 Task: Find connections with filter location Conflans-Sainte-Honorine with filter topic #jobsearching with filter profile language Spanish with filter current company Taggd with filter school Anand Agricultural University, Anand with filter industry Seafood Product Manufacturing with filter service category Financial Advisory with filter keywords title Telemarketer
Action: Mouse moved to (637, 94)
Screenshot: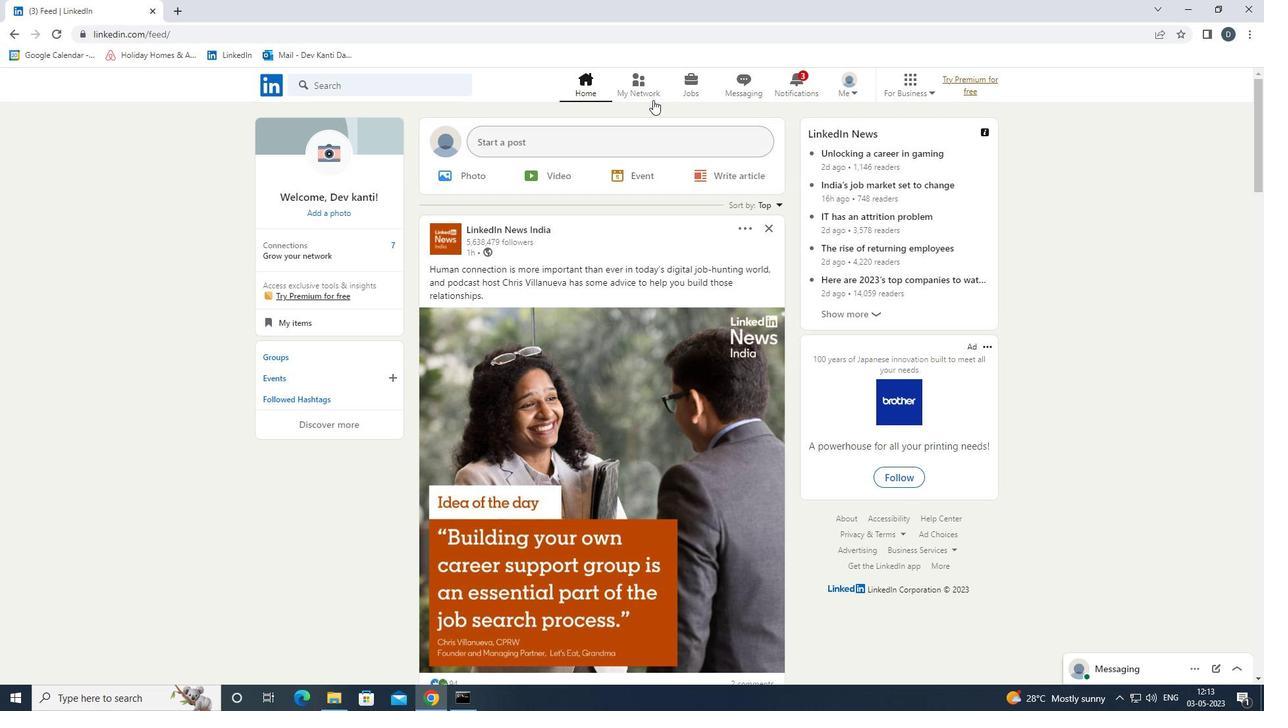 
Action: Mouse pressed left at (637, 94)
Screenshot: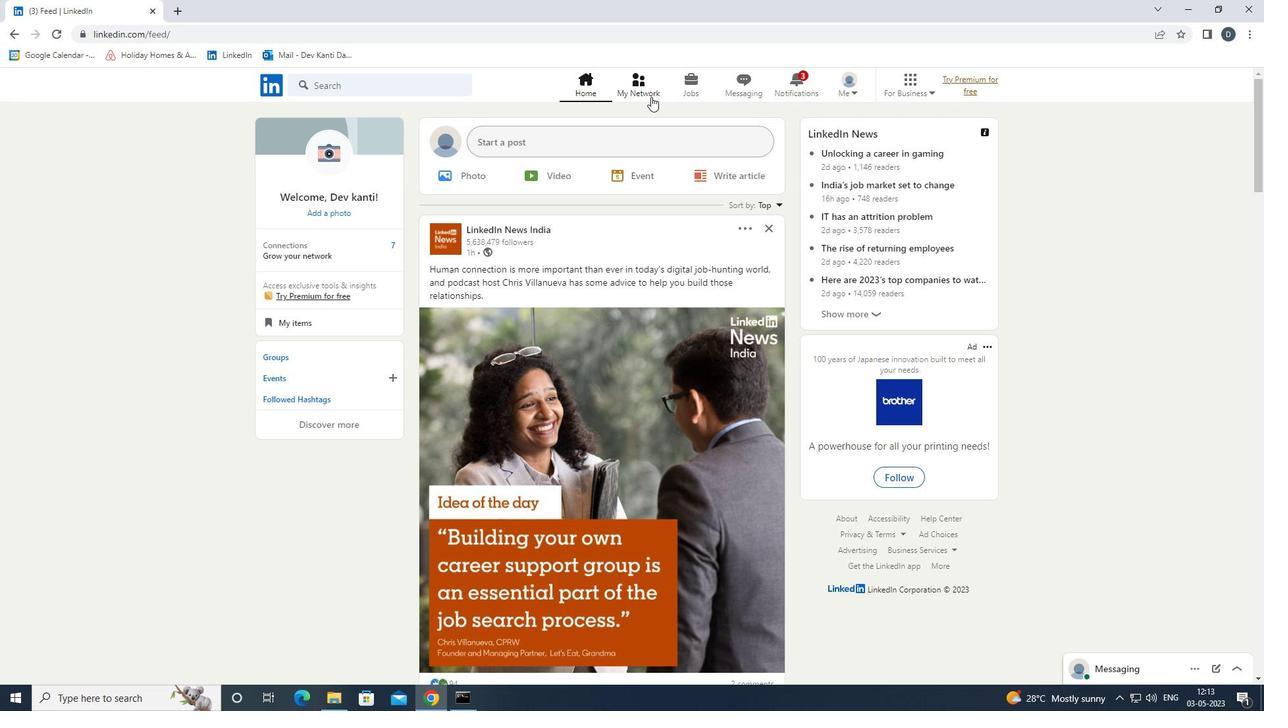 
Action: Mouse moved to (436, 161)
Screenshot: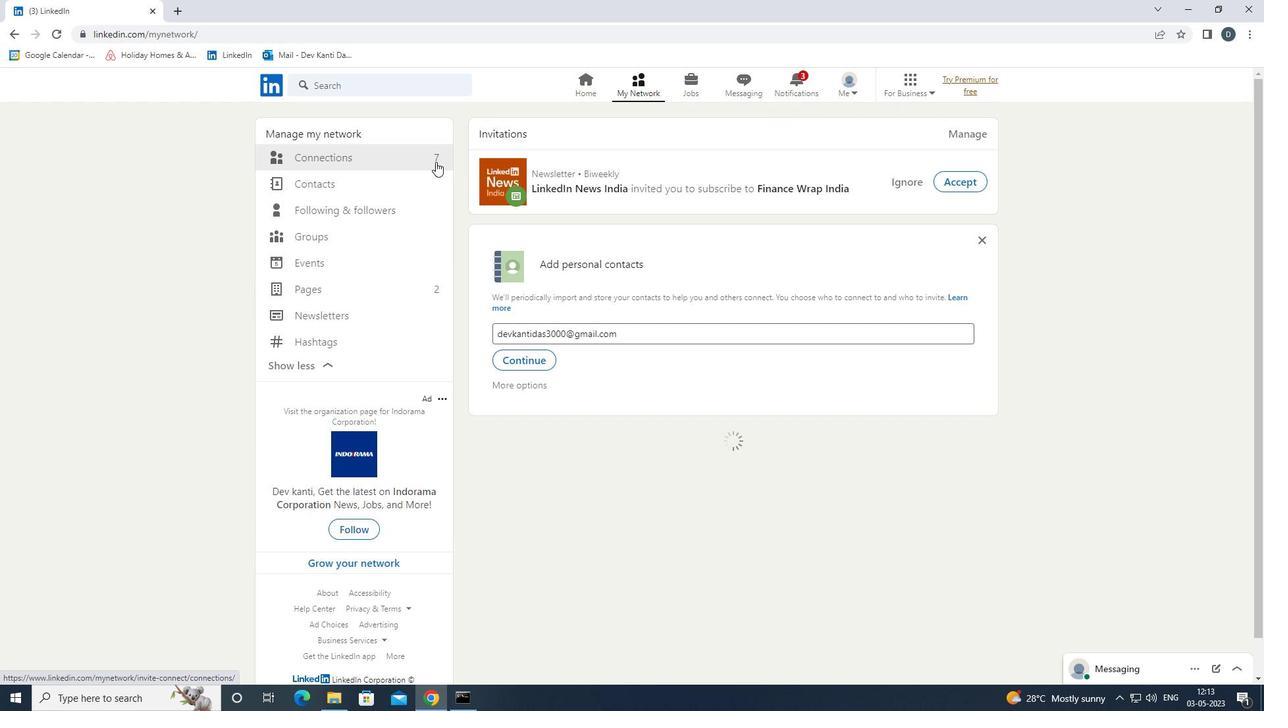 
Action: Mouse pressed left at (436, 161)
Screenshot: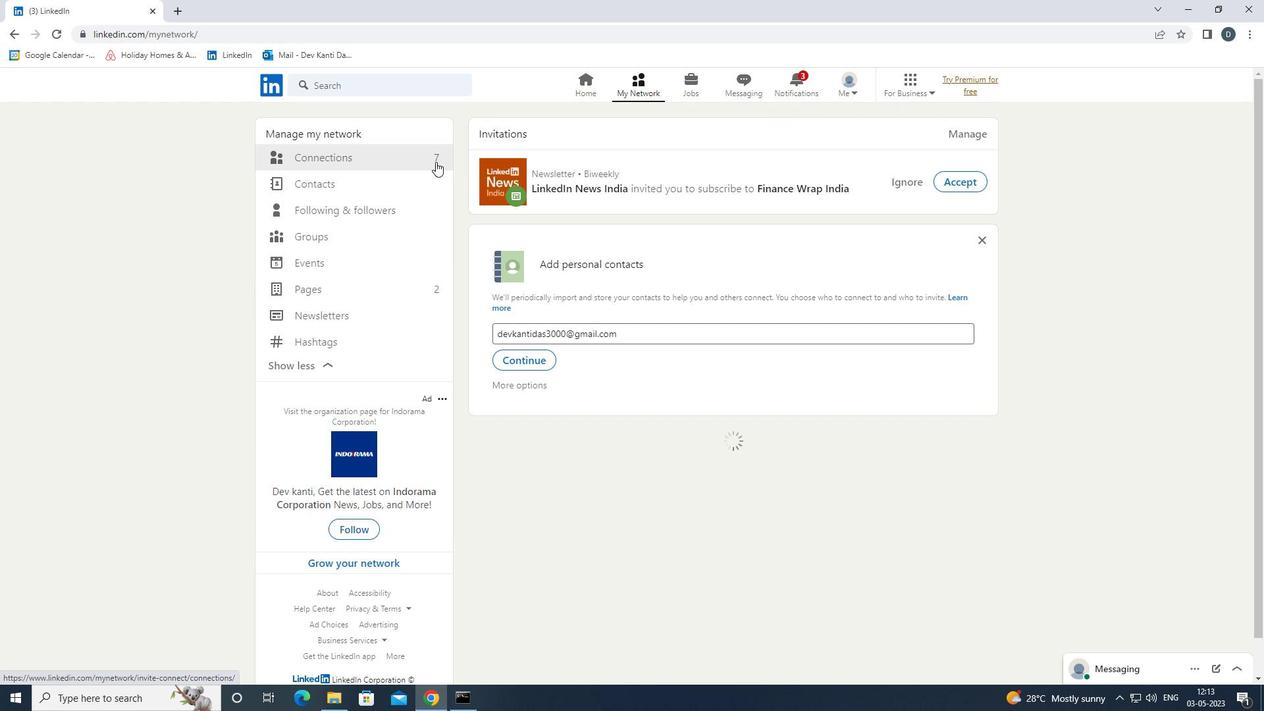 
Action: Mouse moved to (744, 156)
Screenshot: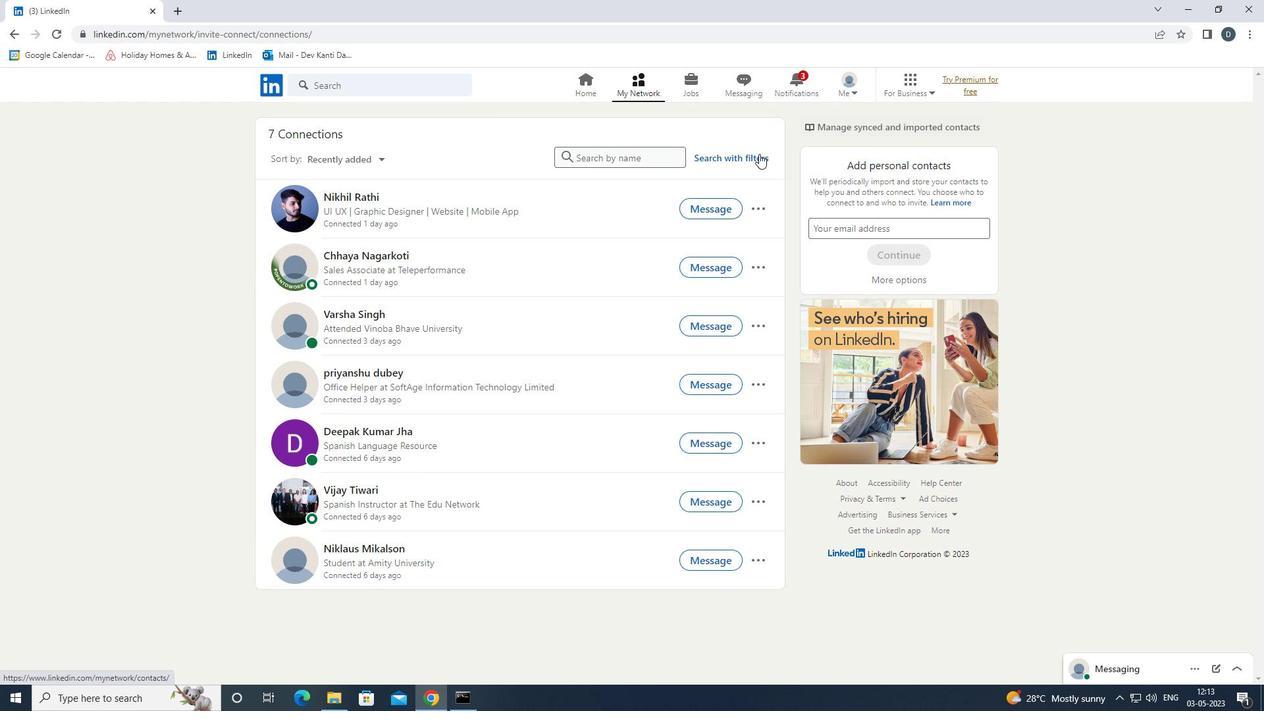
Action: Mouse pressed left at (744, 156)
Screenshot: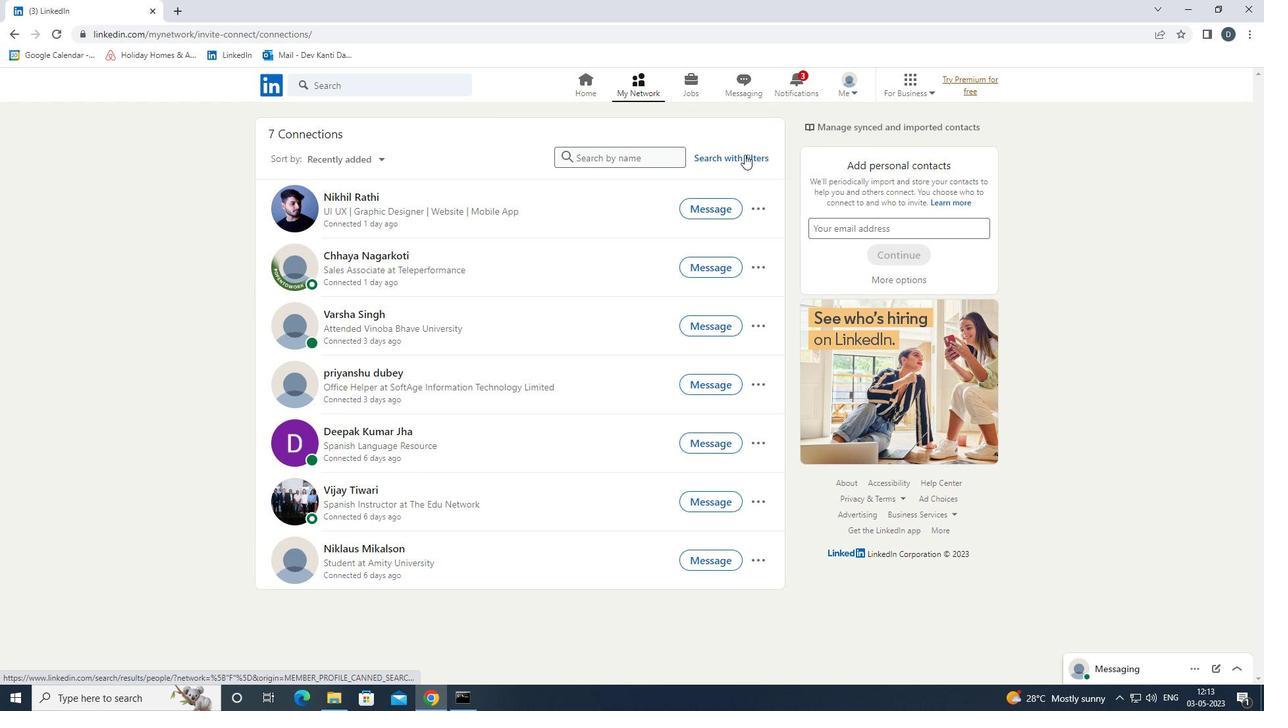 
Action: Mouse moved to (717, 118)
Screenshot: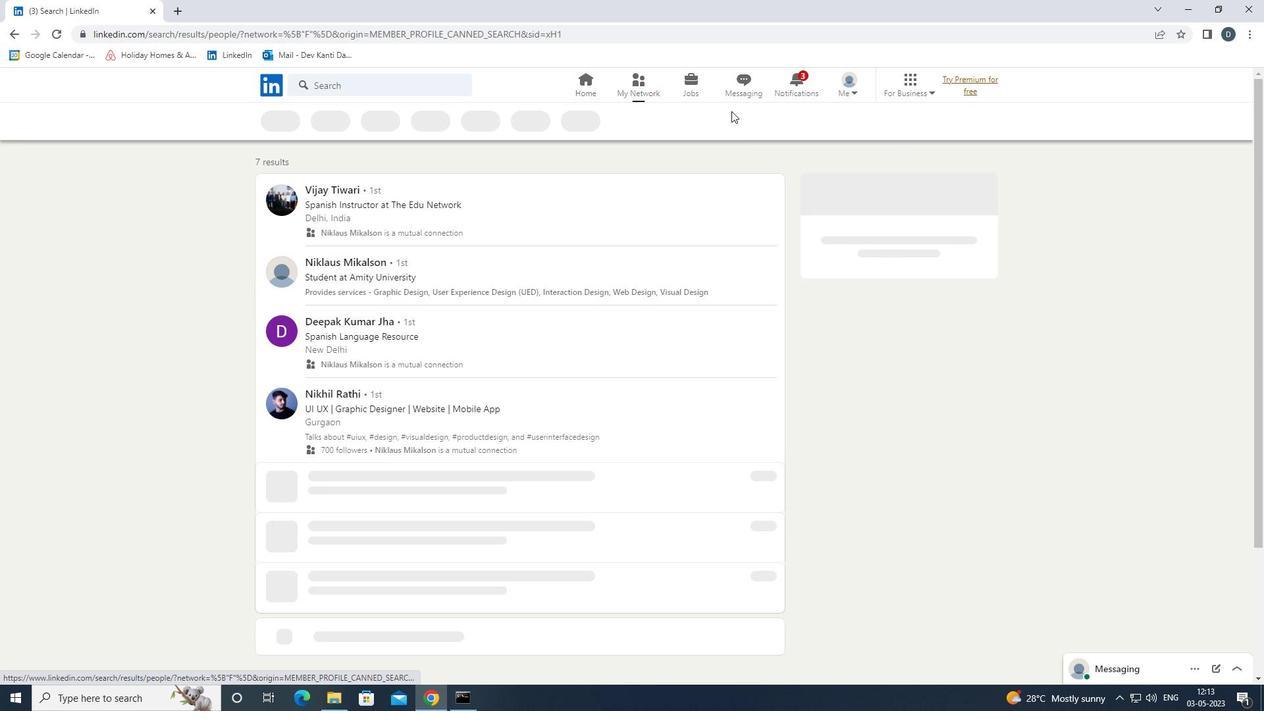 
Action: Mouse pressed left at (717, 118)
Screenshot: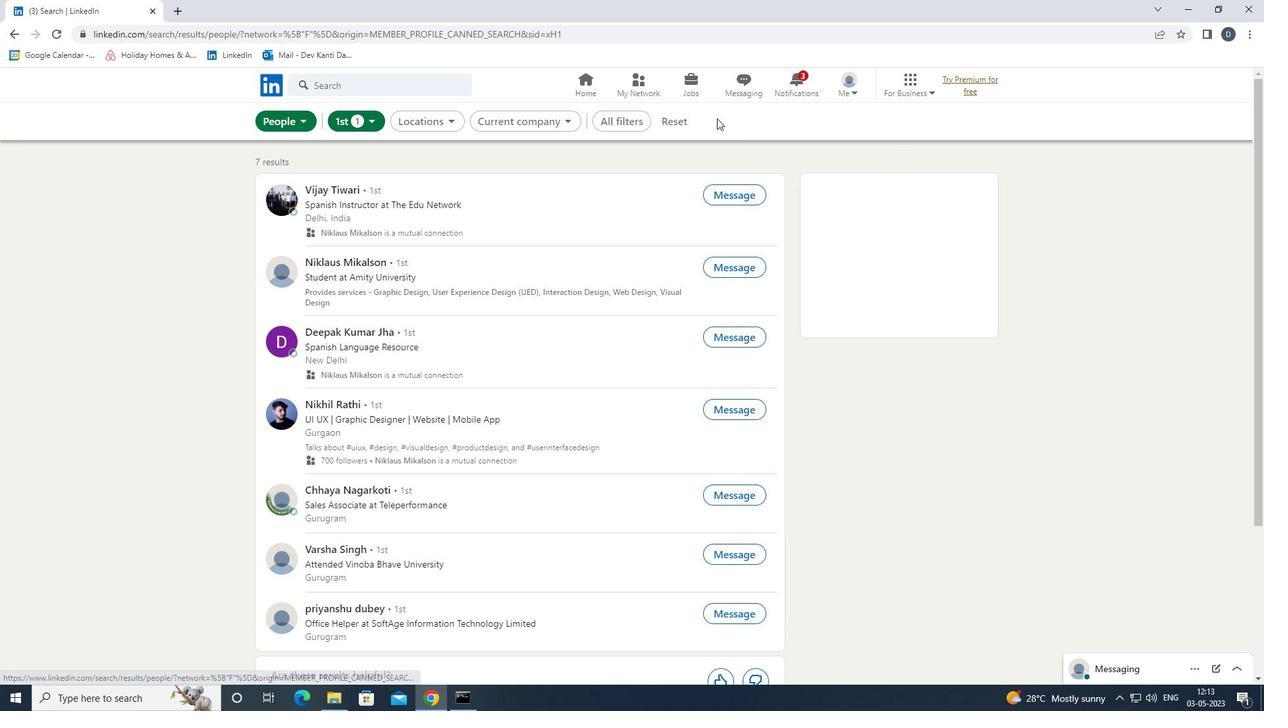 
Action: Mouse moved to (687, 125)
Screenshot: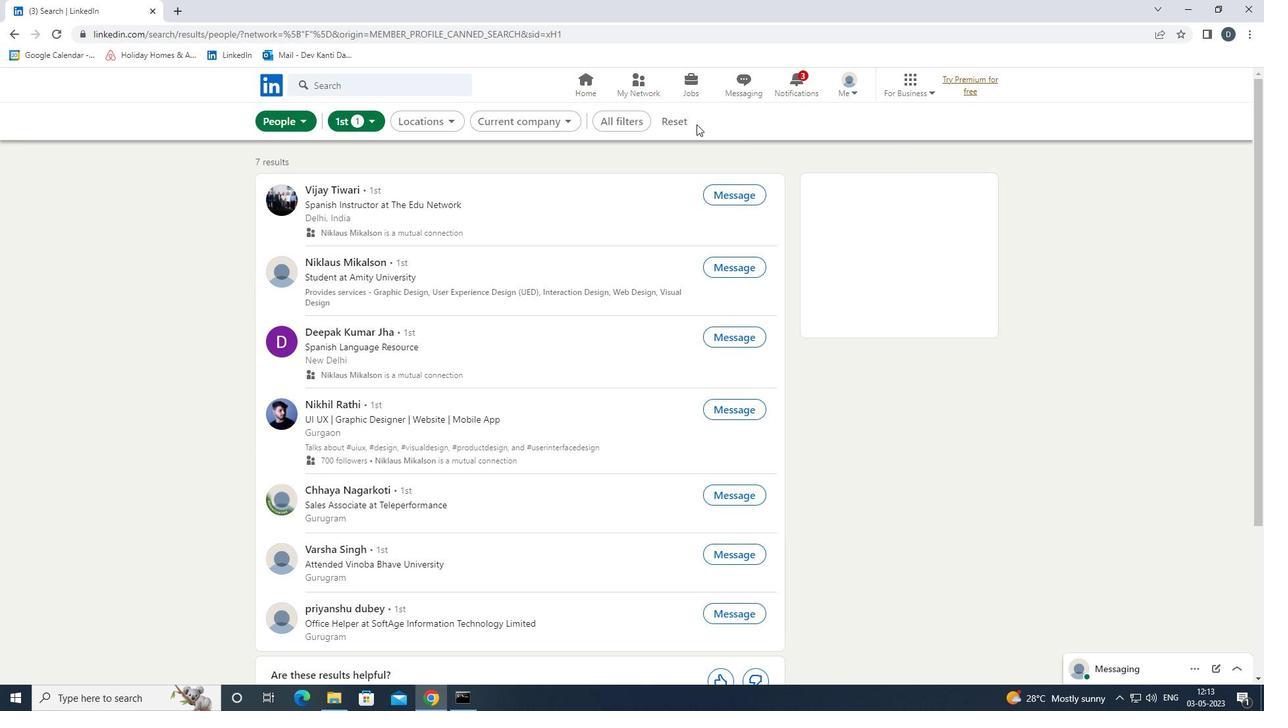 
Action: Mouse pressed left at (687, 125)
Screenshot: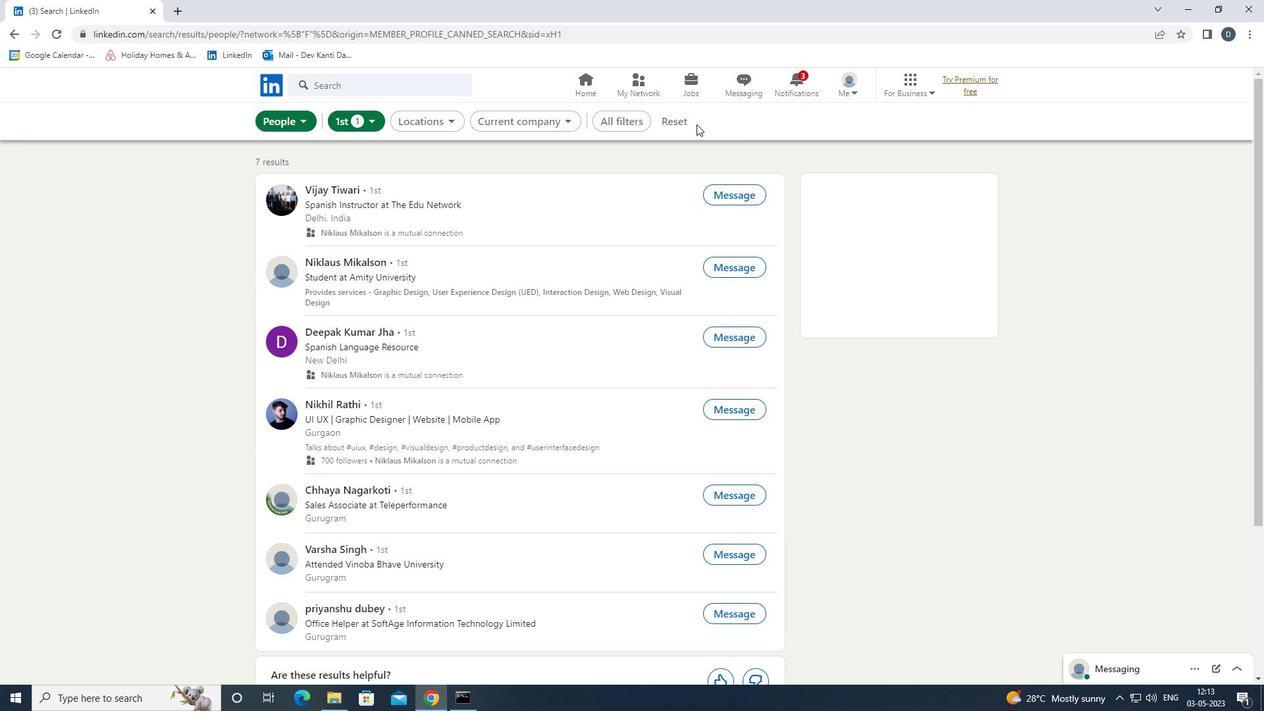 
Action: Mouse moved to (659, 124)
Screenshot: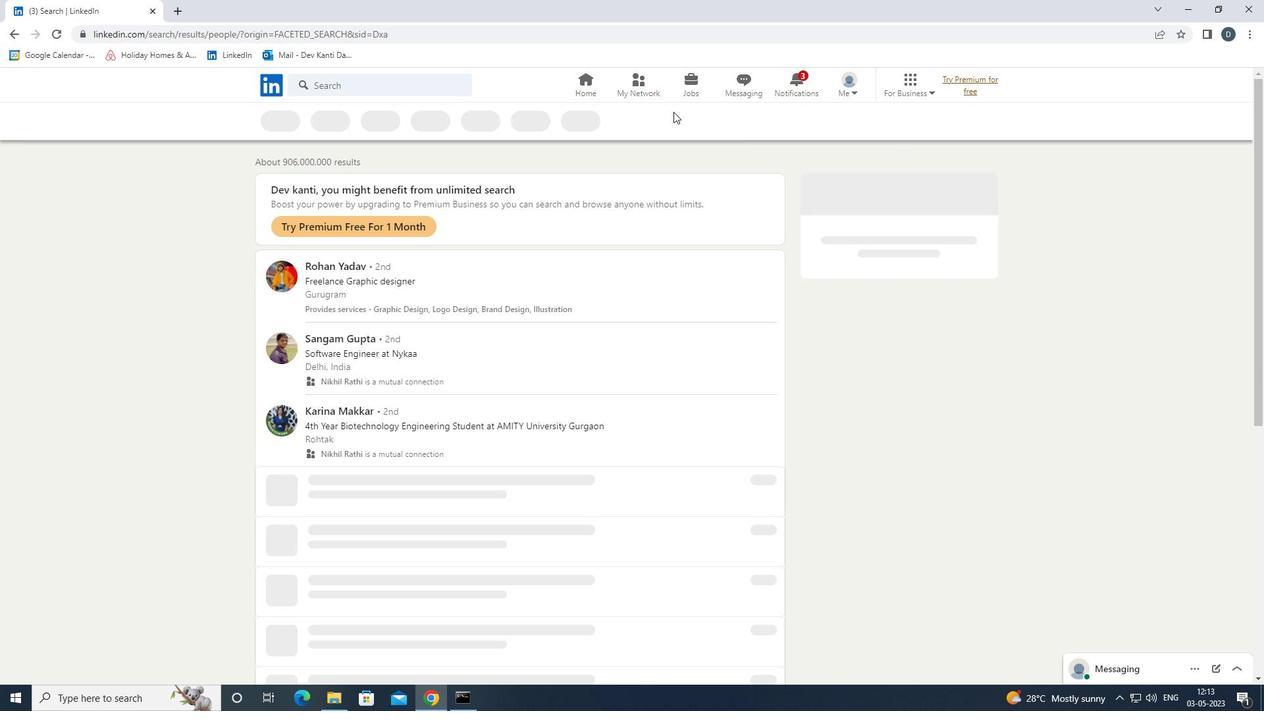 
Action: Mouse pressed left at (659, 124)
Screenshot: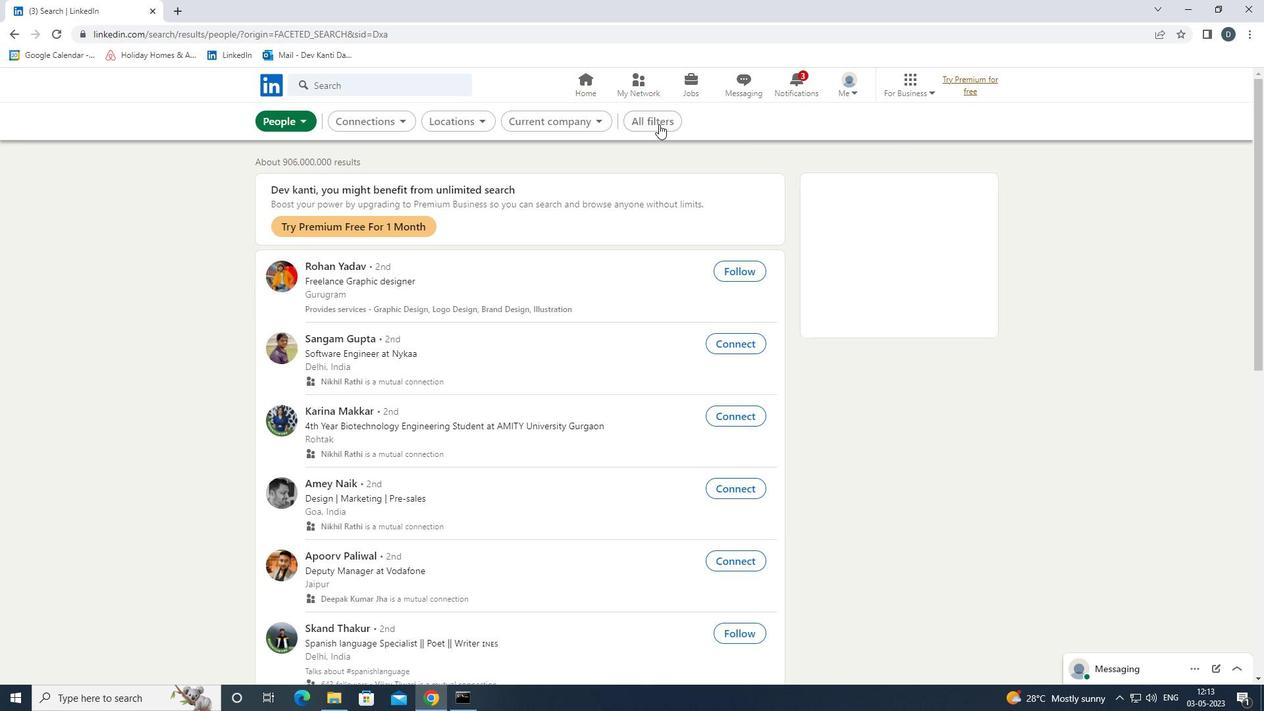 
Action: Mouse moved to (1250, 472)
Screenshot: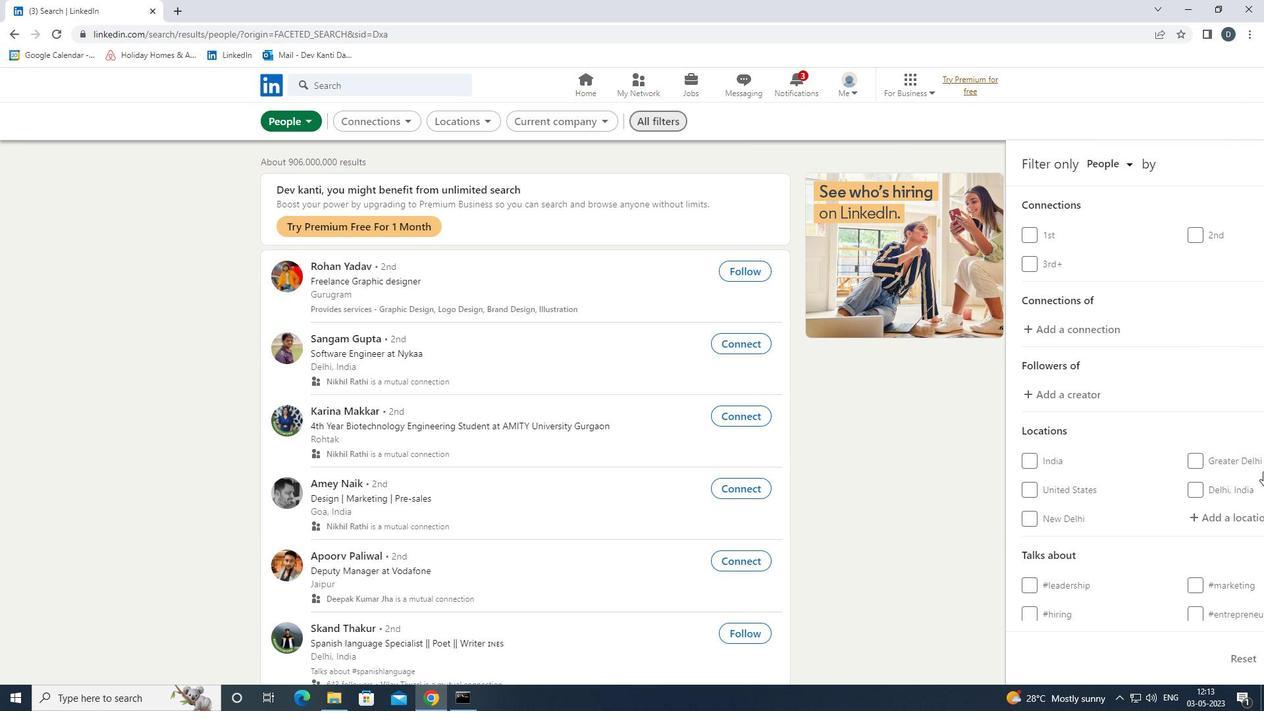 
Action: Mouse scrolled (1250, 471) with delta (0, 0)
Screenshot: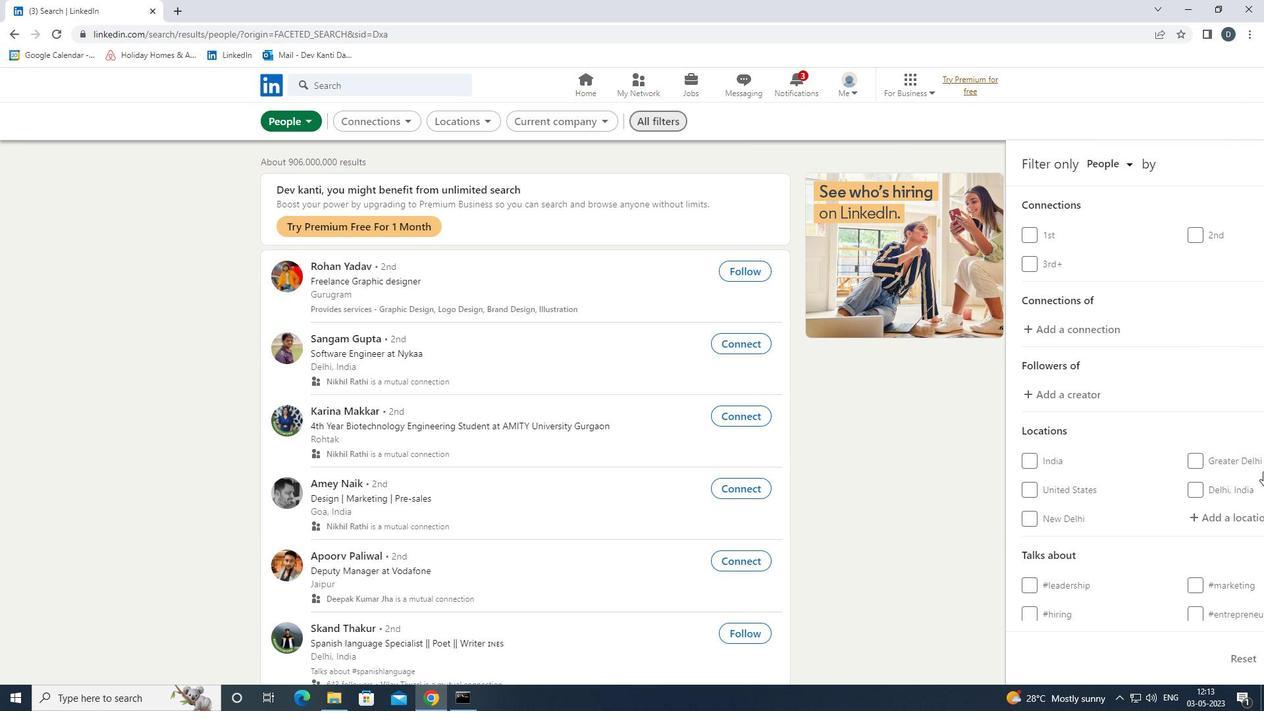 
Action: Mouse moved to (1248, 472)
Screenshot: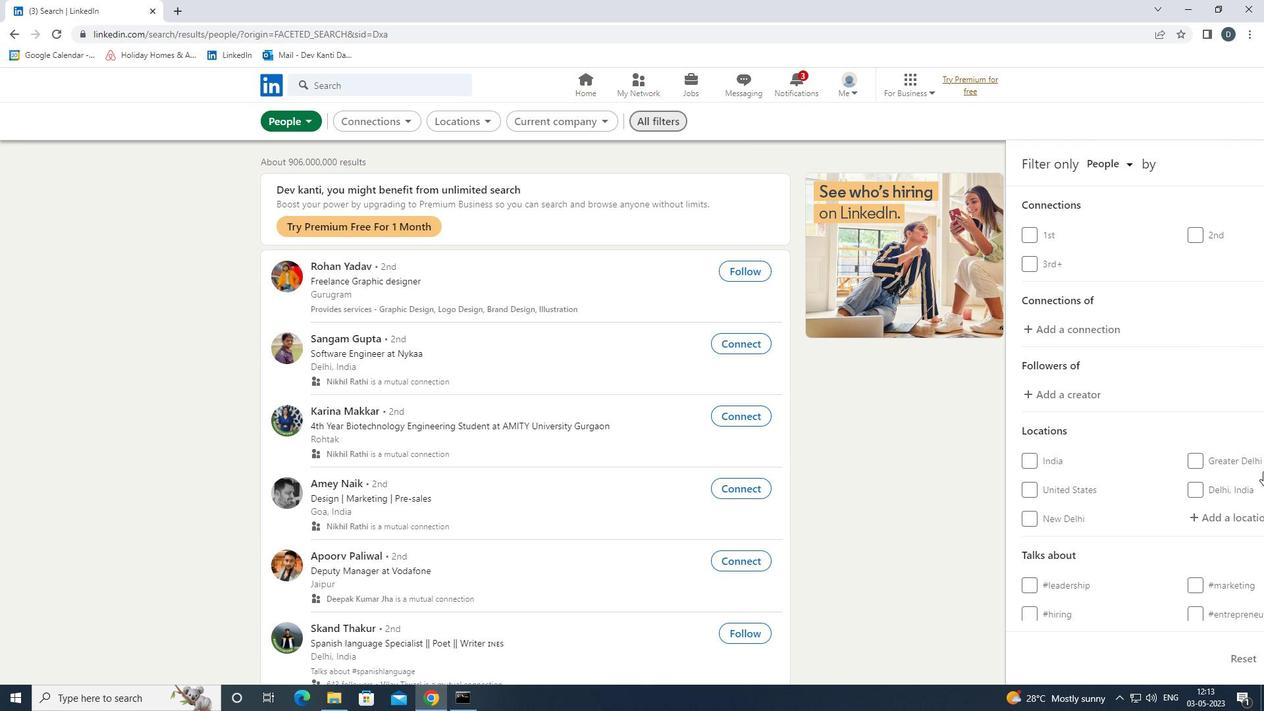 
Action: Mouse scrolled (1248, 471) with delta (0, 0)
Screenshot: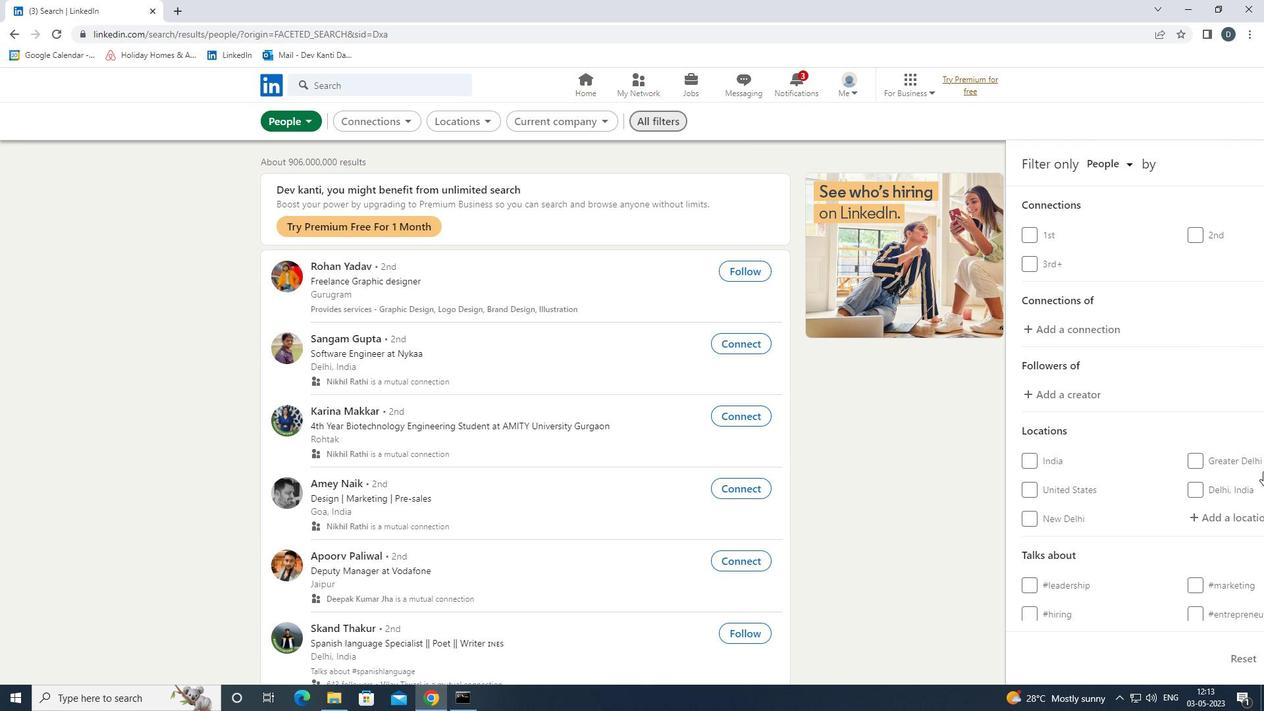 
Action: Mouse moved to (1248, 472)
Screenshot: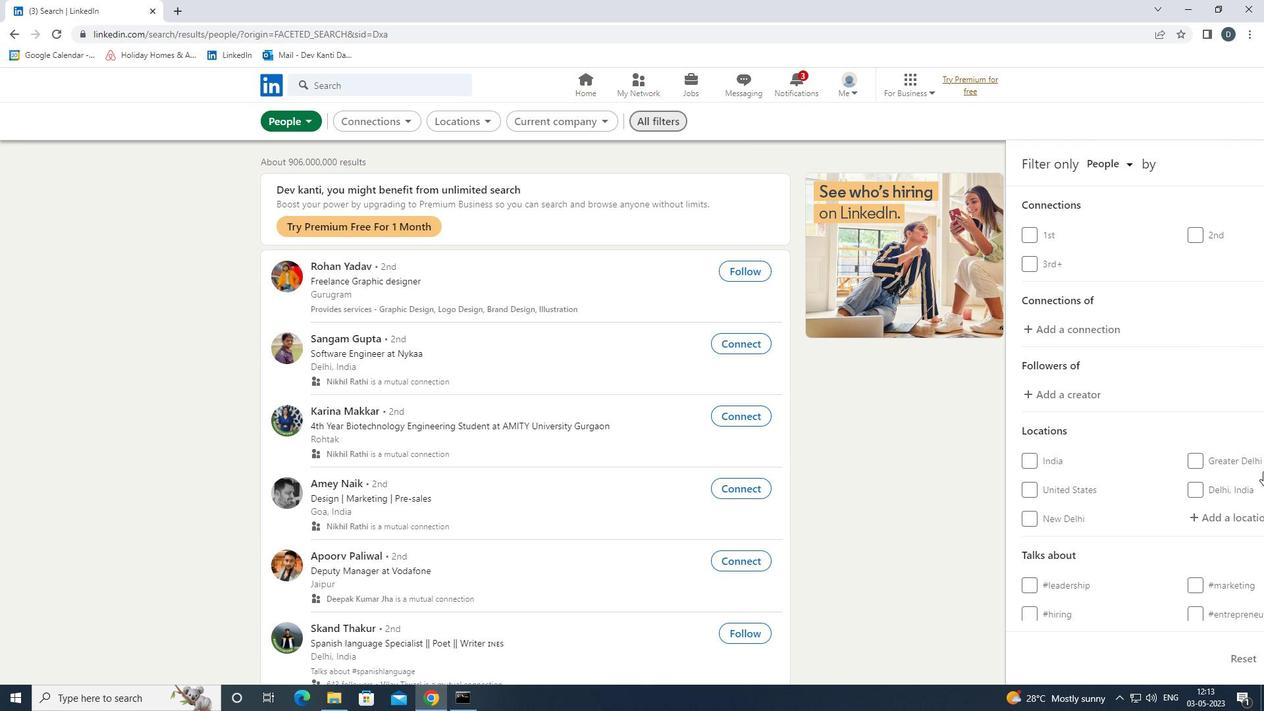 
Action: Mouse scrolled (1248, 471) with delta (0, 0)
Screenshot: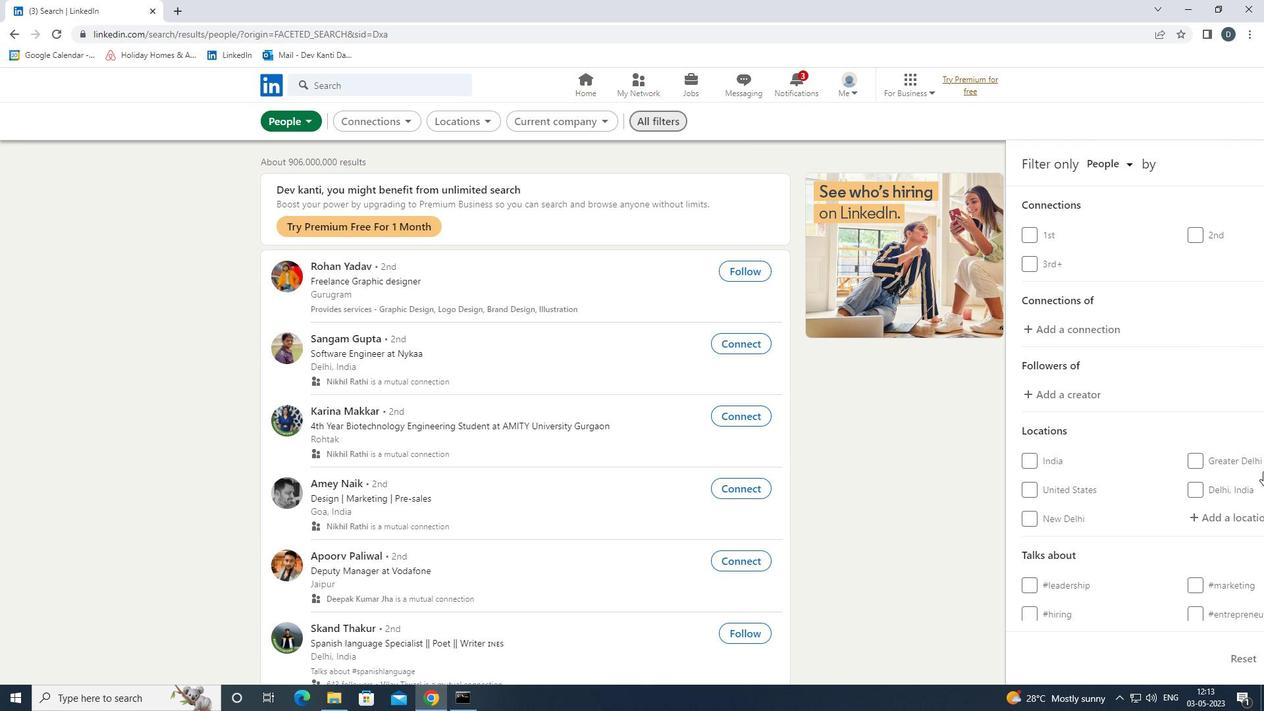 
Action: Mouse moved to (1129, 328)
Screenshot: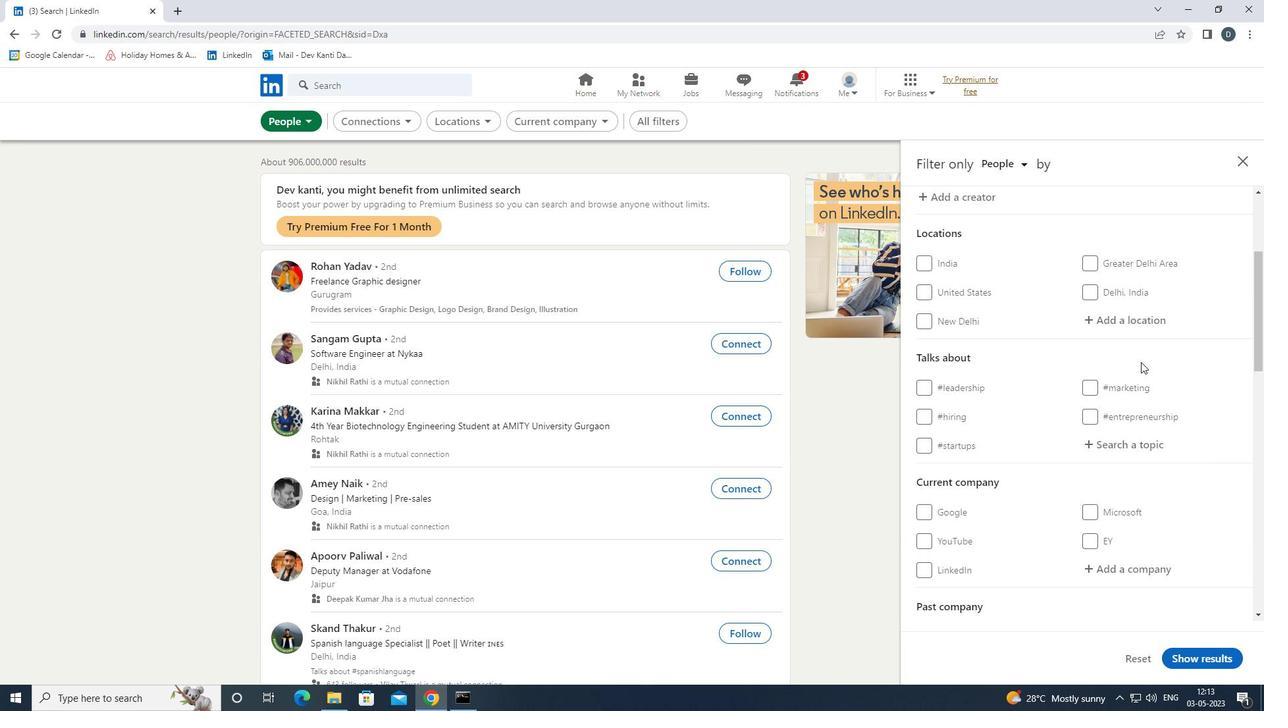 
Action: Mouse pressed left at (1129, 328)
Screenshot: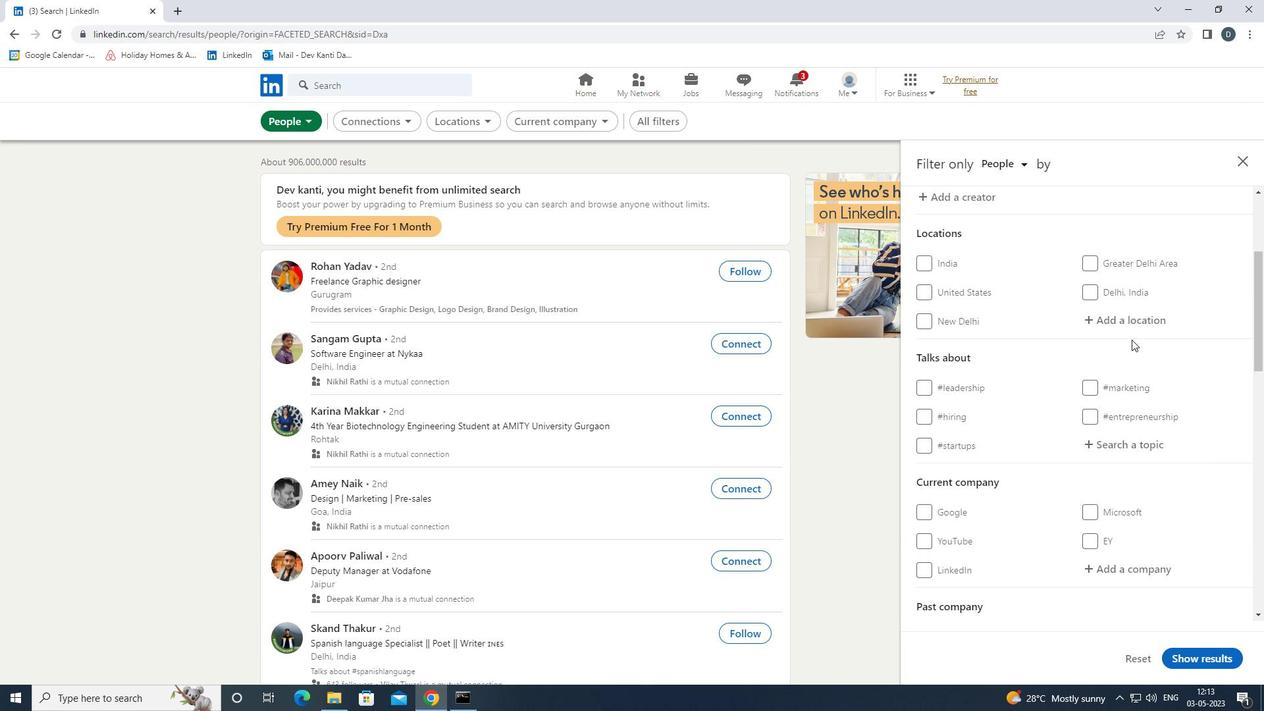 
Action: Mouse moved to (1129, 328)
Screenshot: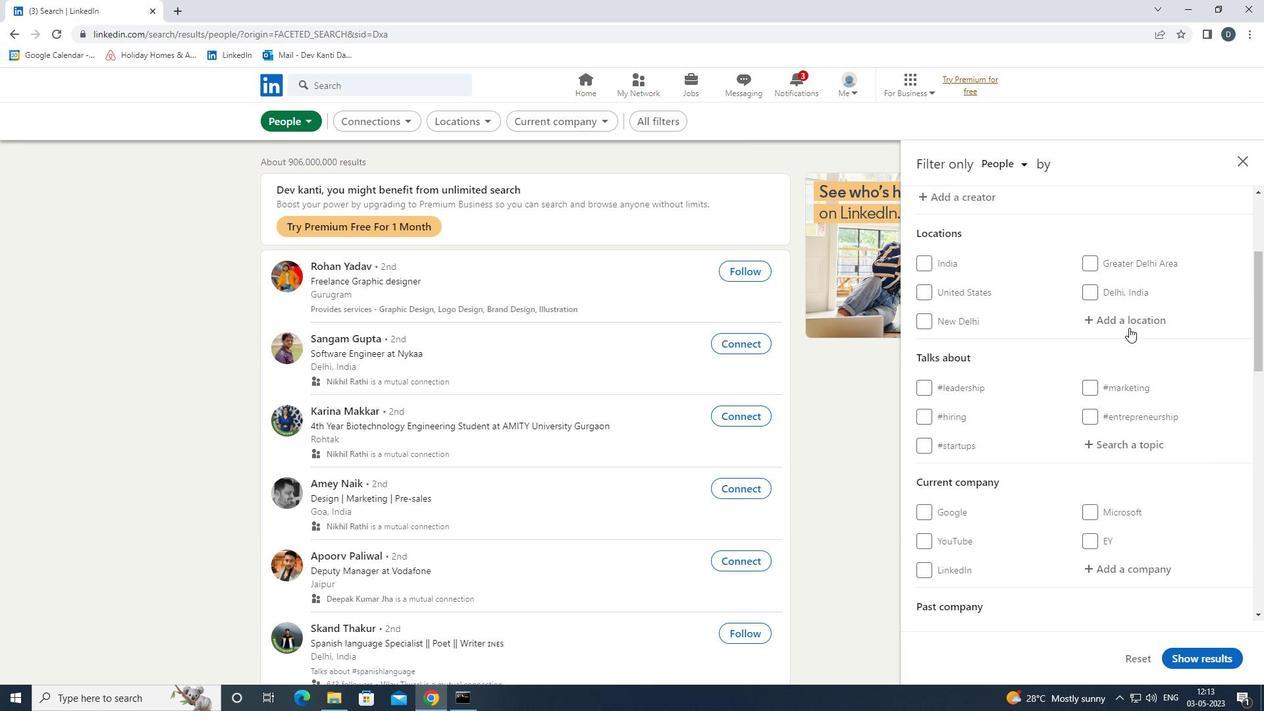 
Action: Key pressed <Key.shift>CONFLANS-<Key.shift><Key.shift><Key.shift><Key.shift><Key.shift><Key.shift><Key.shift><Key.shift><Key.shift><Key.shift><Key.shift><Key.shift><Key.shift><Key.shift><Key.shift>SAINT<Key.down><Key.enter>
Screenshot: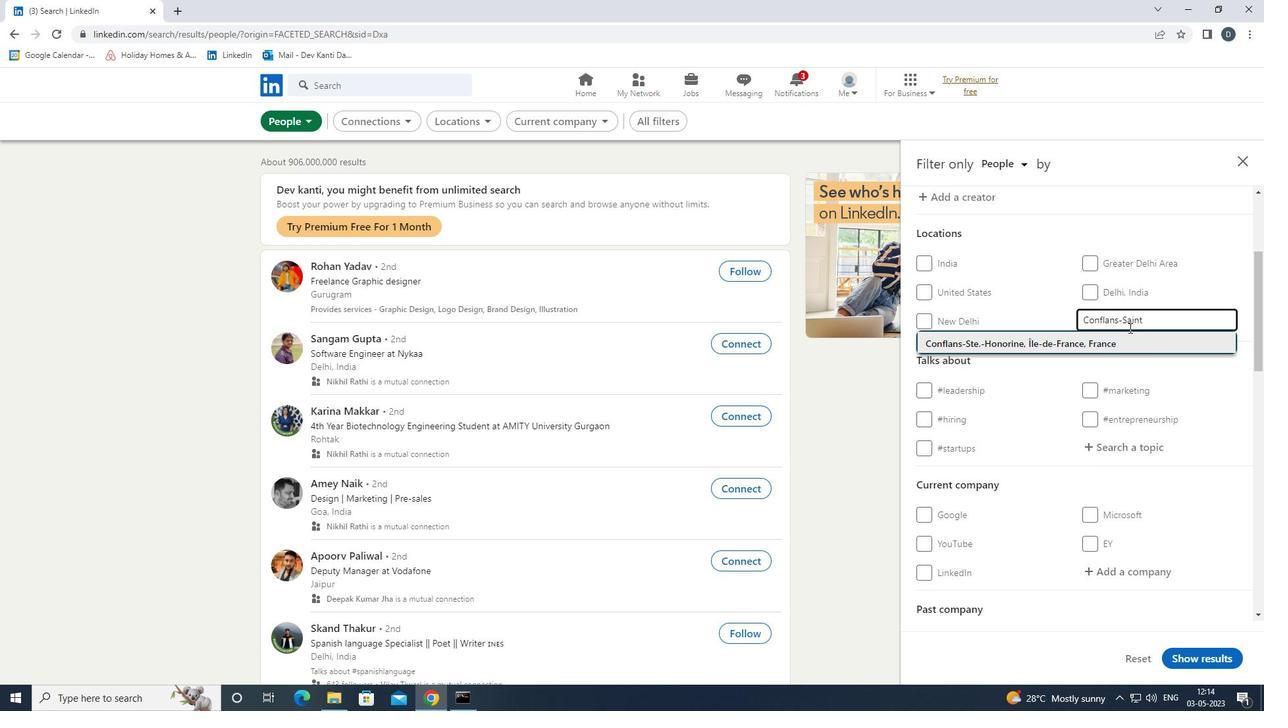 
Action: Mouse moved to (1141, 315)
Screenshot: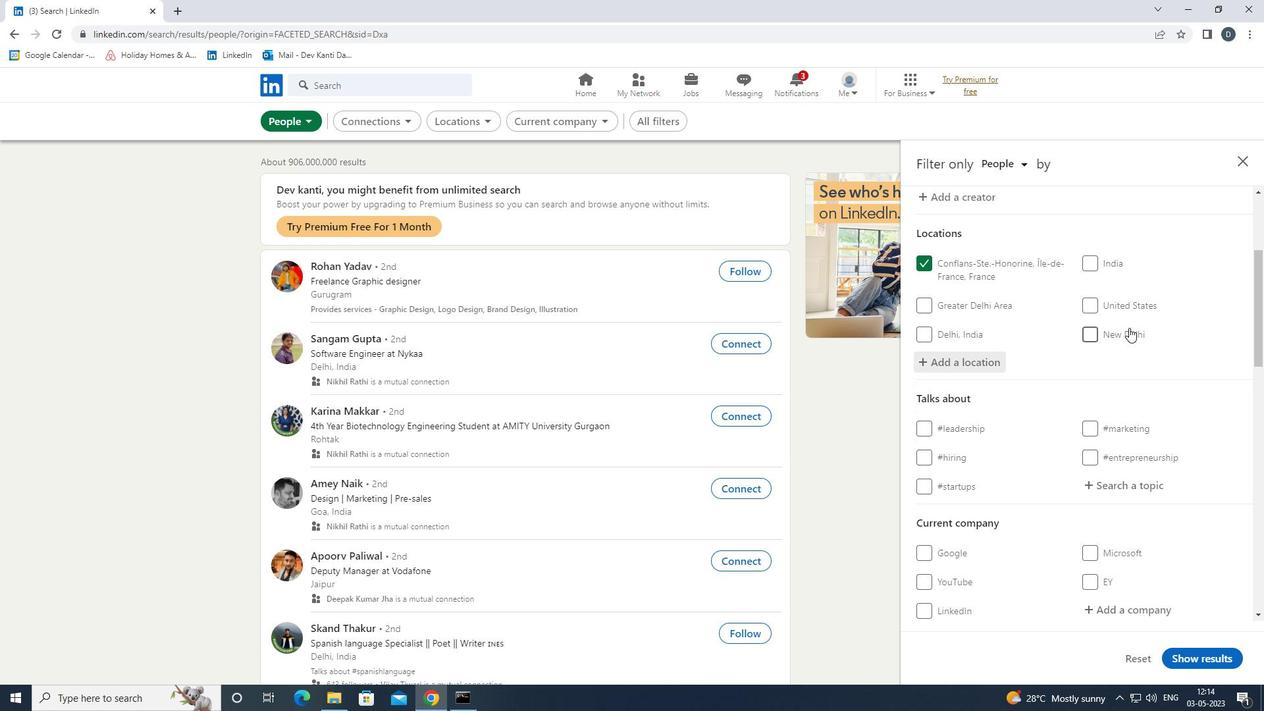 
Action: Mouse scrolled (1141, 314) with delta (0, 0)
Screenshot: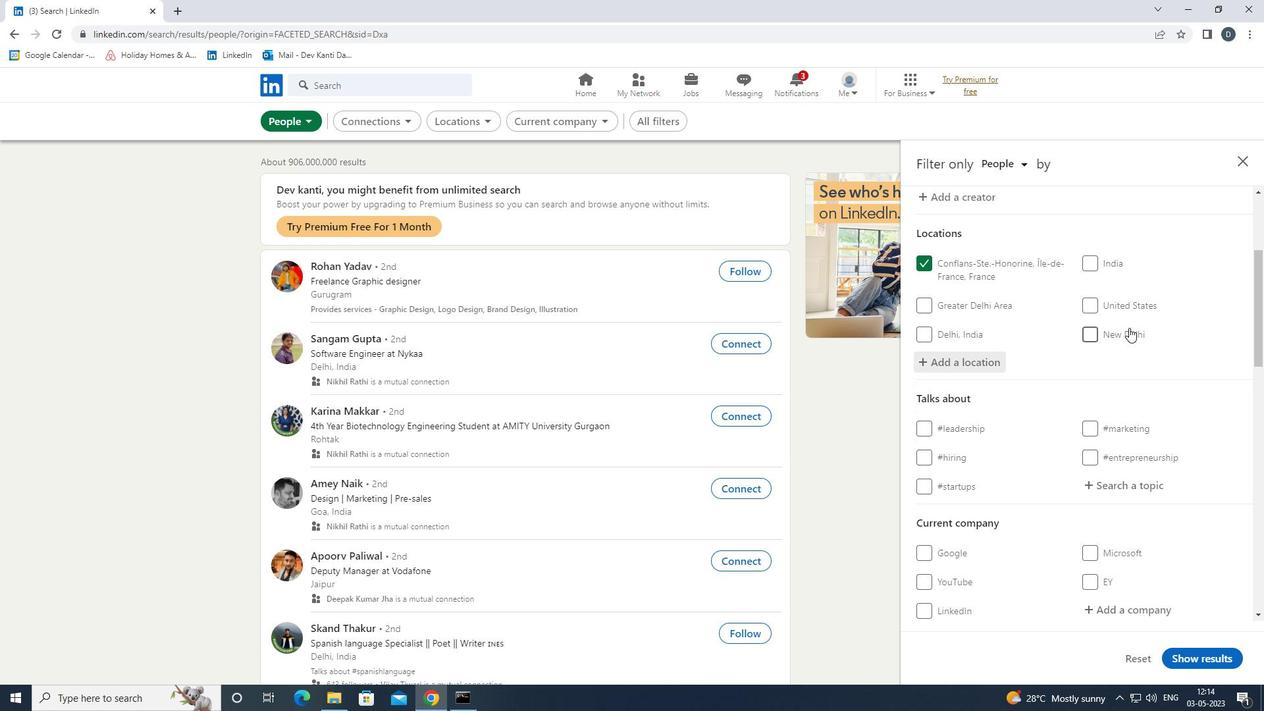 
Action: Mouse moved to (1143, 320)
Screenshot: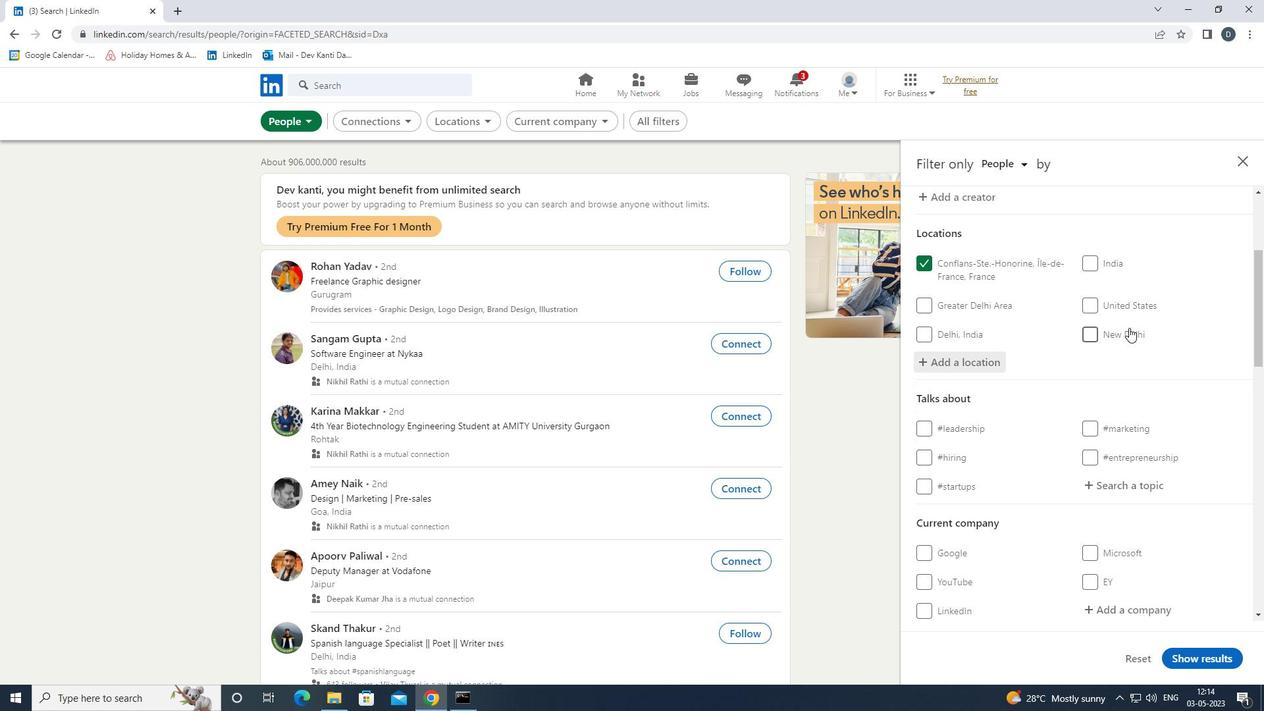 
Action: Mouse scrolled (1143, 320) with delta (0, 0)
Screenshot: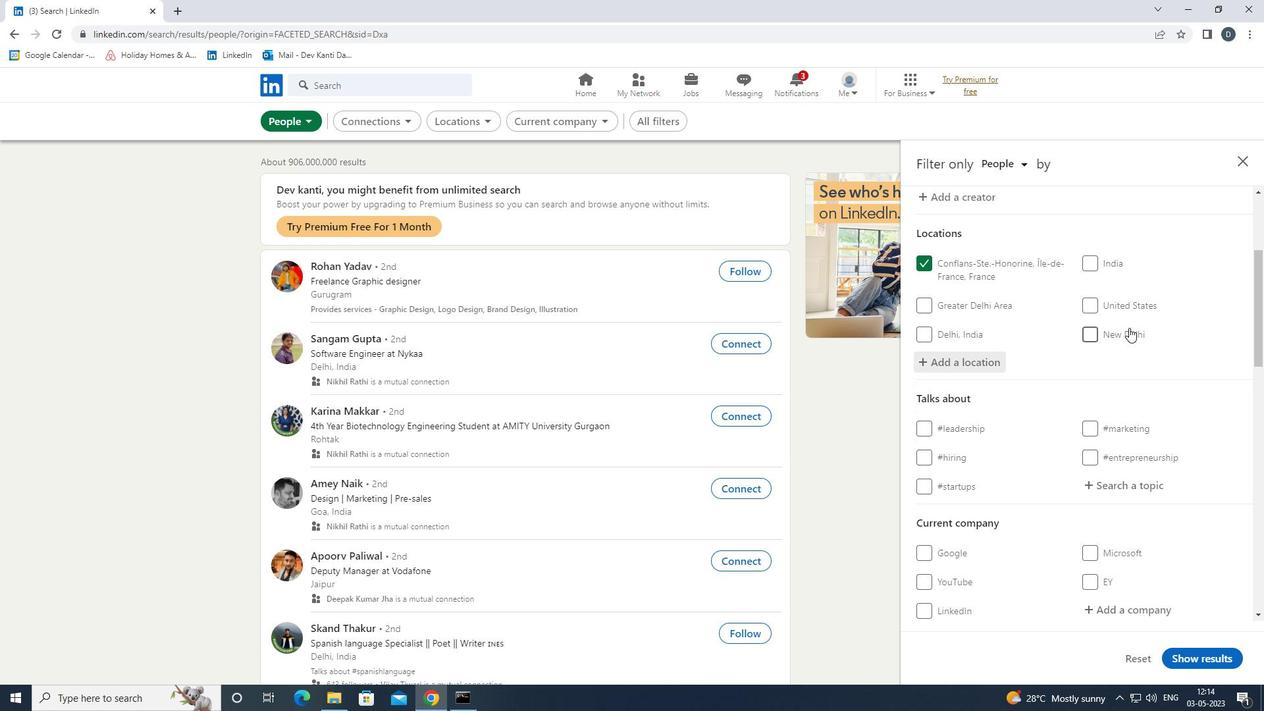 
Action: Mouse moved to (1144, 323)
Screenshot: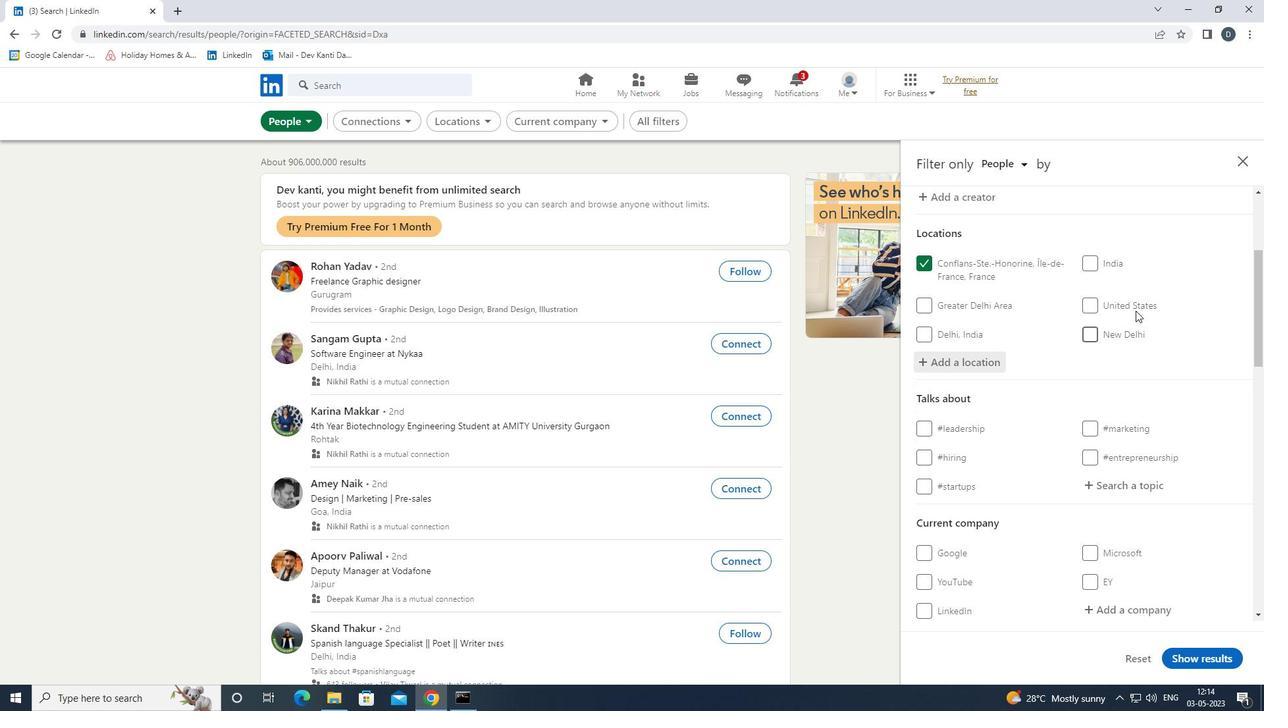 
Action: Mouse scrolled (1144, 322) with delta (0, 0)
Screenshot: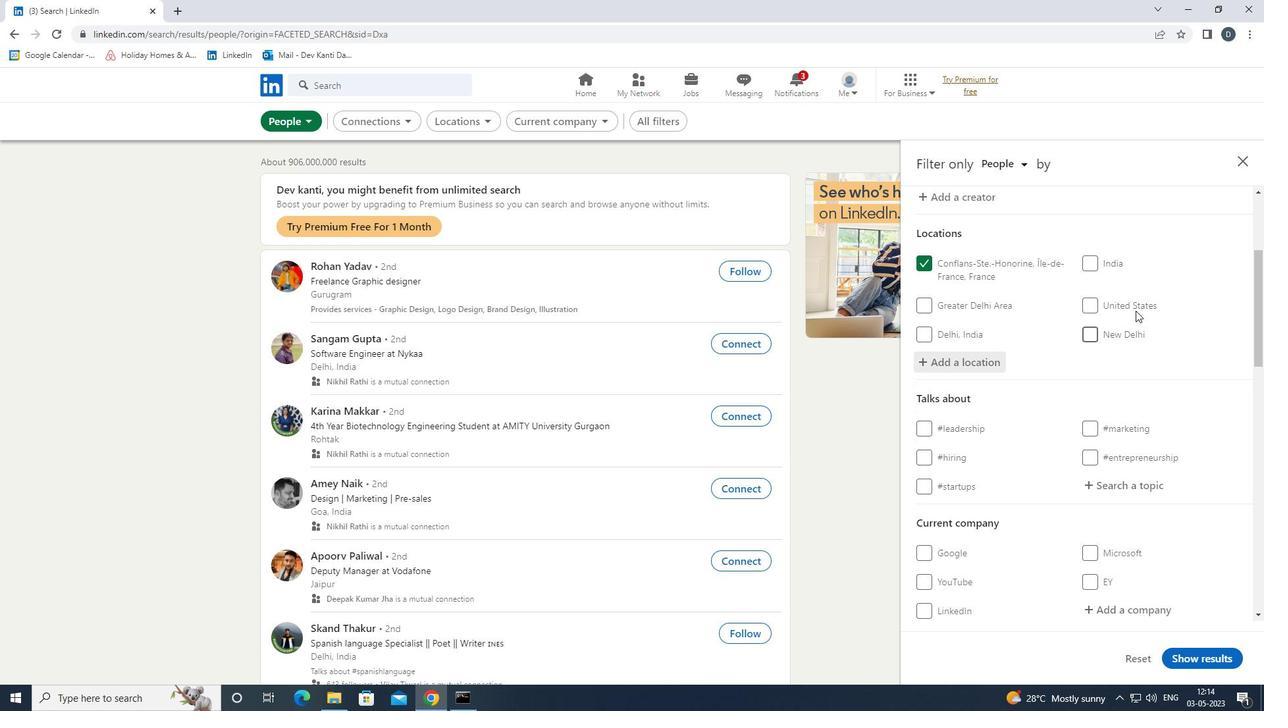 
Action: Mouse moved to (1121, 287)
Screenshot: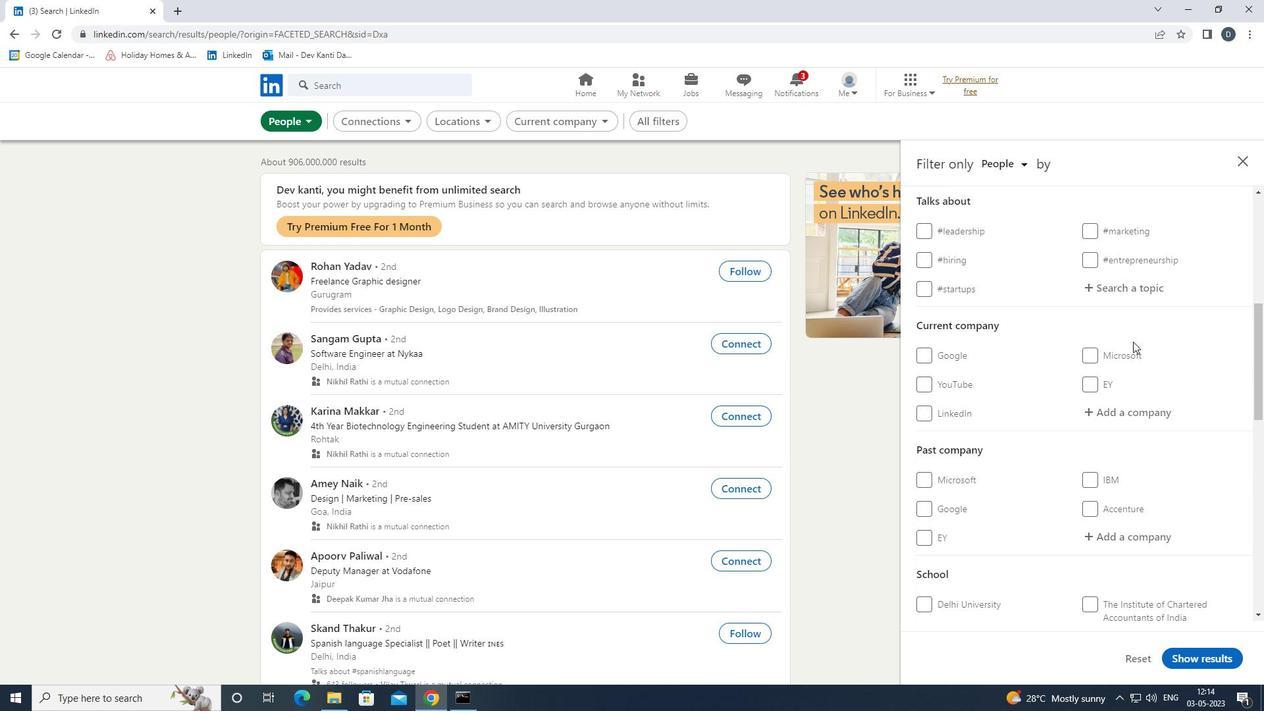 
Action: Mouse pressed left at (1121, 287)
Screenshot: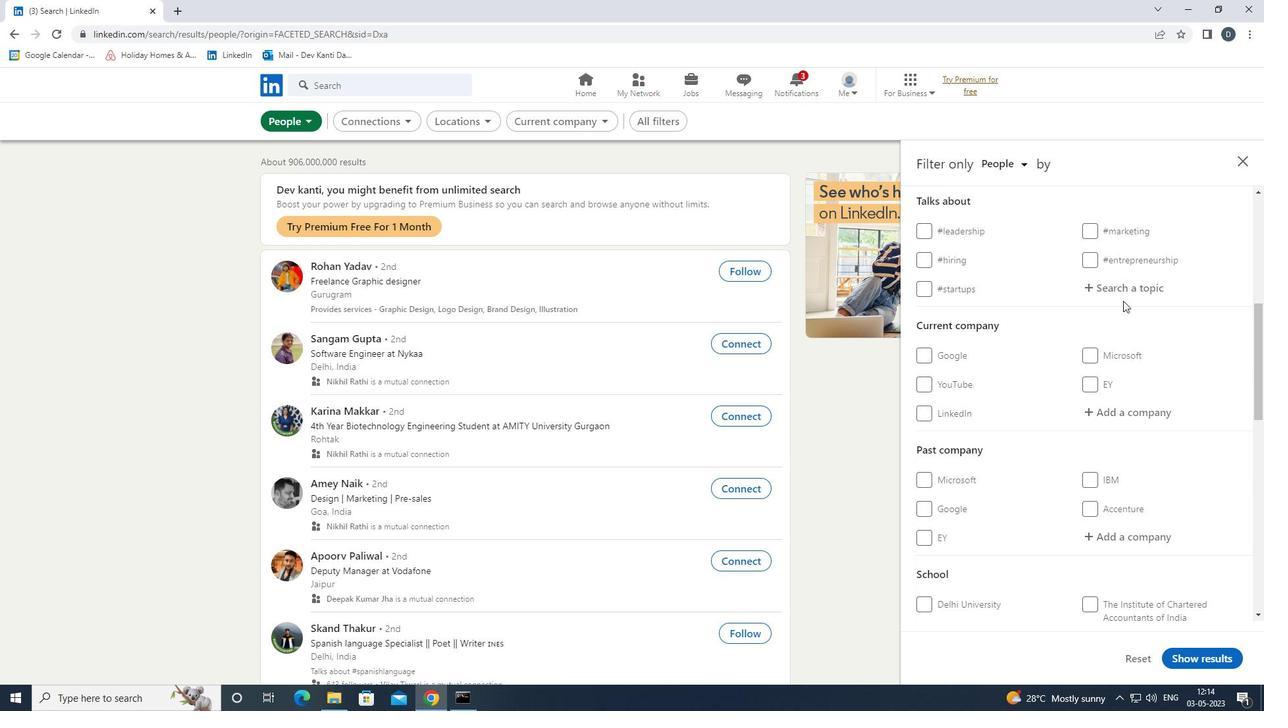 
Action: Mouse moved to (1120, 287)
Screenshot: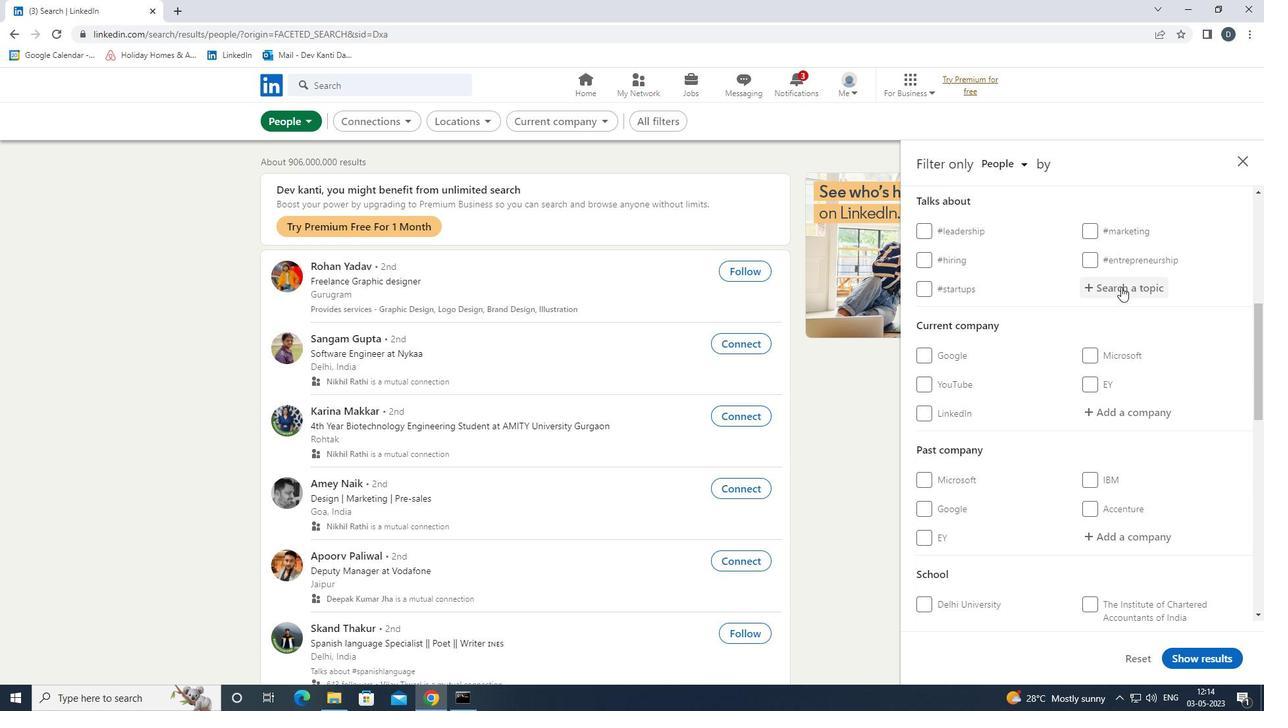 
Action: Key pressed JOB
Screenshot: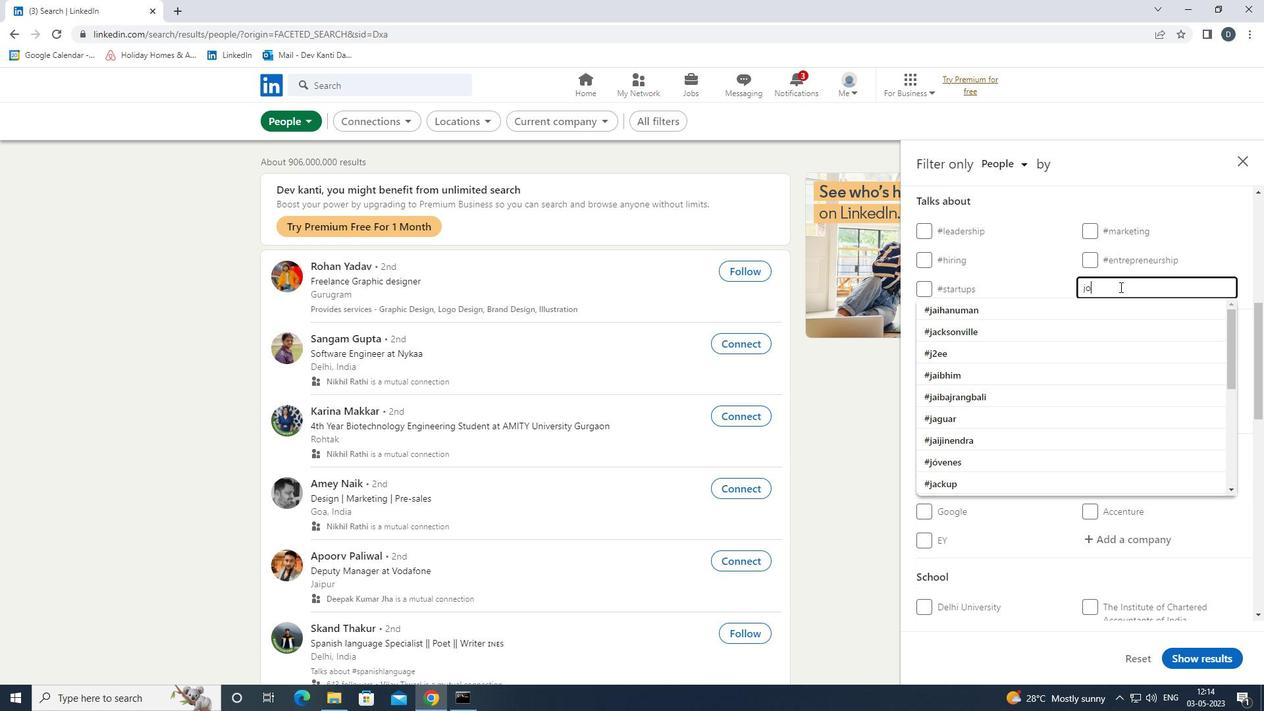 
Action: Mouse moved to (1120, 287)
Screenshot: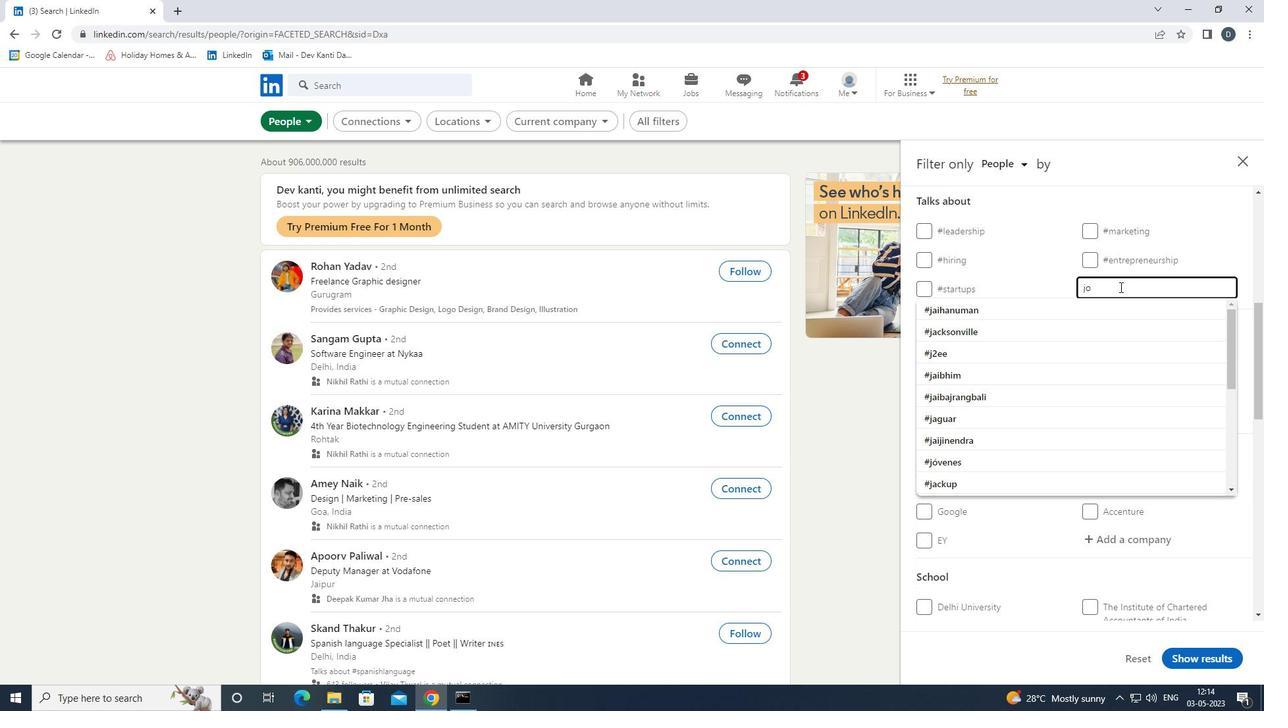 
Action: Key pressed SEARCHING<Key.down><Key.enter>
Screenshot: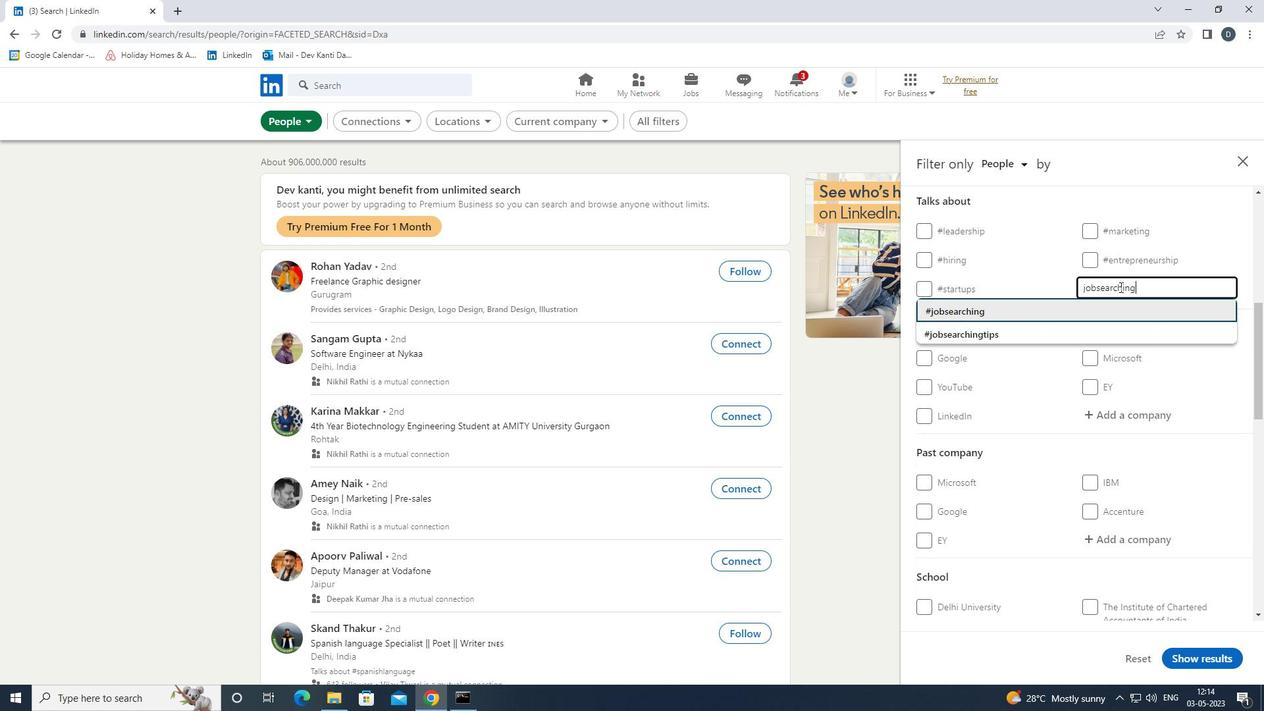 
Action: Mouse moved to (1121, 285)
Screenshot: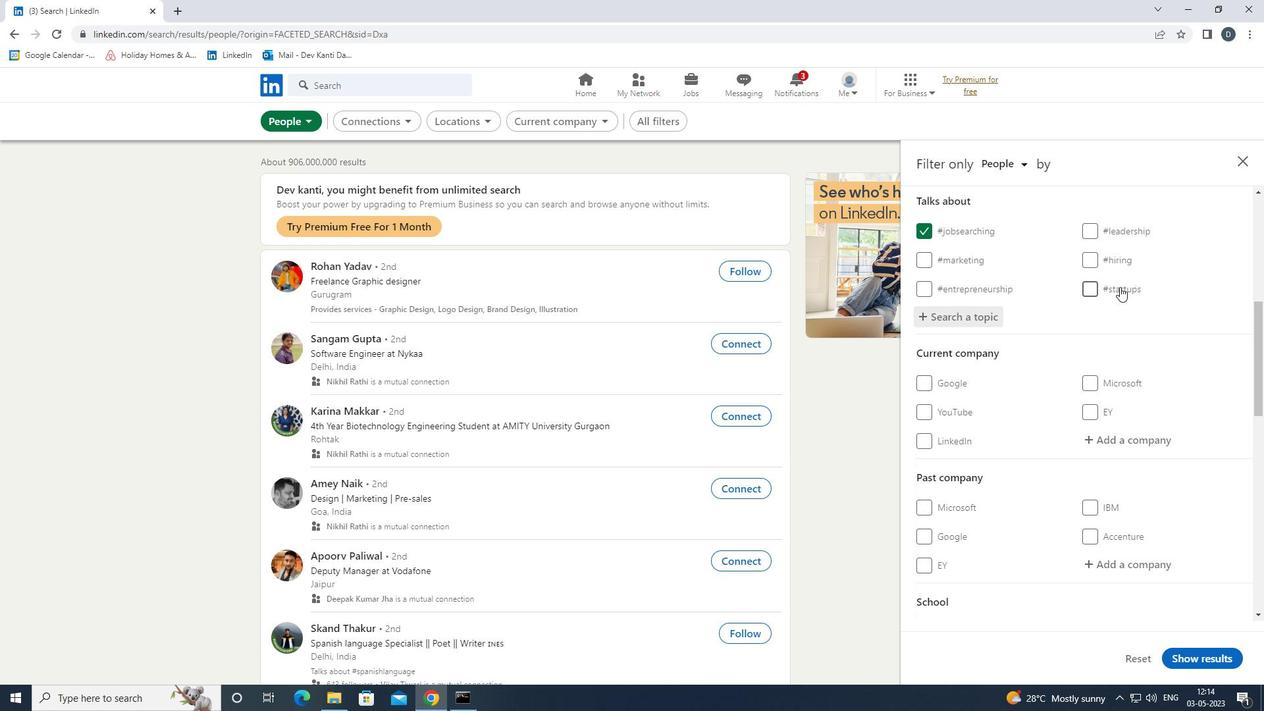
Action: Mouse scrolled (1121, 284) with delta (0, 0)
Screenshot: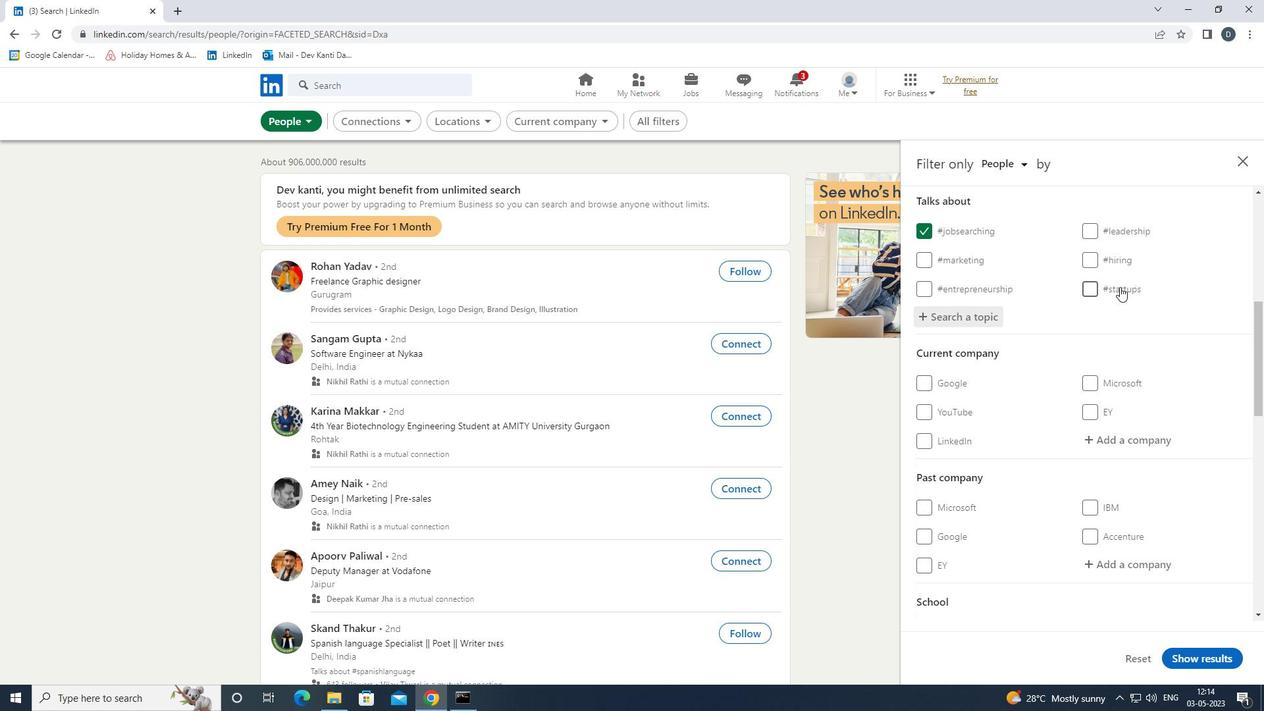 
Action: Mouse moved to (1123, 285)
Screenshot: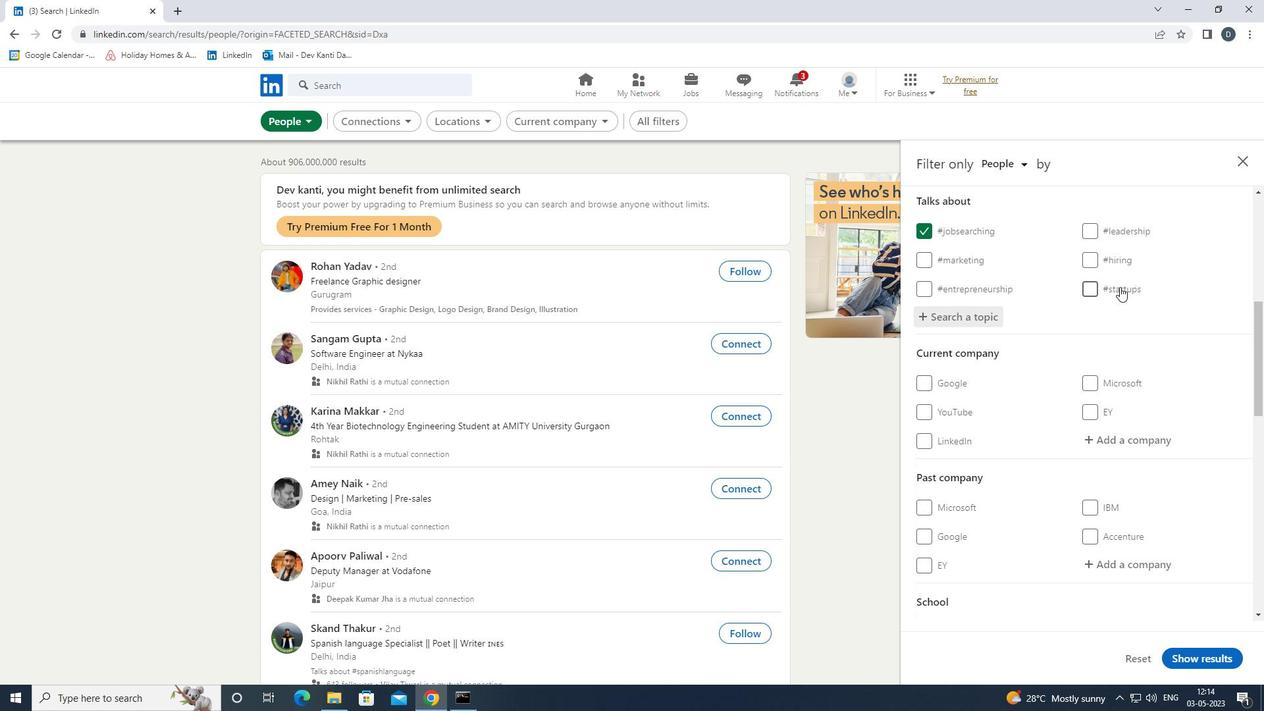 
Action: Mouse scrolled (1123, 284) with delta (0, 0)
Screenshot: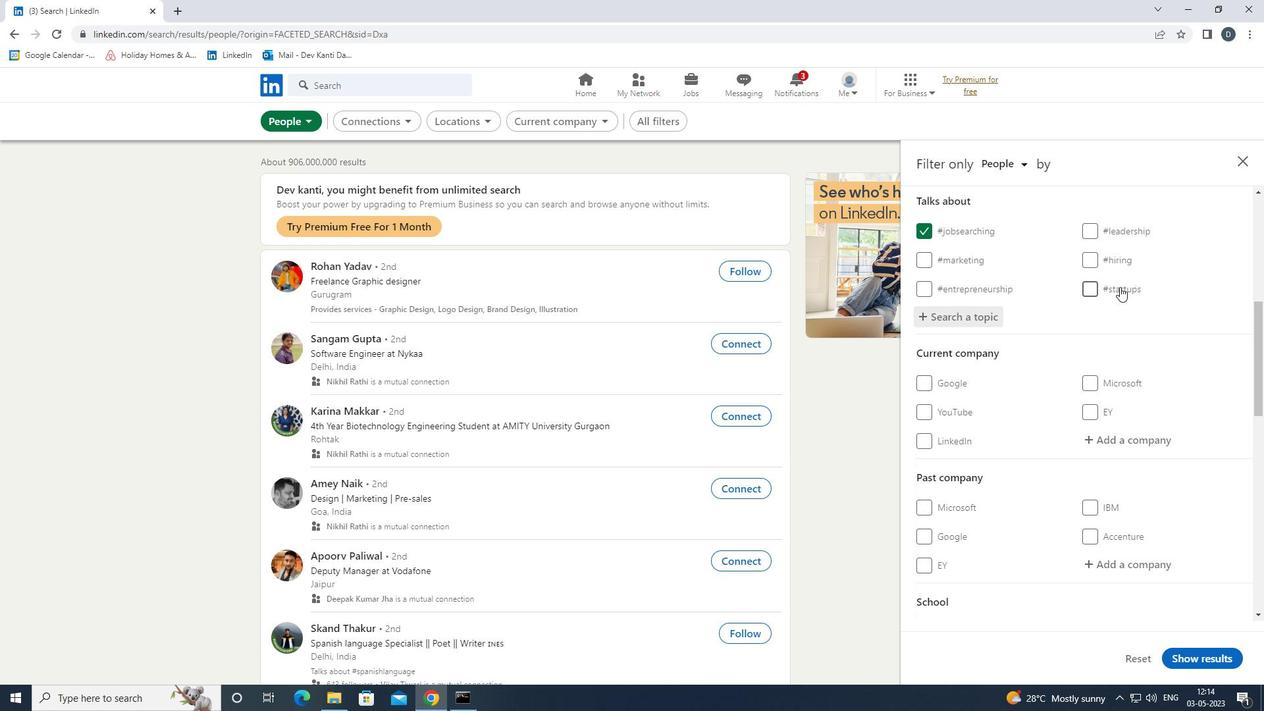 
Action: Mouse moved to (1125, 285)
Screenshot: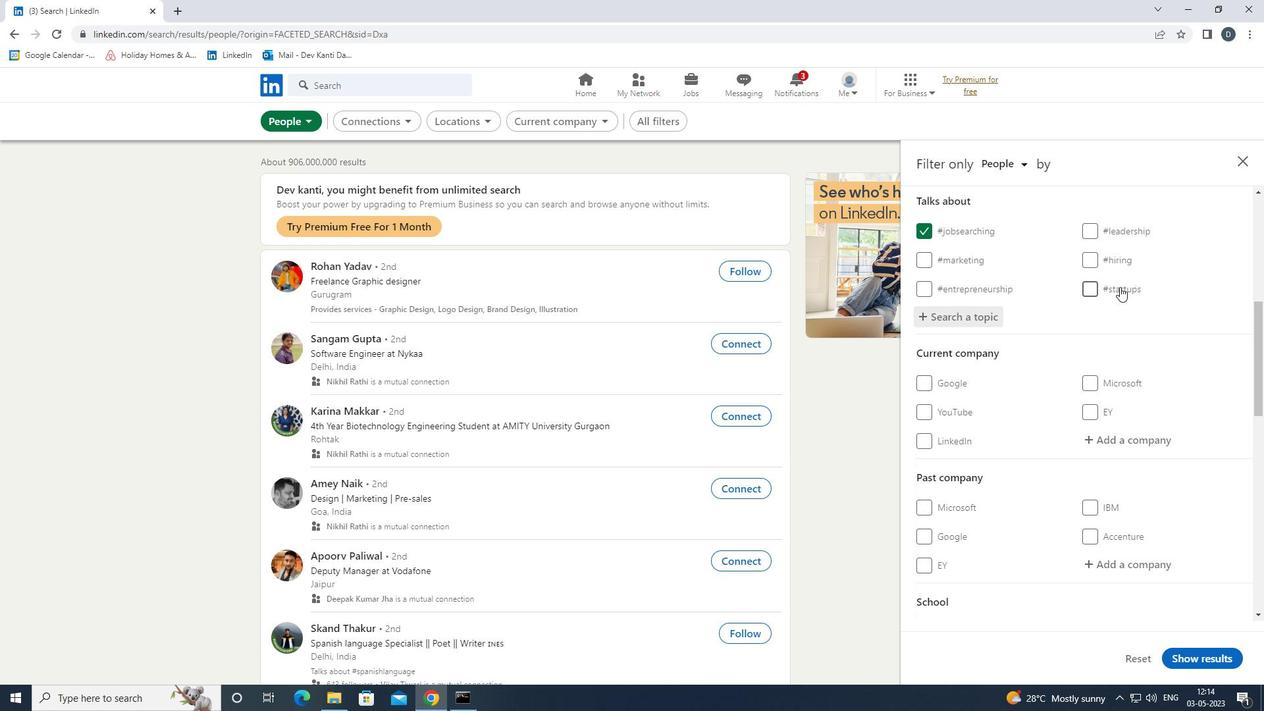 
Action: Mouse scrolled (1125, 285) with delta (0, 0)
Screenshot: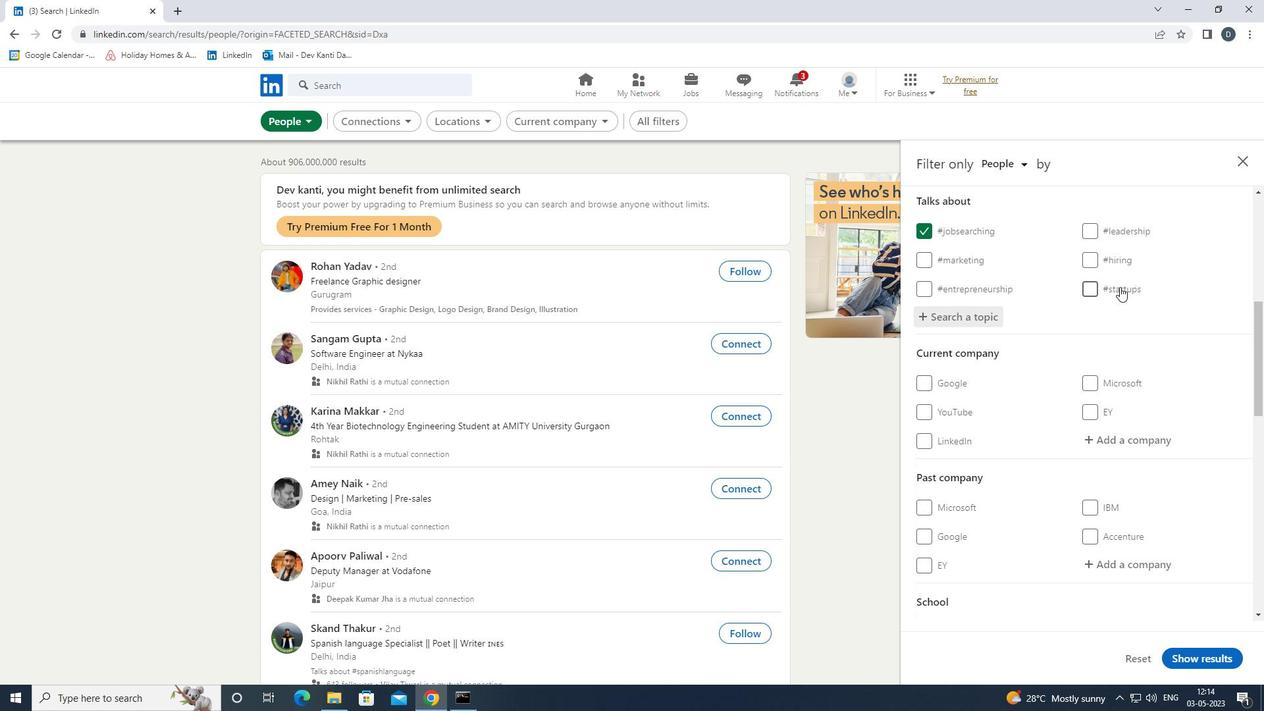 
Action: Mouse moved to (1127, 286)
Screenshot: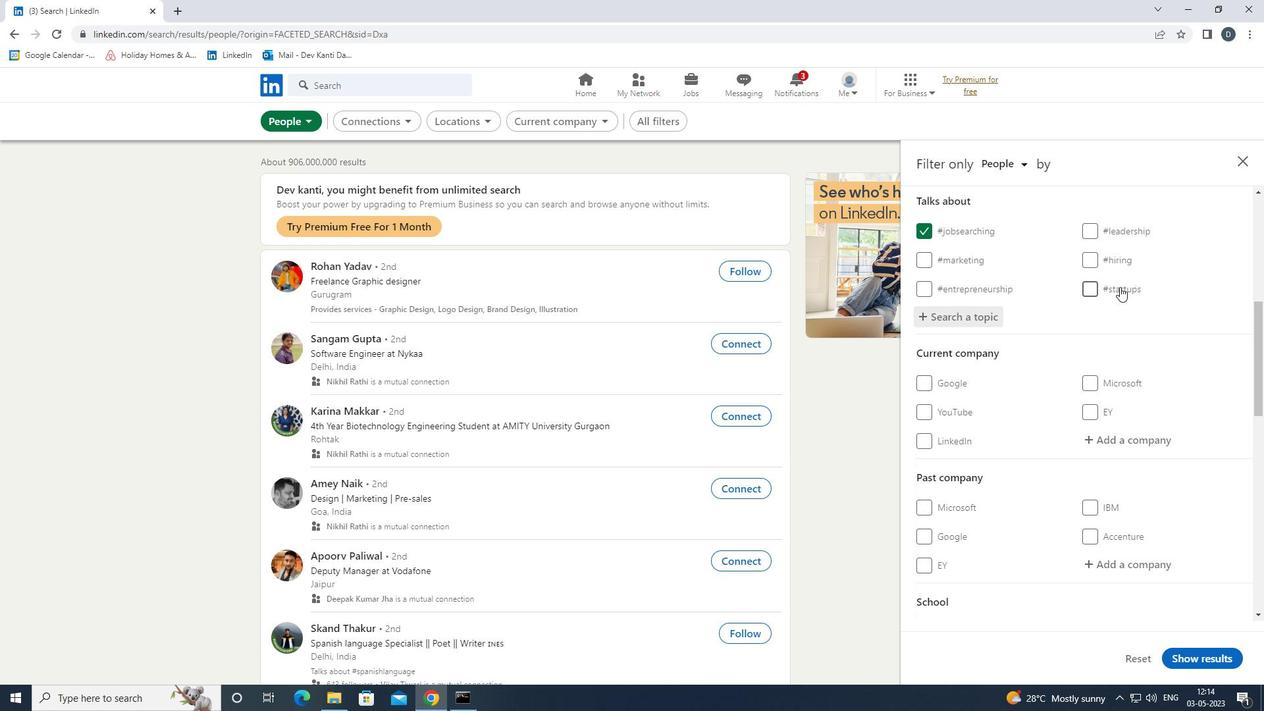 
Action: Mouse scrolled (1127, 285) with delta (0, 0)
Screenshot: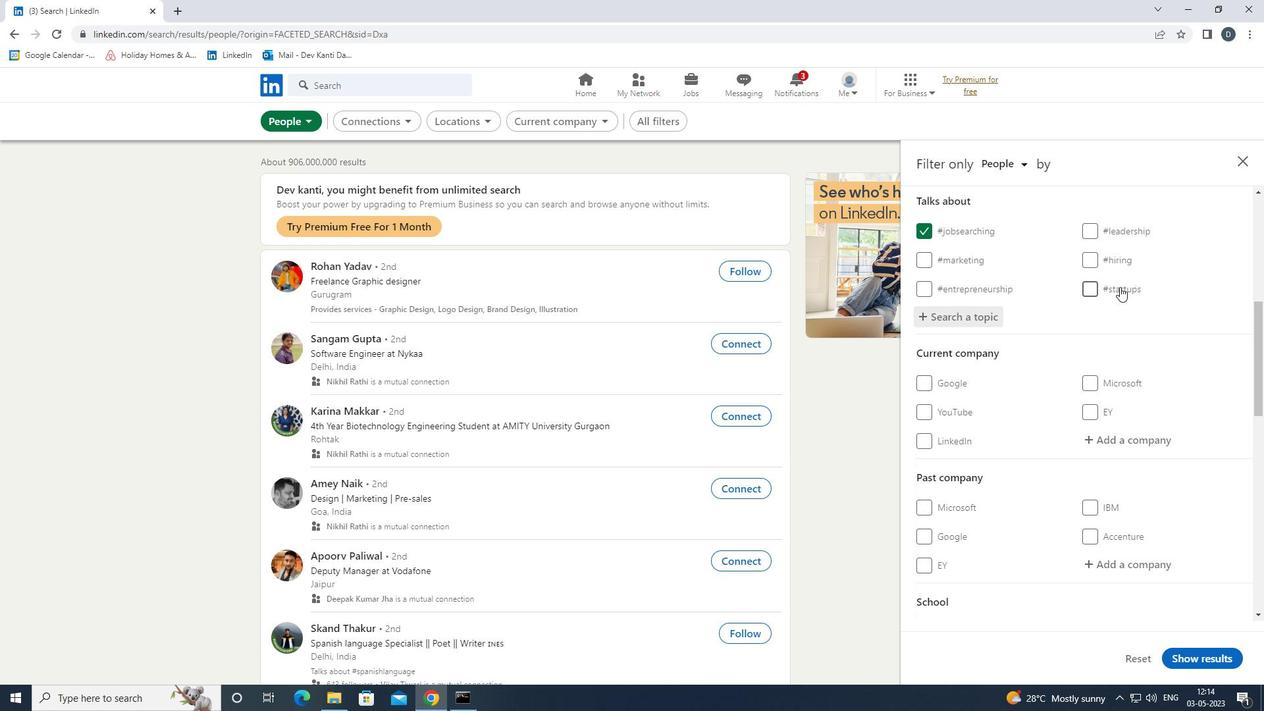 
Action: Mouse moved to (1128, 287)
Screenshot: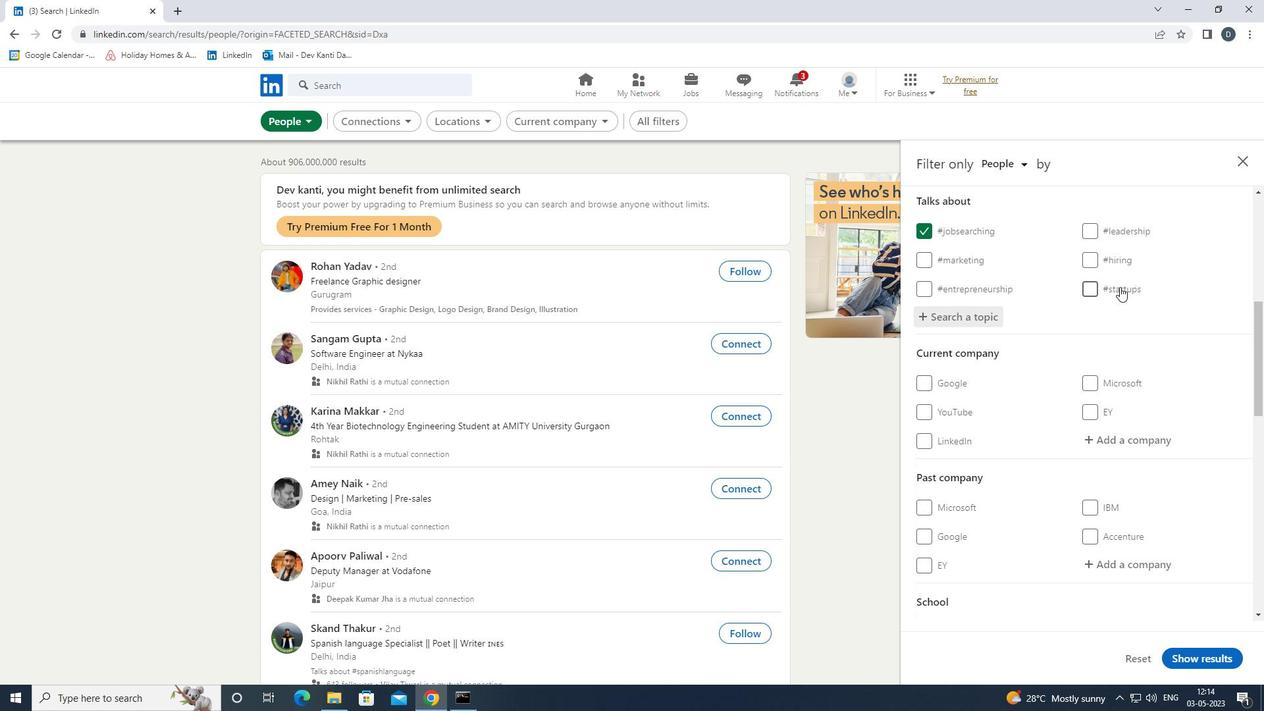 
Action: Mouse scrolled (1128, 286) with delta (0, 0)
Screenshot: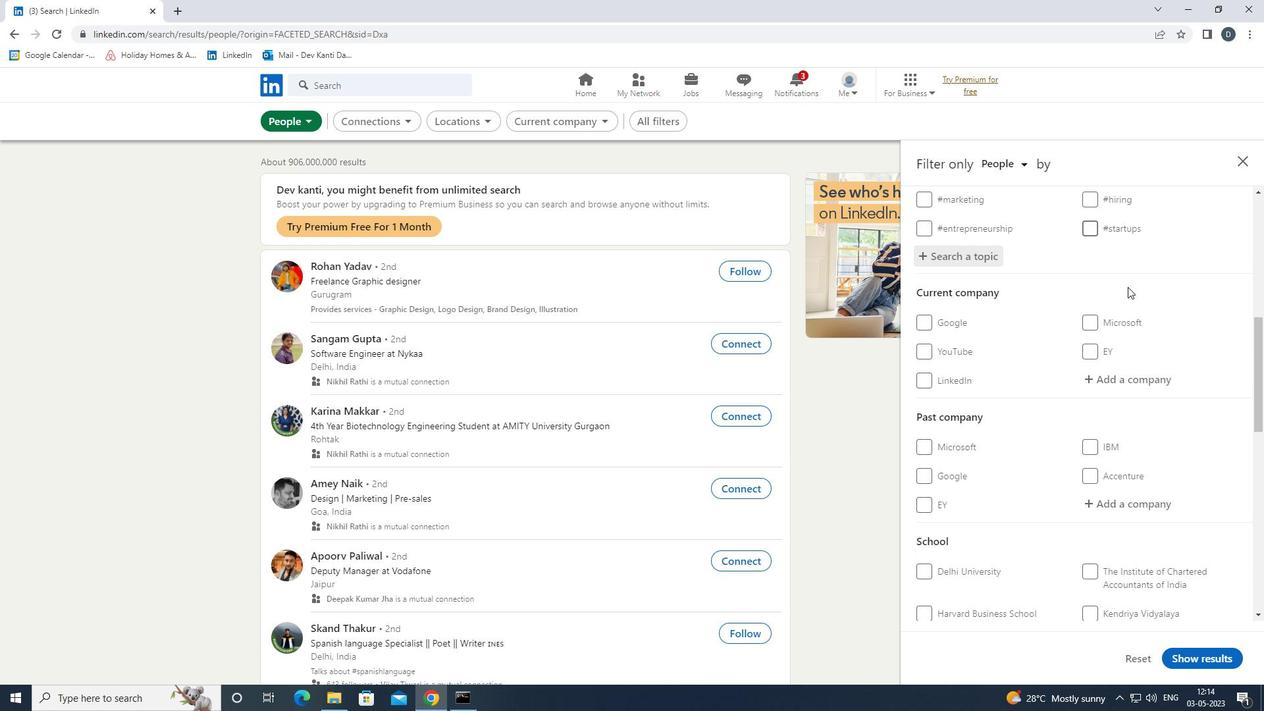 
Action: Mouse moved to (1130, 287)
Screenshot: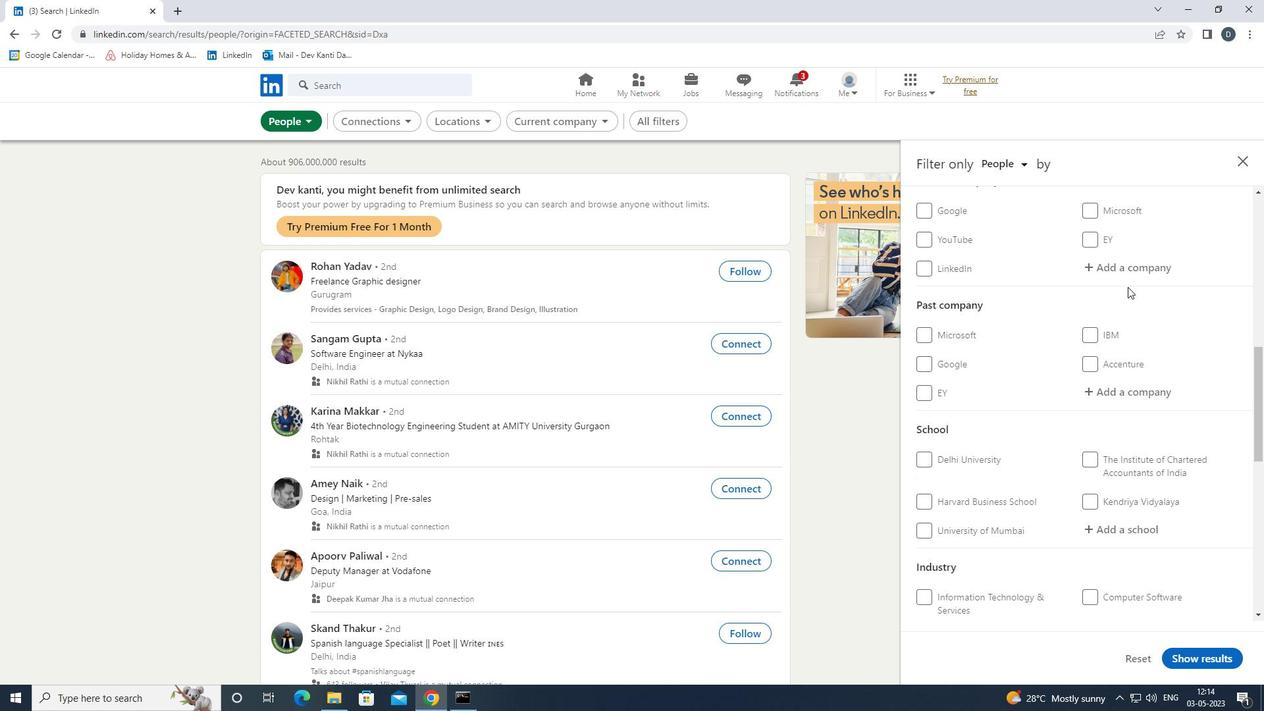 
Action: Mouse scrolled (1130, 287) with delta (0, 0)
Screenshot: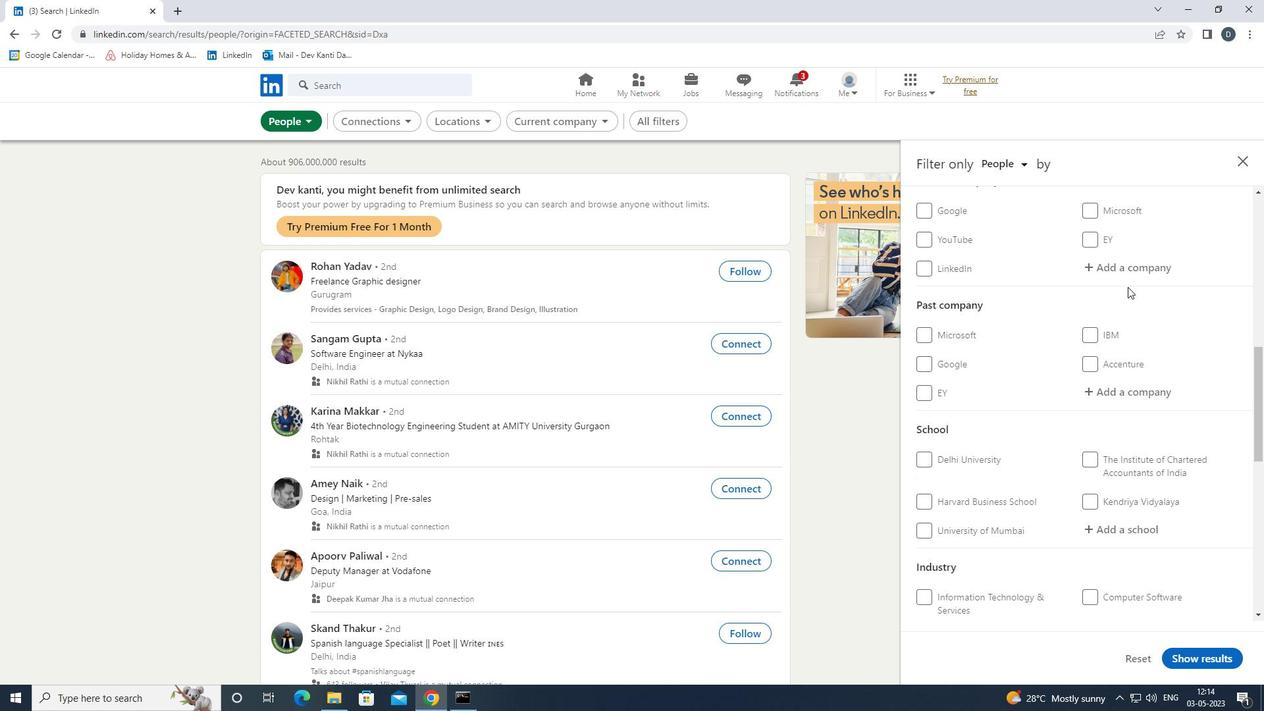 
Action: Mouse moved to (1130, 287)
Screenshot: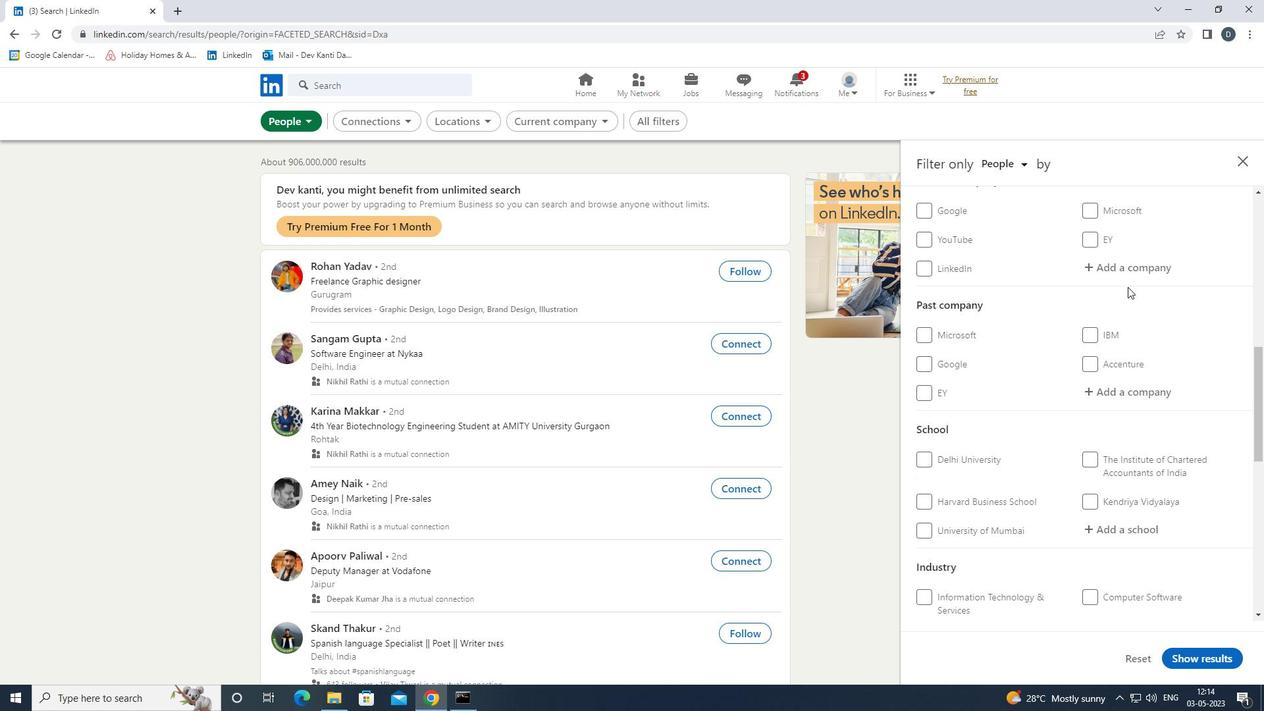 
Action: Mouse scrolled (1130, 287) with delta (0, 0)
Screenshot: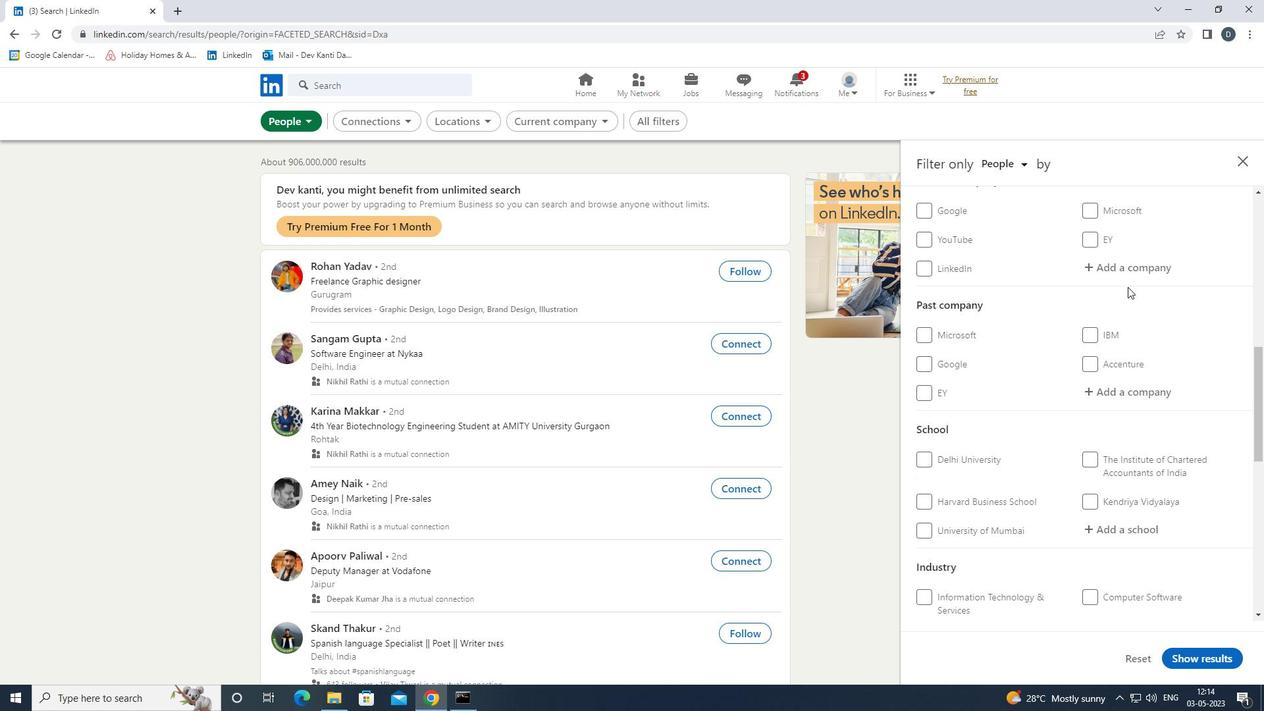 
Action: Mouse moved to (1131, 288)
Screenshot: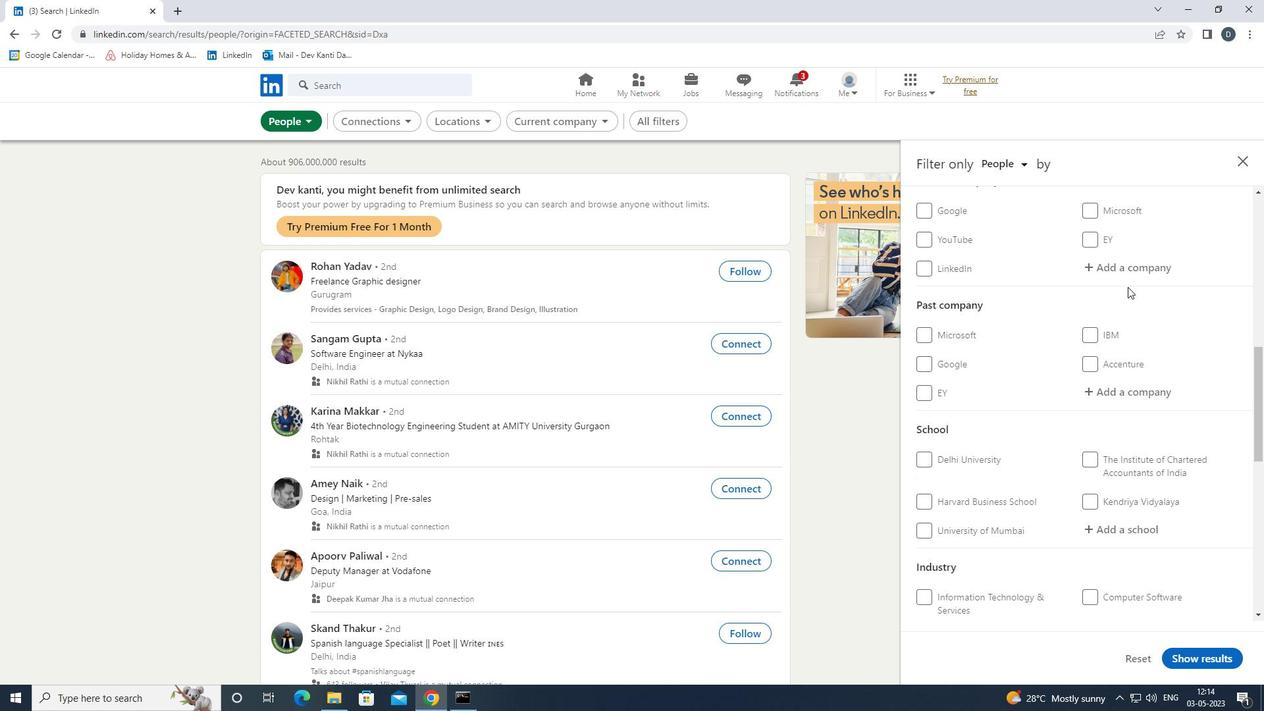 
Action: Mouse scrolled (1131, 287) with delta (0, 0)
Screenshot: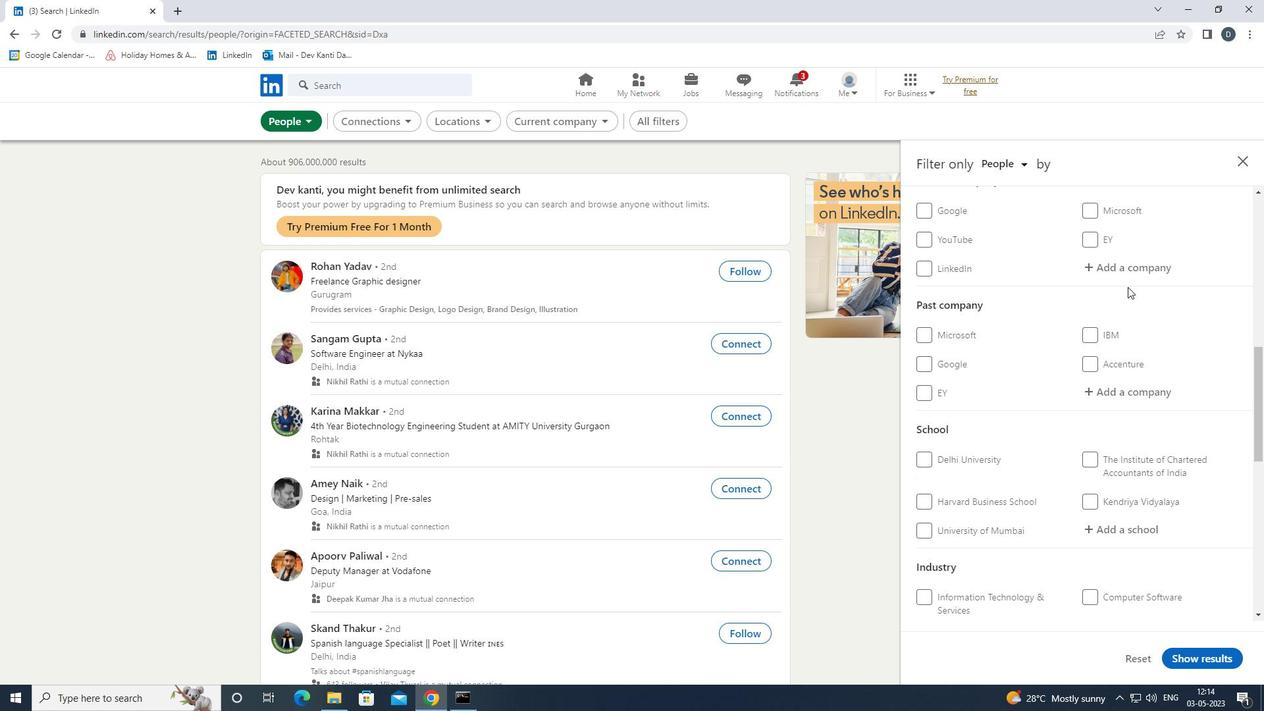 
Action: Mouse moved to (954, 411)
Screenshot: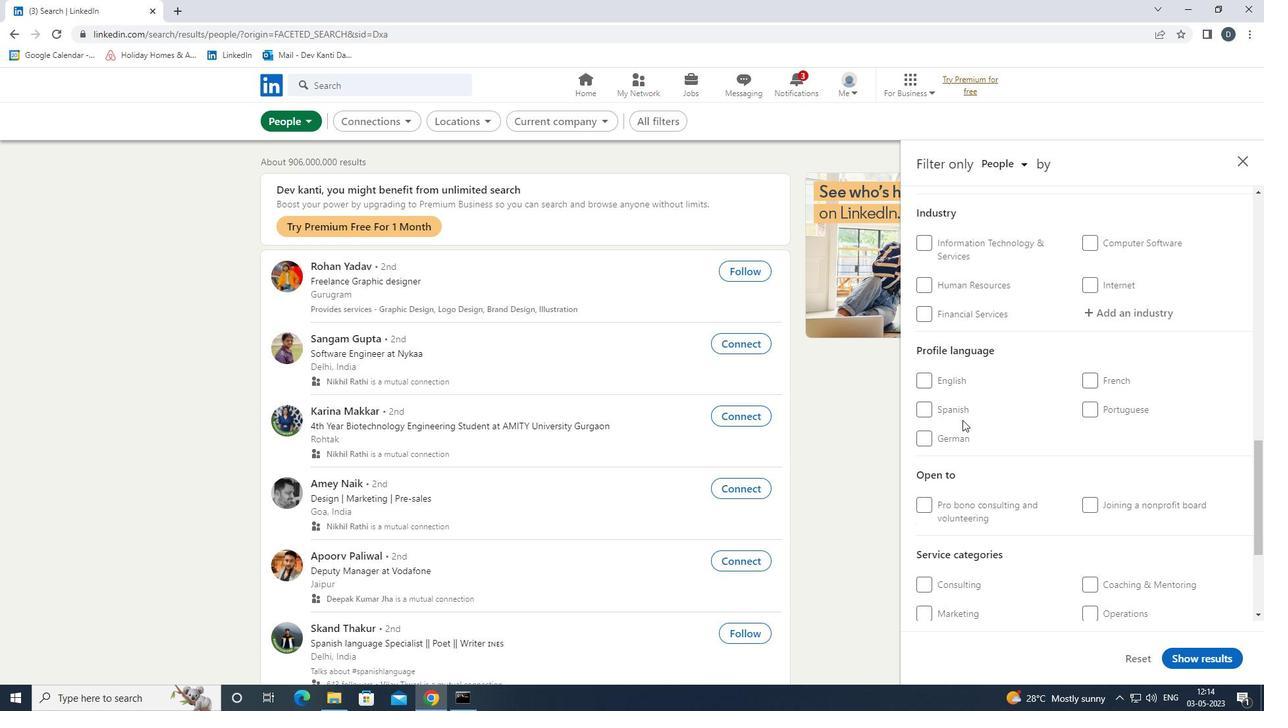 
Action: Mouse pressed left at (954, 411)
Screenshot: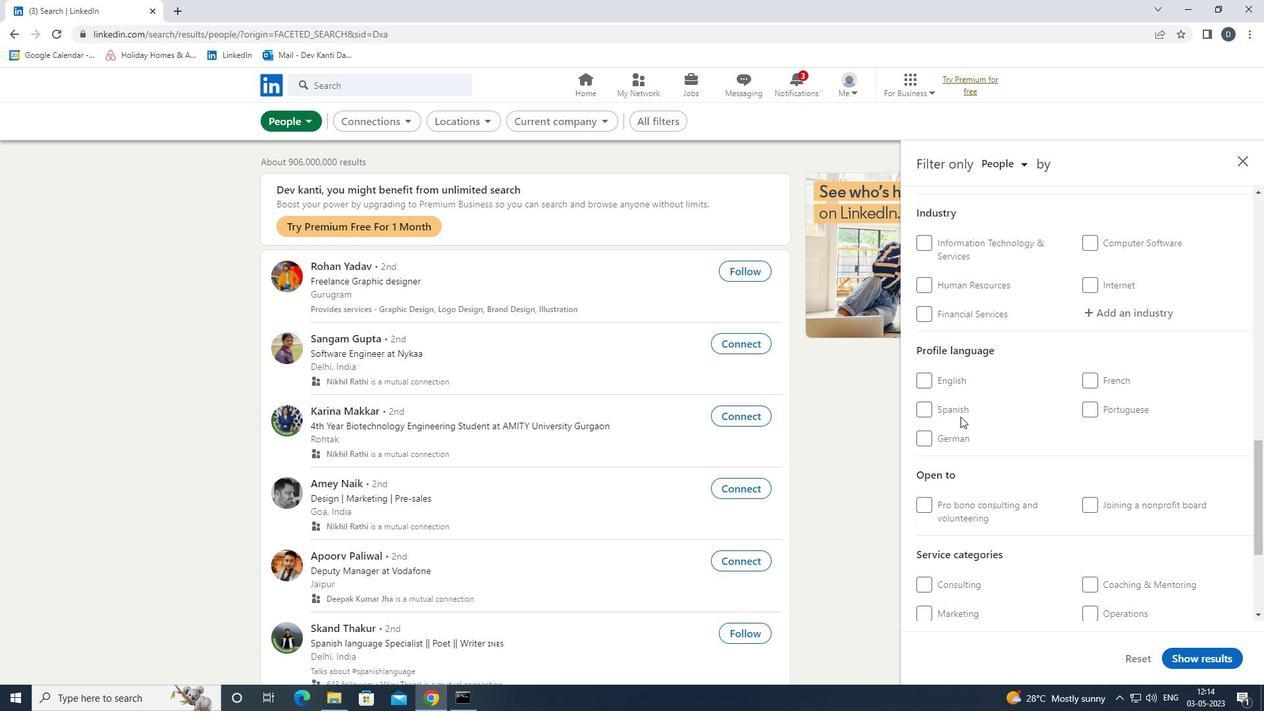 
Action: Mouse moved to (1025, 416)
Screenshot: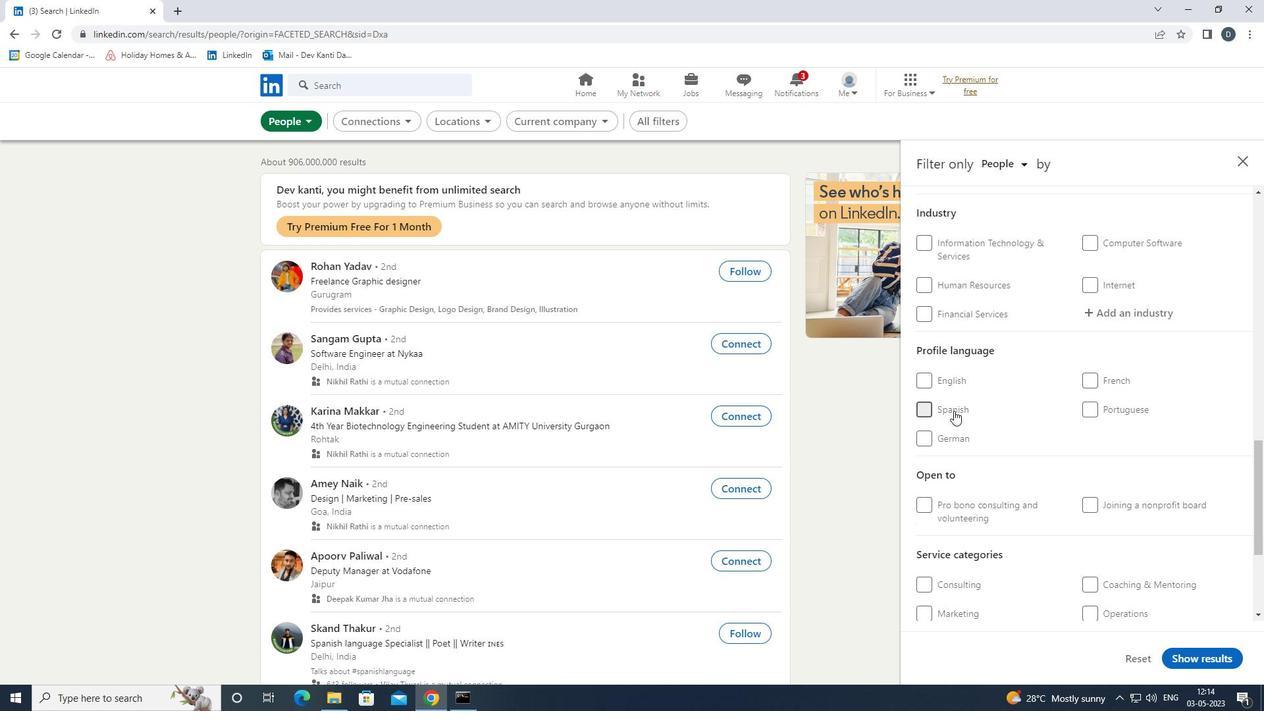 
Action: Mouse scrolled (1025, 416) with delta (0, 0)
Screenshot: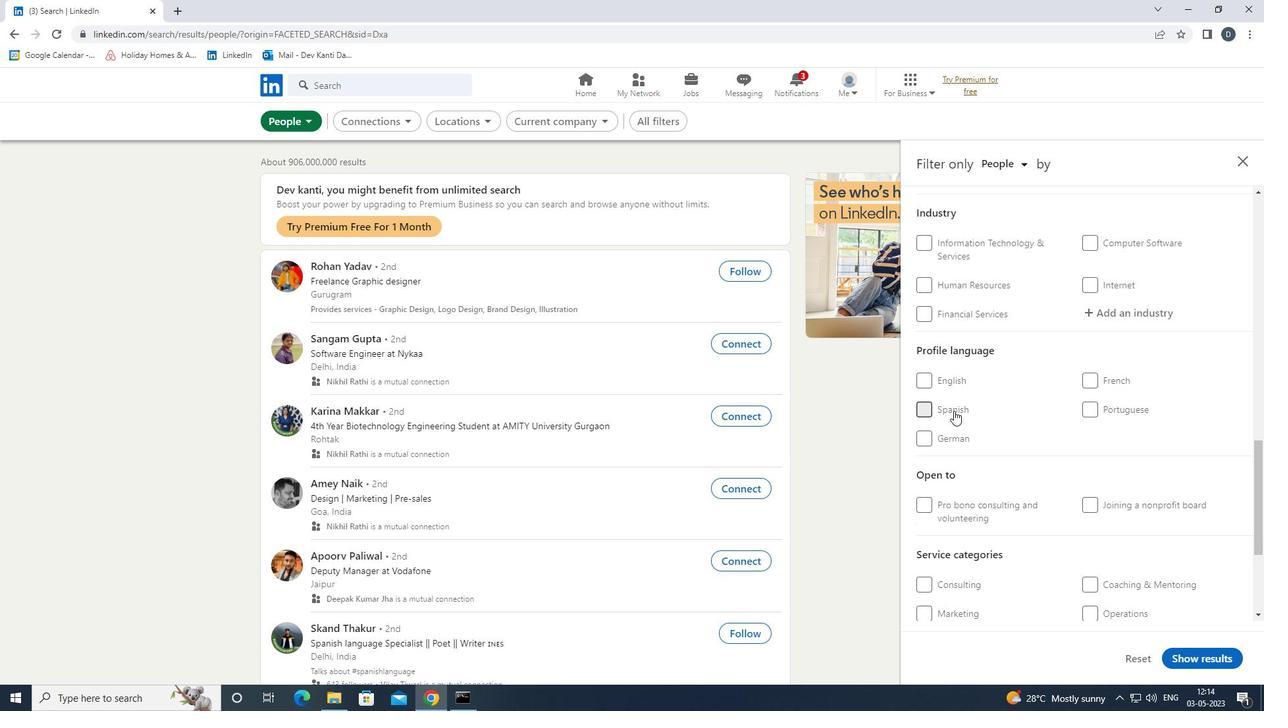 
Action: Mouse scrolled (1025, 416) with delta (0, 0)
Screenshot: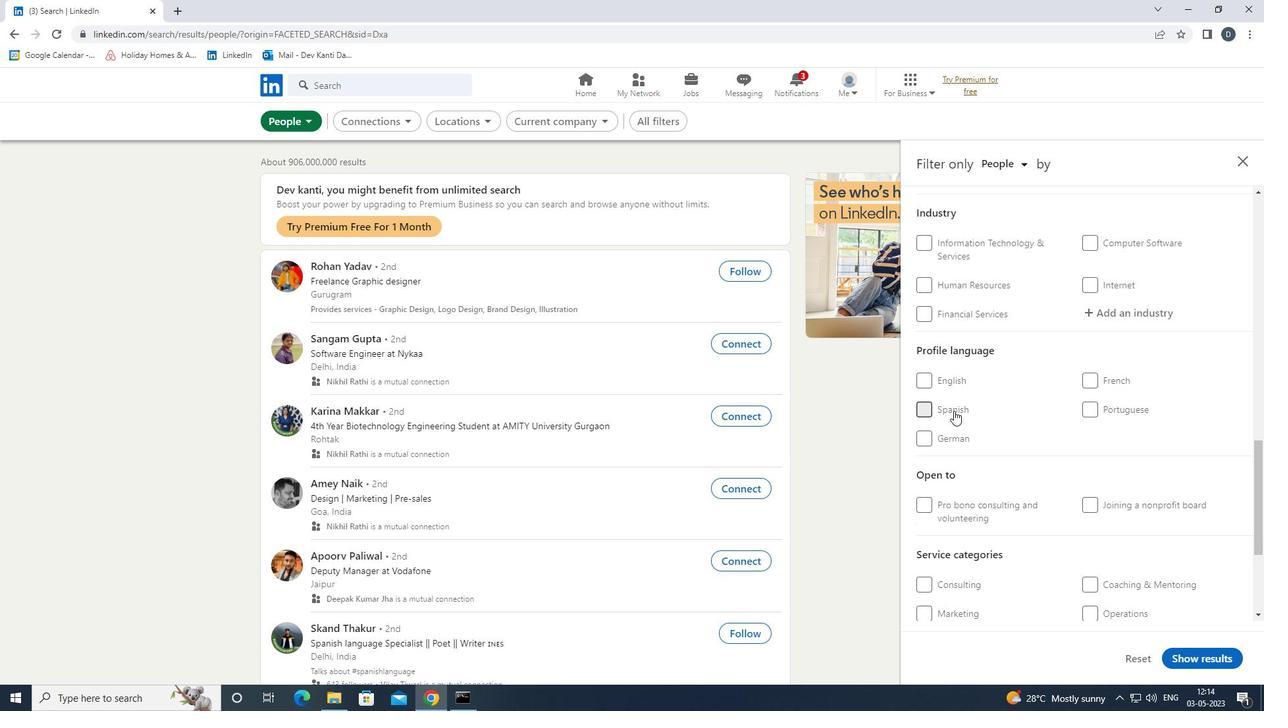 
Action: Mouse scrolled (1025, 416) with delta (0, 0)
Screenshot: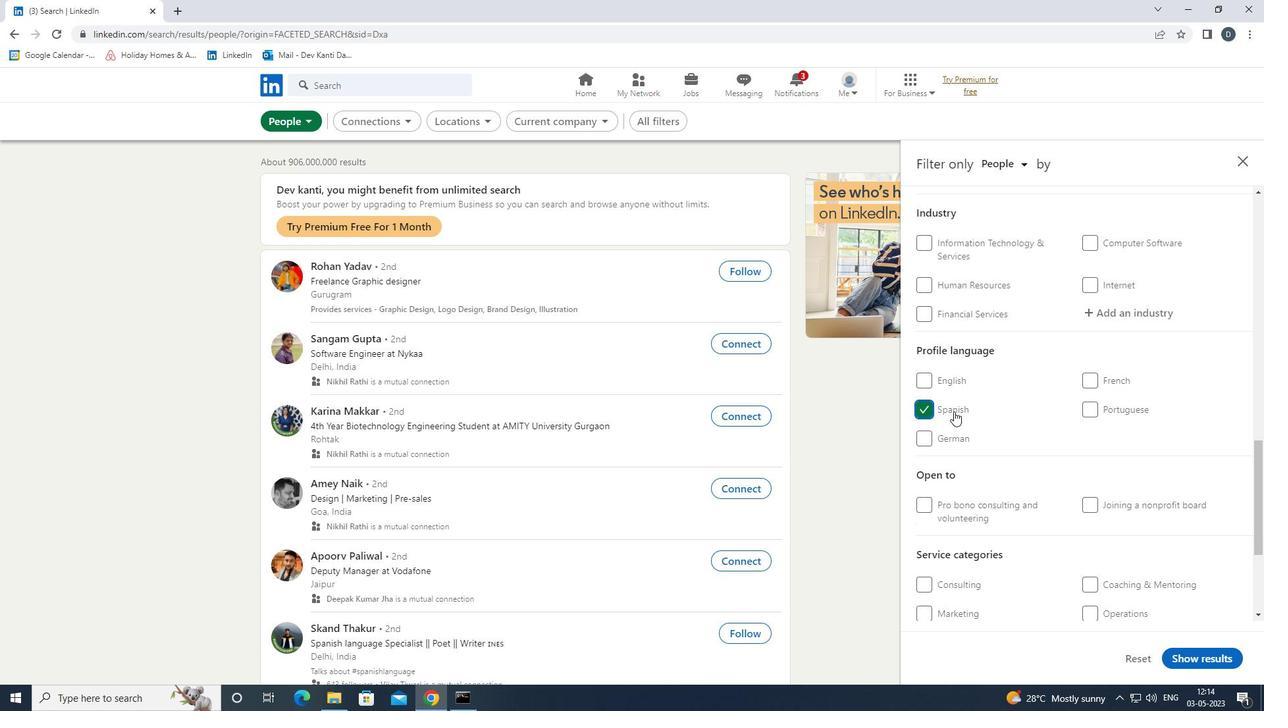 
Action: Mouse scrolled (1025, 416) with delta (0, 0)
Screenshot: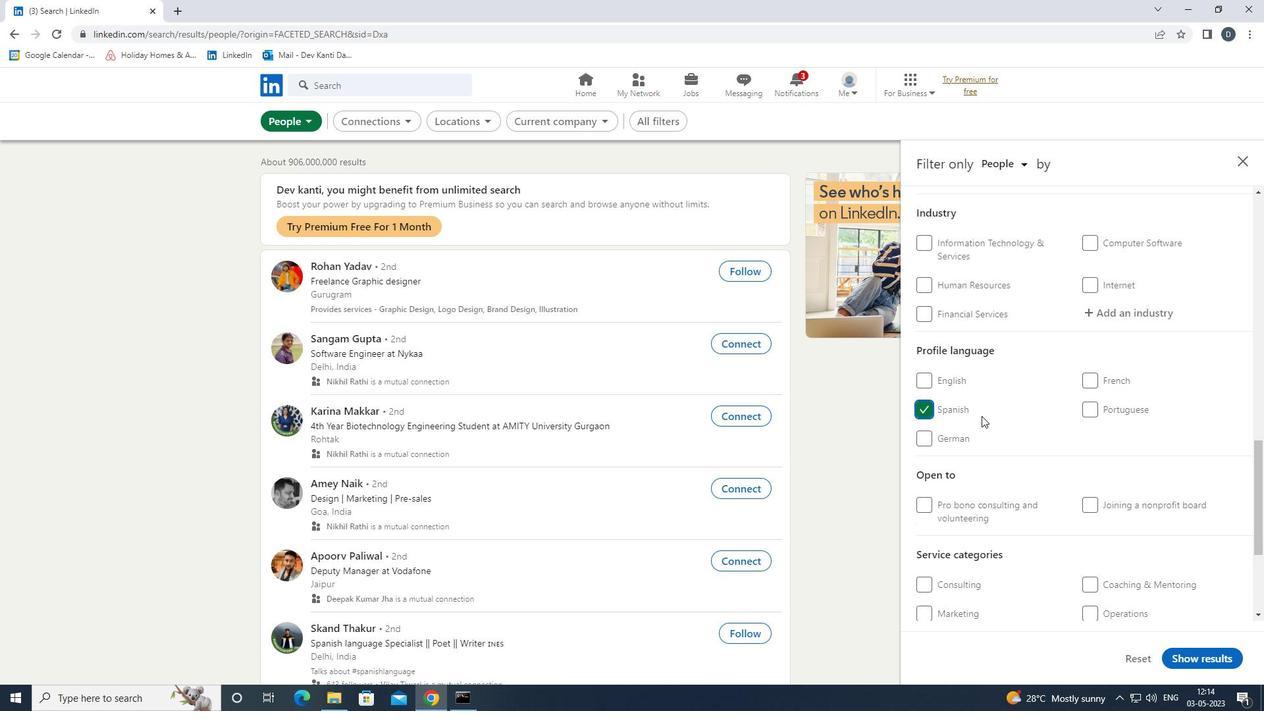 
Action: Mouse moved to (1027, 416)
Screenshot: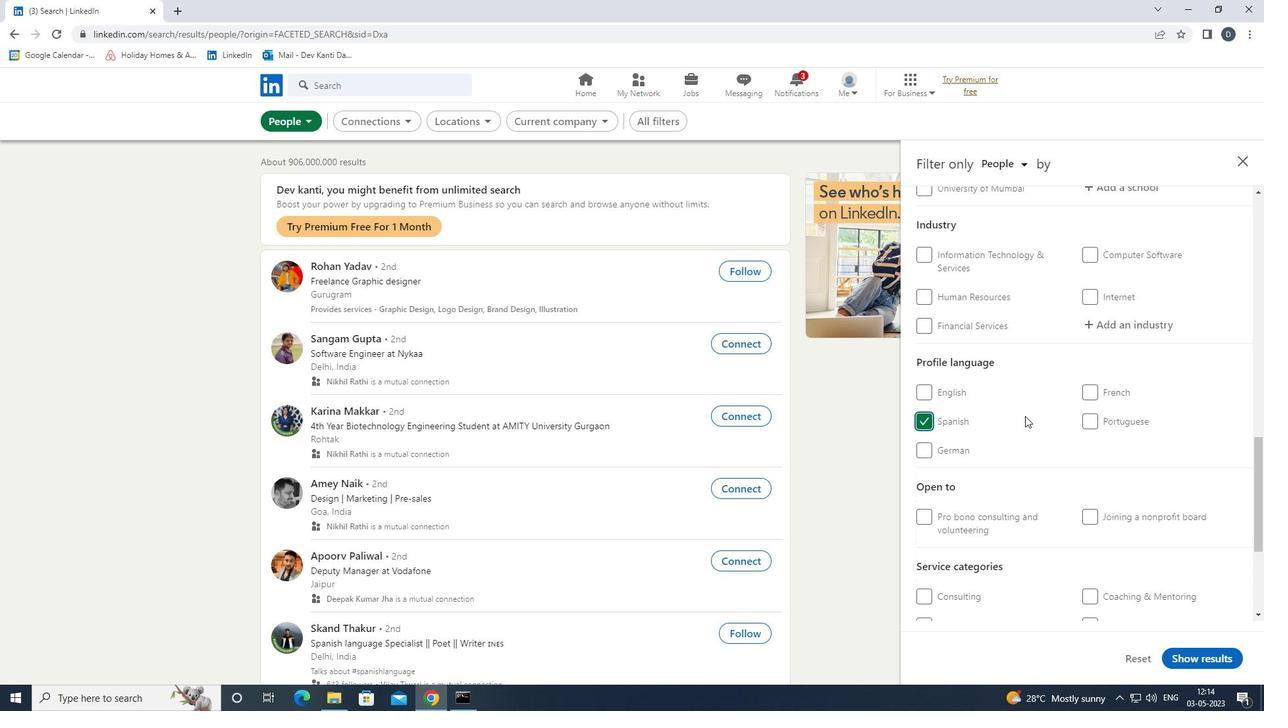 
Action: Mouse scrolled (1027, 416) with delta (0, 0)
Screenshot: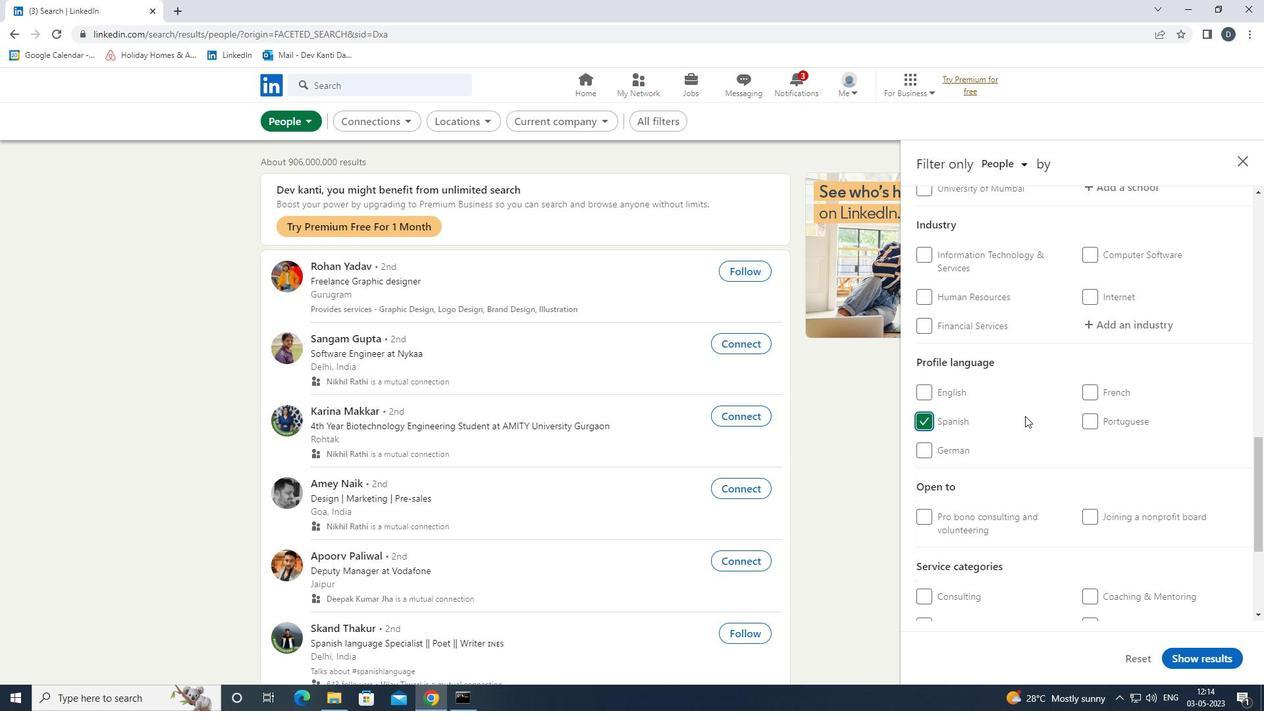
Action: Mouse scrolled (1027, 416) with delta (0, 0)
Screenshot: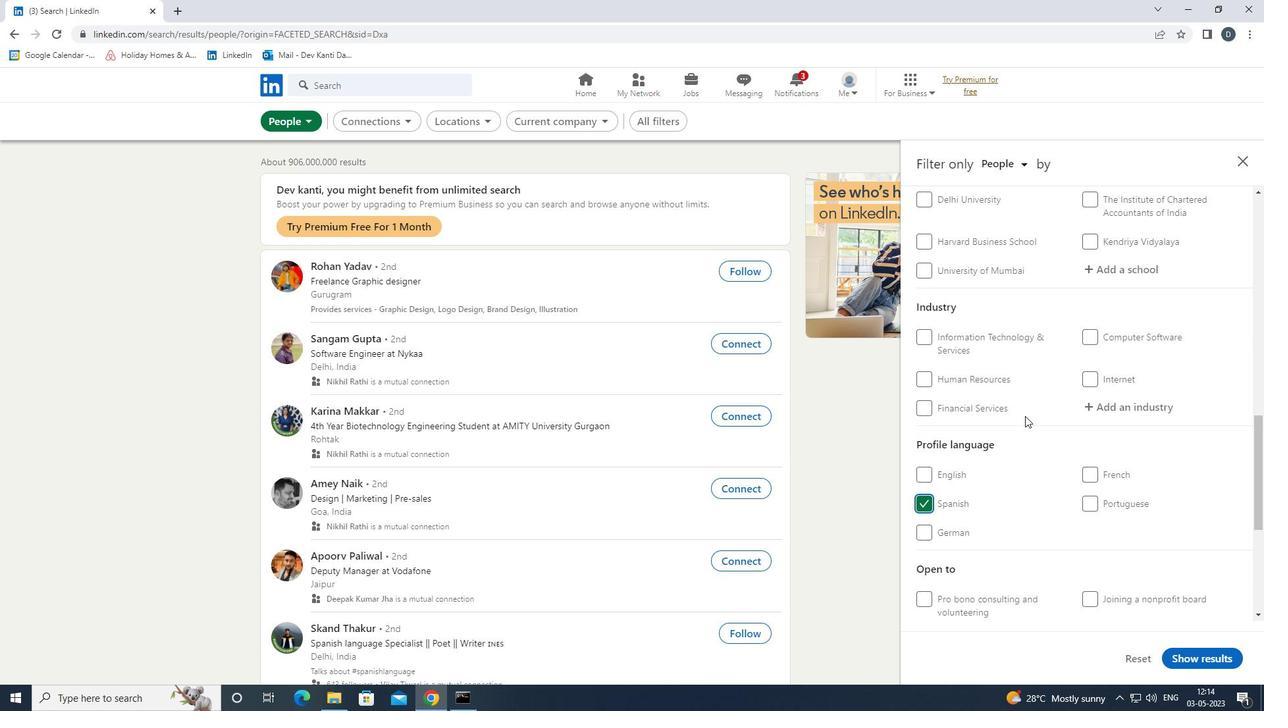 
Action: Mouse moved to (1132, 297)
Screenshot: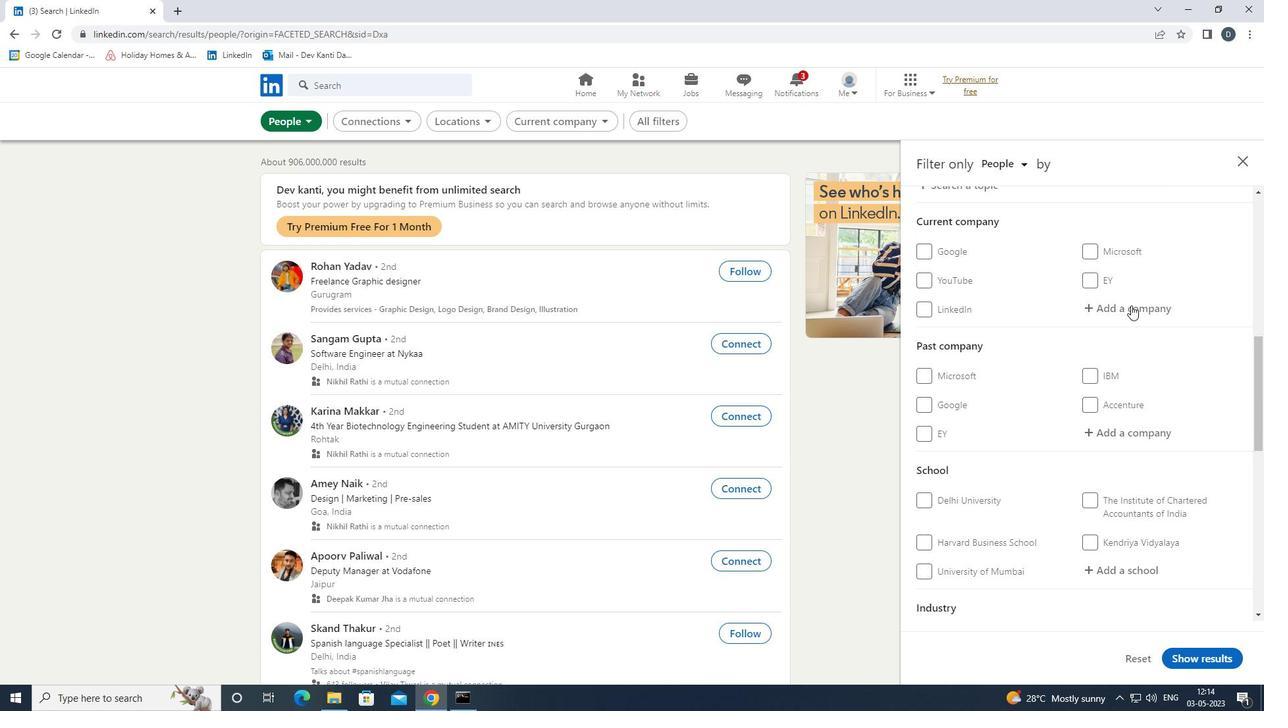 
Action: Mouse pressed left at (1132, 297)
Screenshot: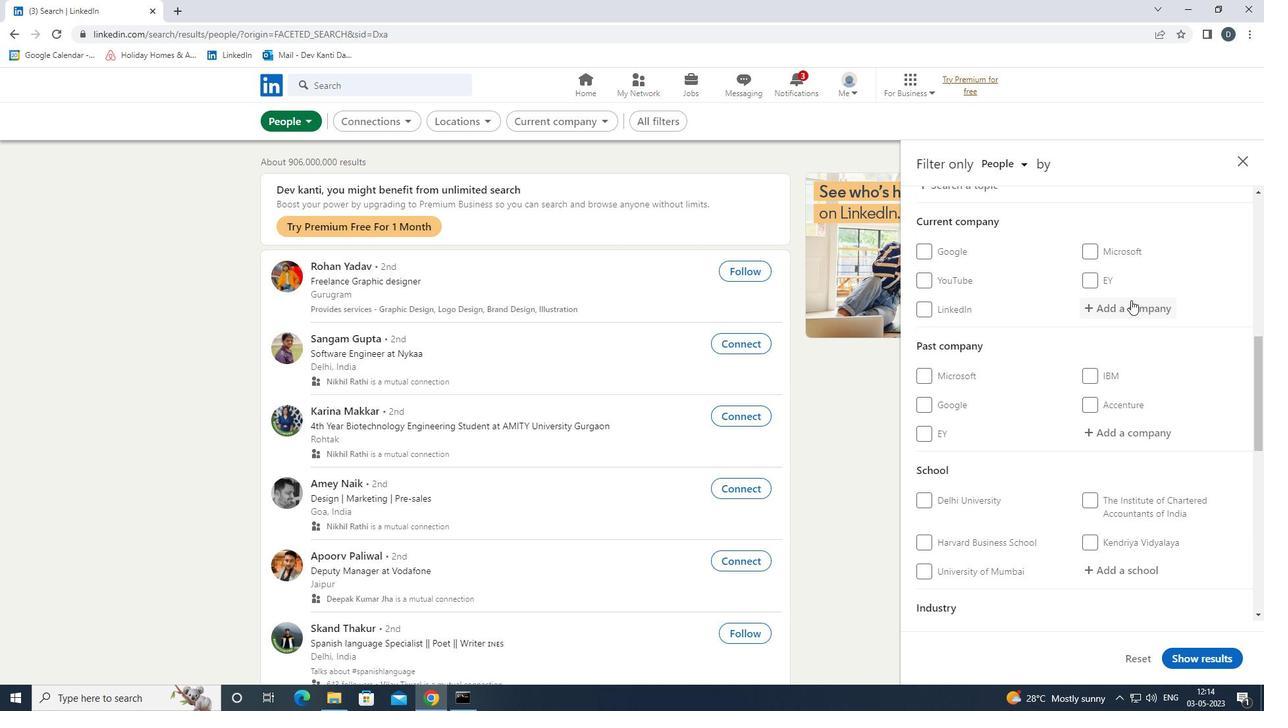 
Action: Key pressed <Key.shift><Key.shift><Key.shift>TAGGED<Key.down><Key.down><Key.enter>
Screenshot: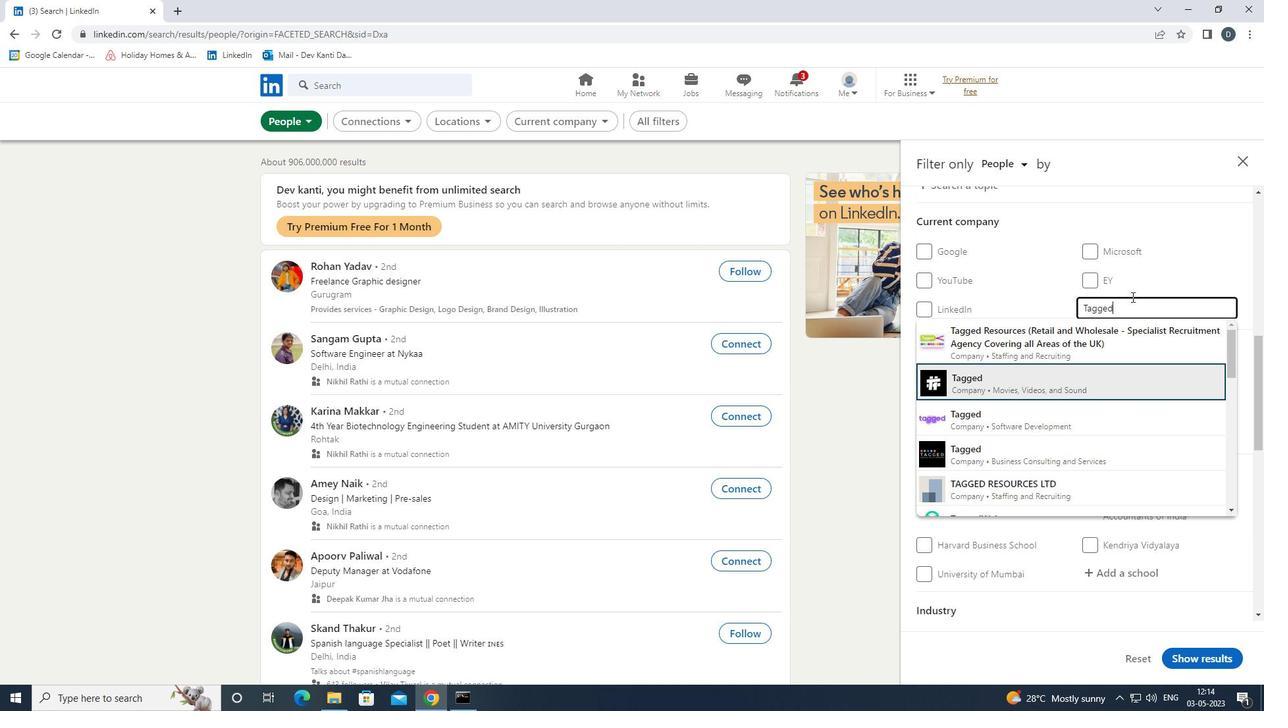 
Action: Mouse moved to (1181, 263)
Screenshot: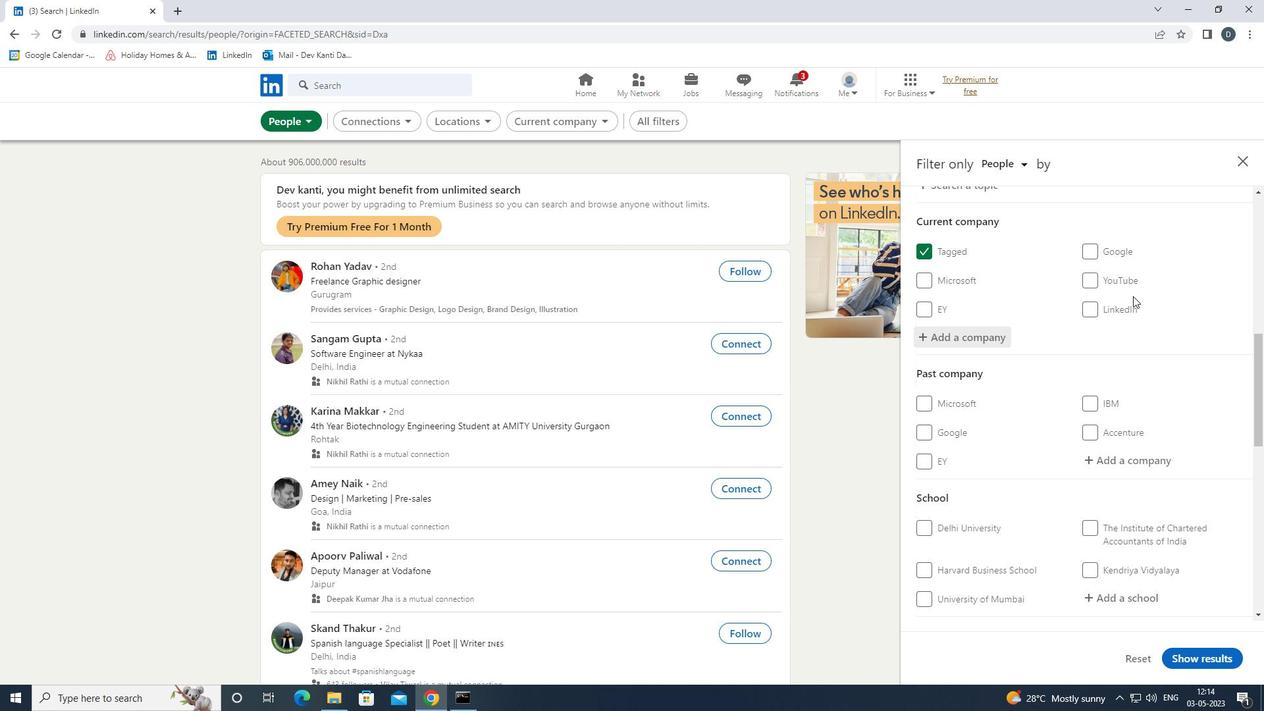 
Action: Mouse scrolled (1181, 262) with delta (0, 0)
Screenshot: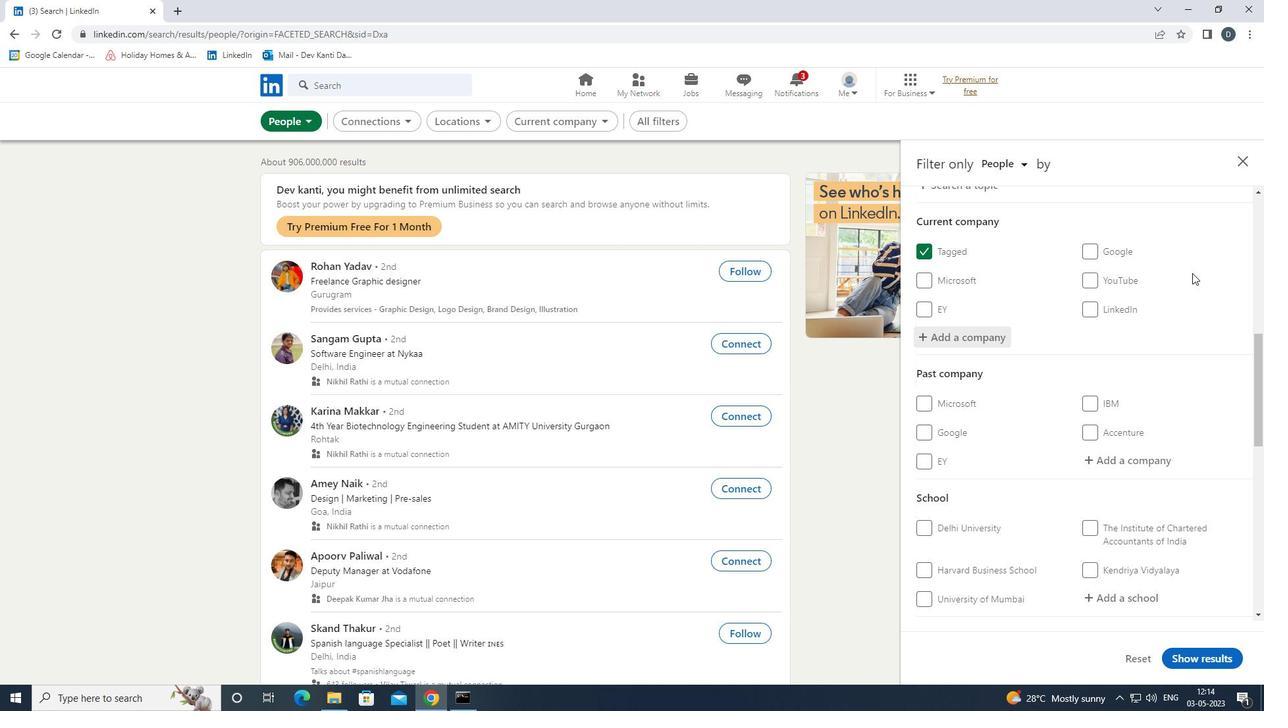 
Action: Mouse scrolled (1181, 262) with delta (0, 0)
Screenshot: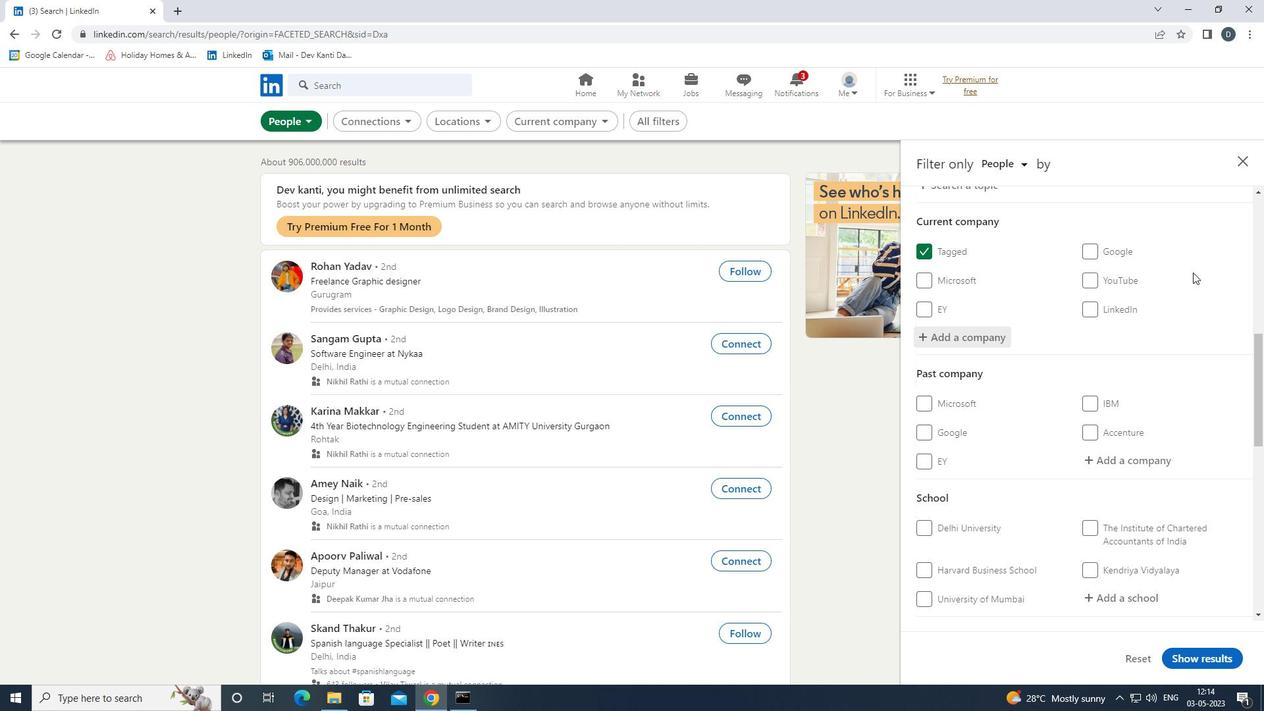 
Action: Mouse moved to (1123, 320)
Screenshot: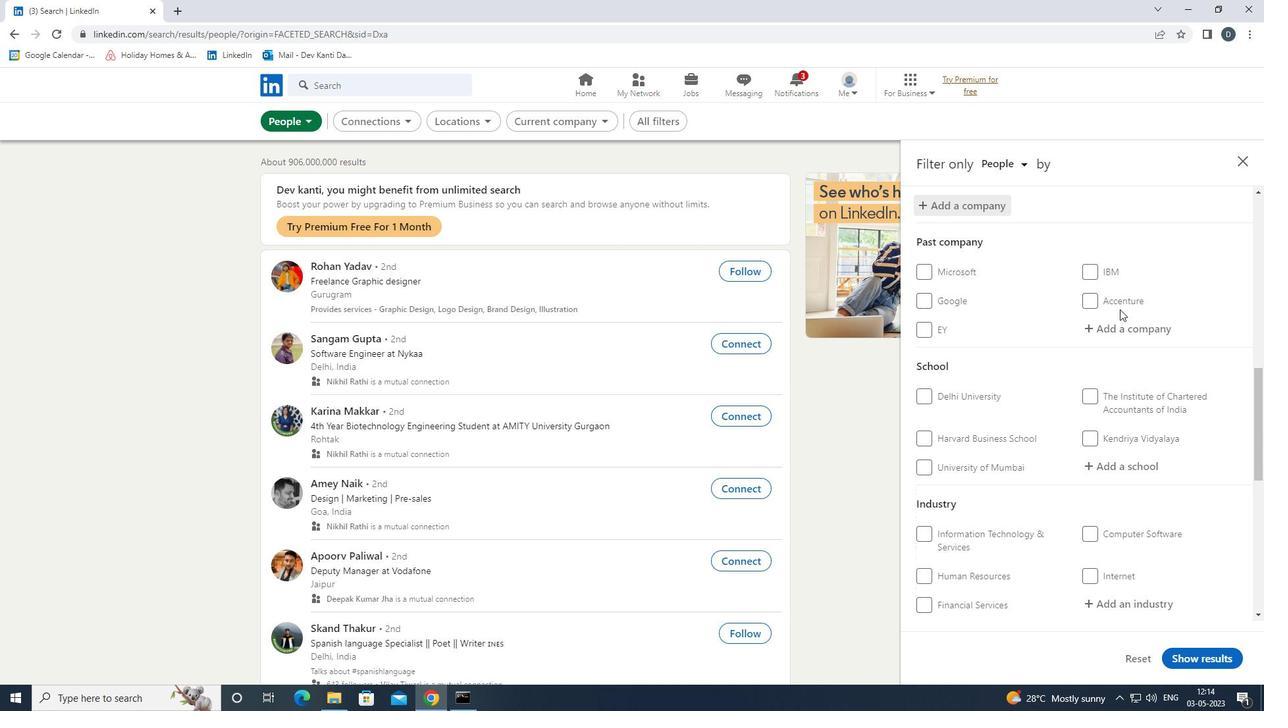 
Action: Mouse scrolled (1123, 320) with delta (0, 0)
Screenshot: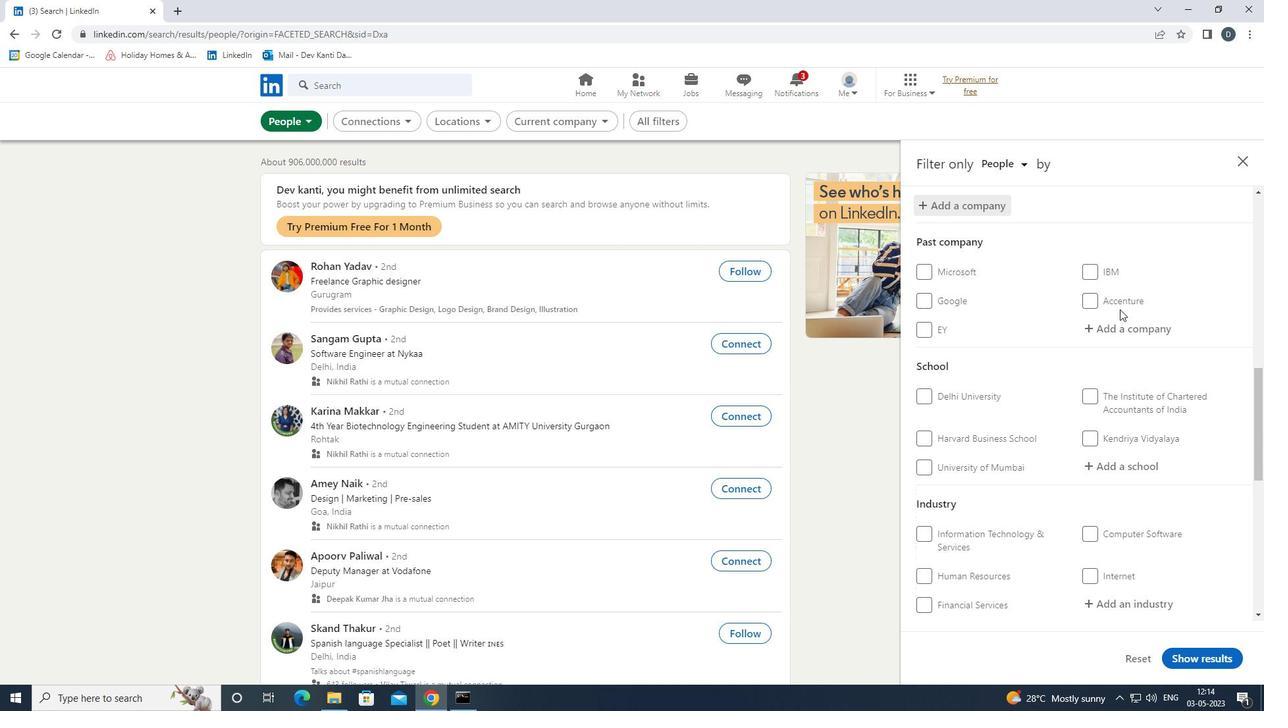
Action: Mouse moved to (1124, 320)
Screenshot: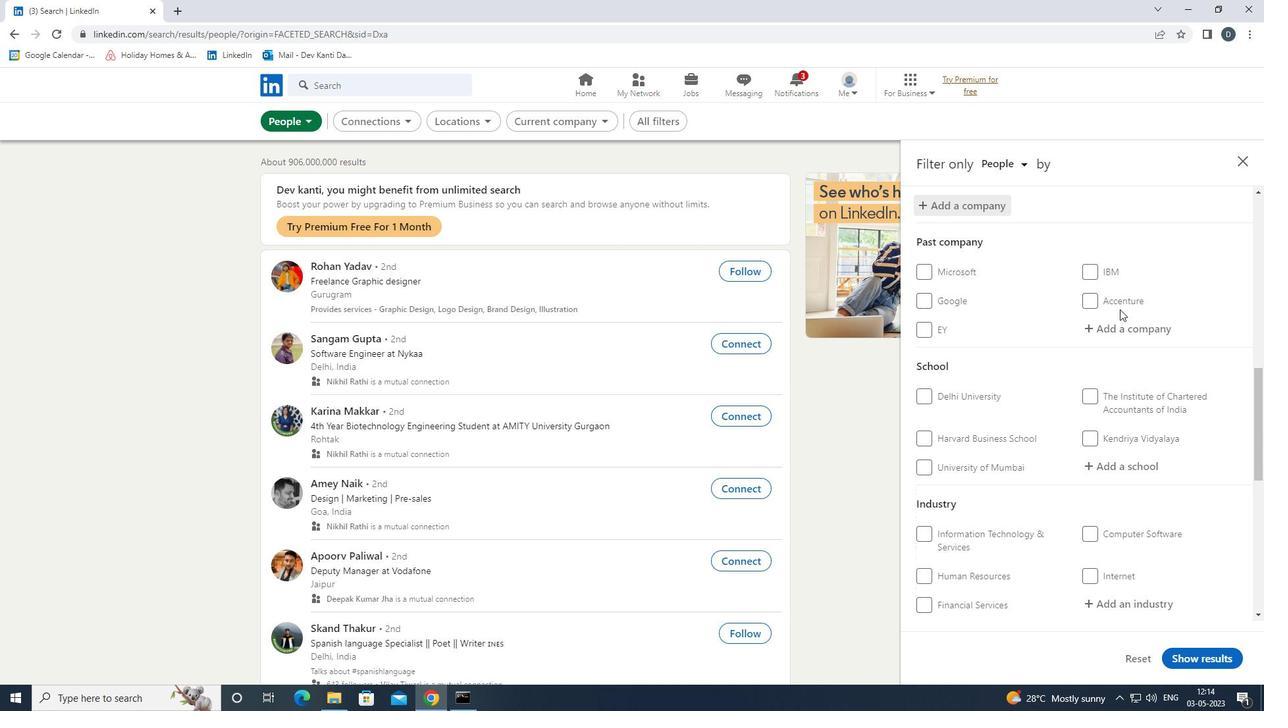
Action: Mouse scrolled (1124, 320) with delta (0, 0)
Screenshot: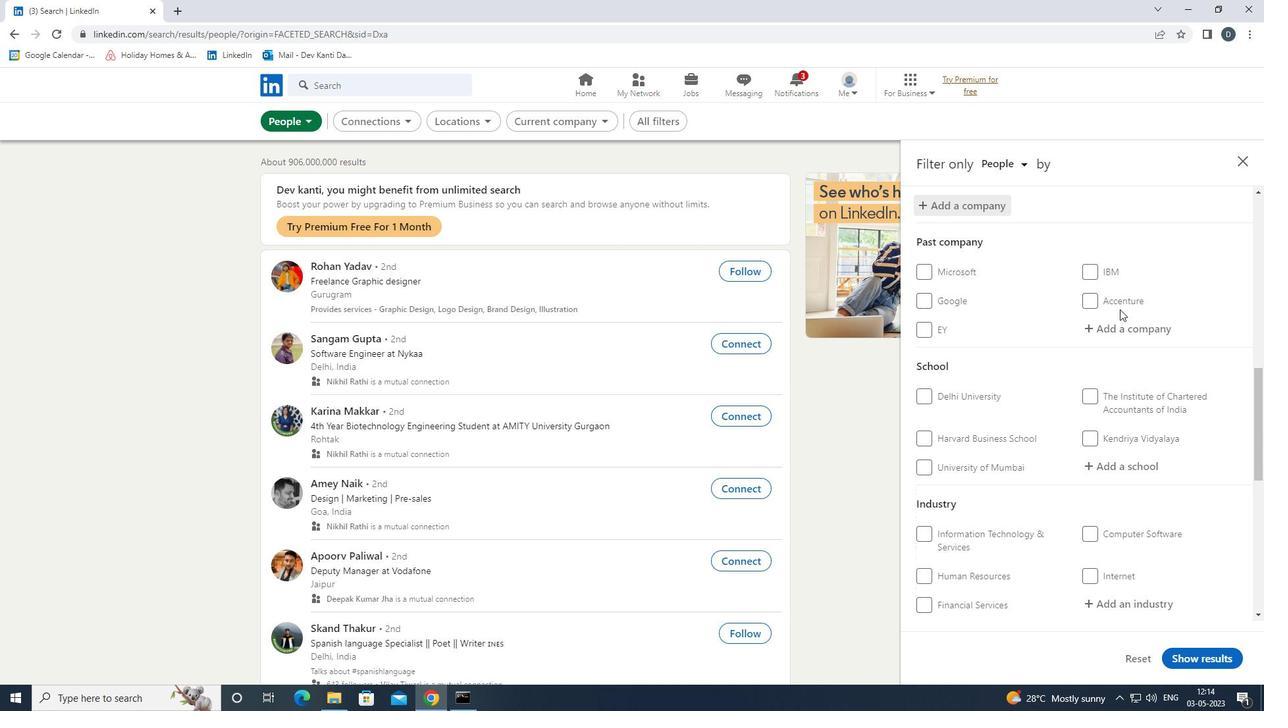
Action: Mouse moved to (1113, 332)
Screenshot: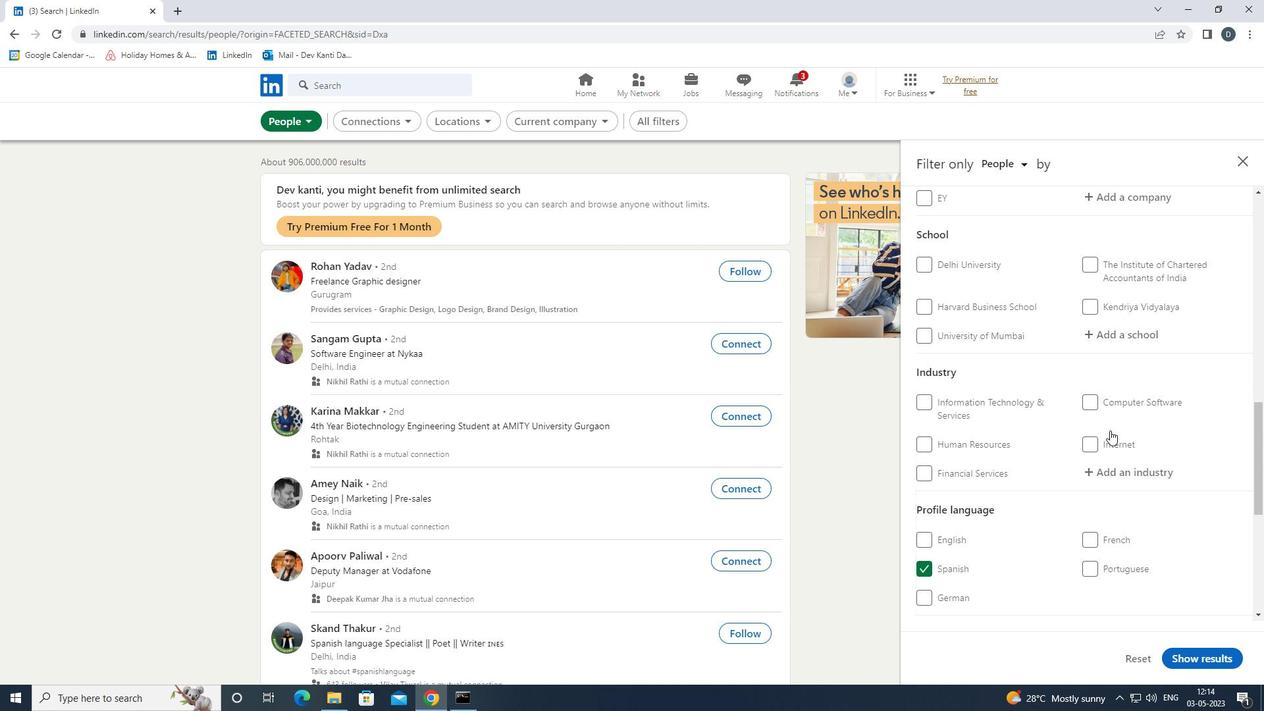 
Action: Mouse pressed left at (1113, 332)
Screenshot: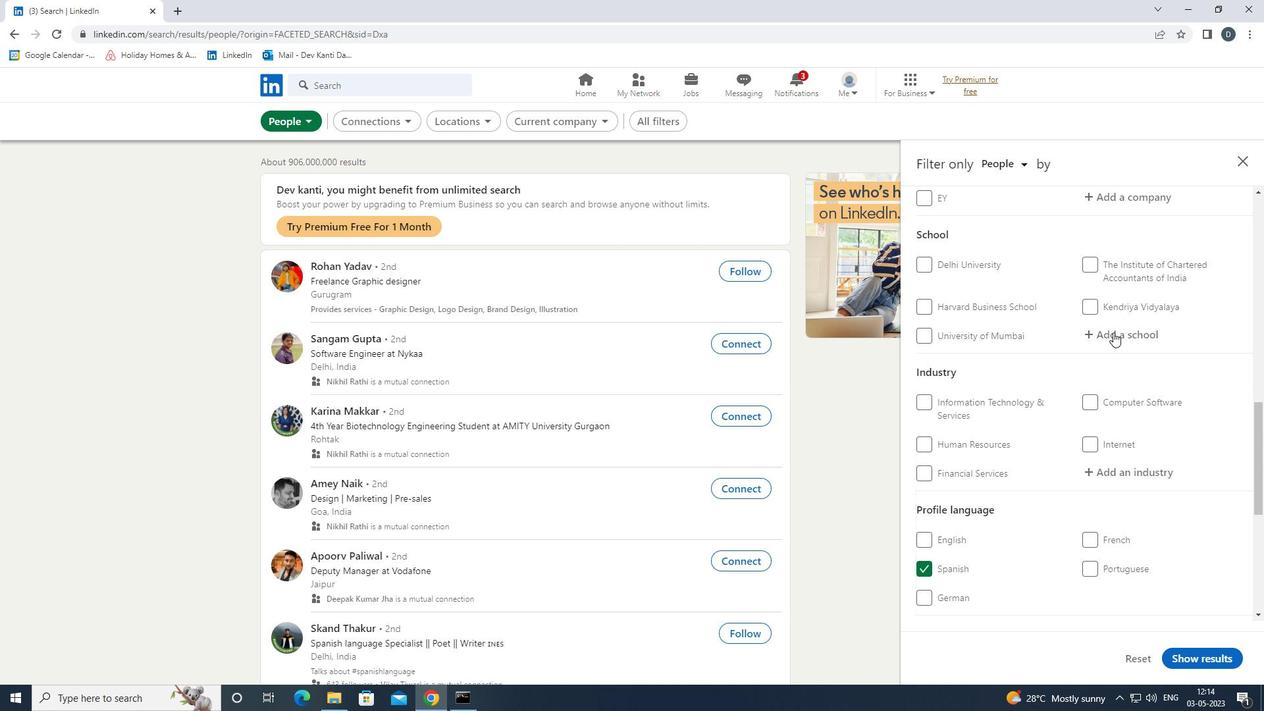 
Action: Mouse moved to (1081, 344)
Screenshot: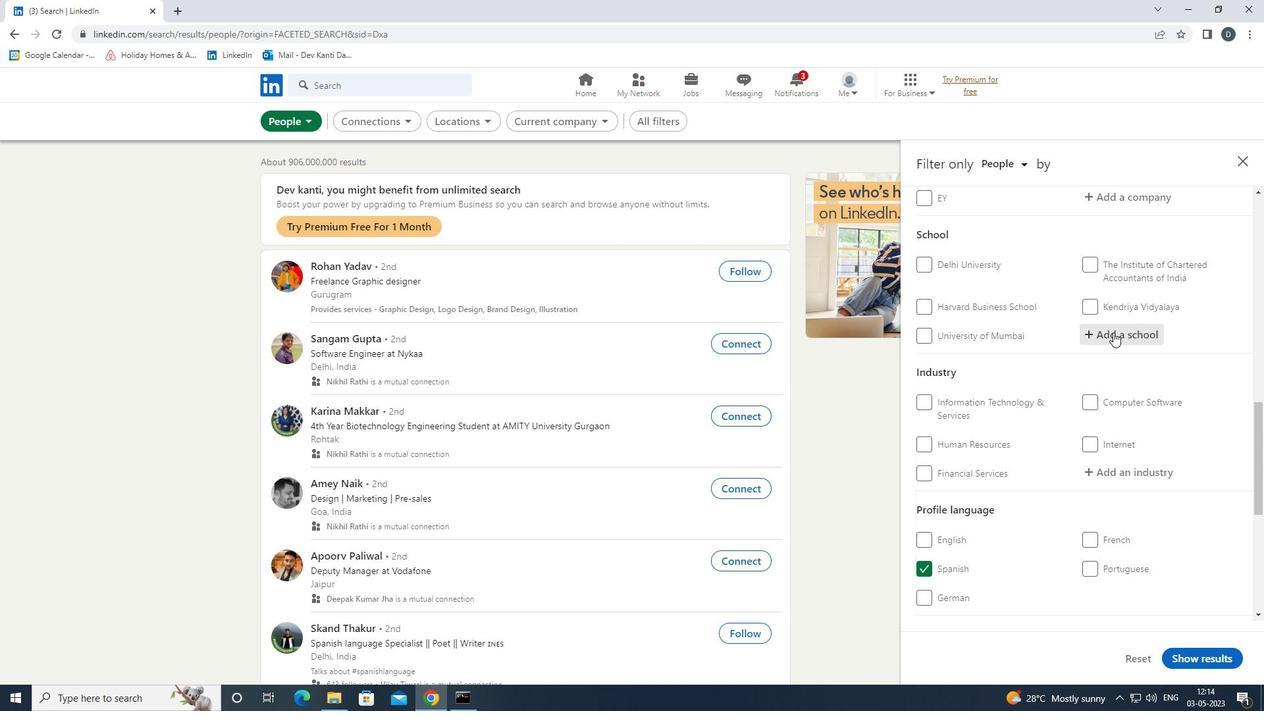 
Action: Key pressed <Key.shift>ANAND<Key.space><Key.shift>CO<Key.backspace><Key.backspace><Key.shift>AGRI<Key.down><Key.enter>
Screenshot: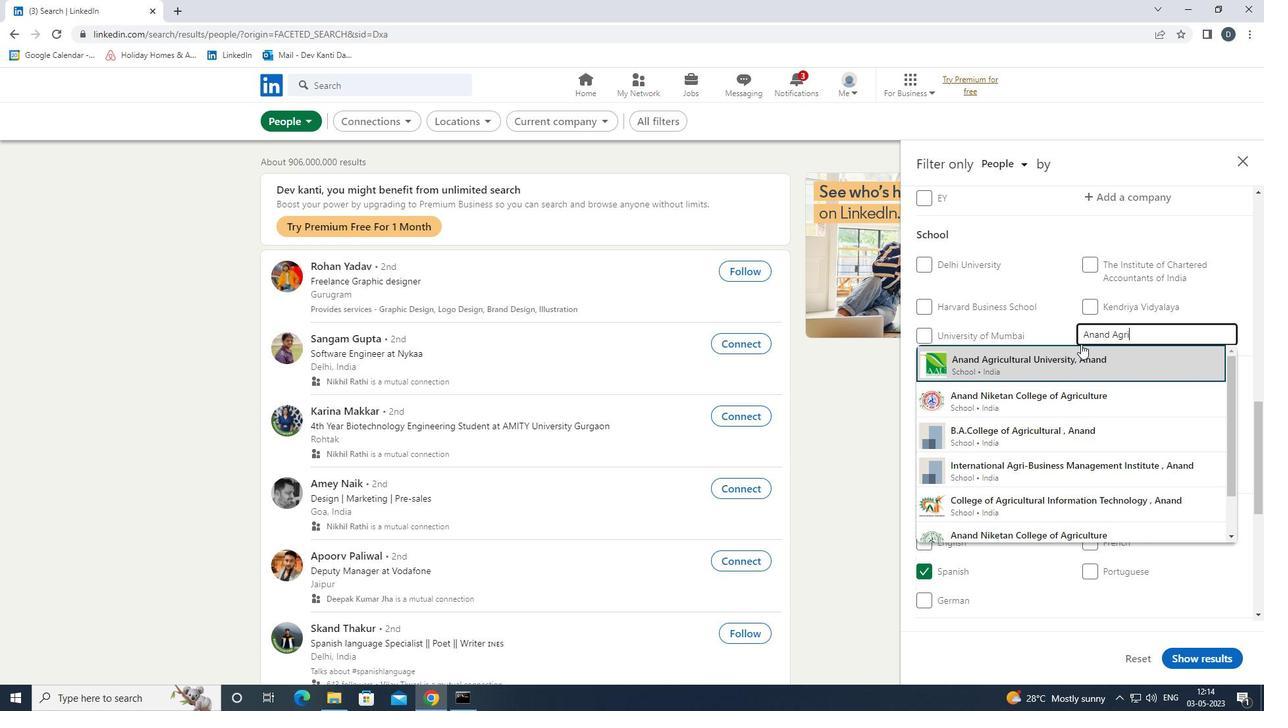 
Action: Mouse moved to (1096, 357)
Screenshot: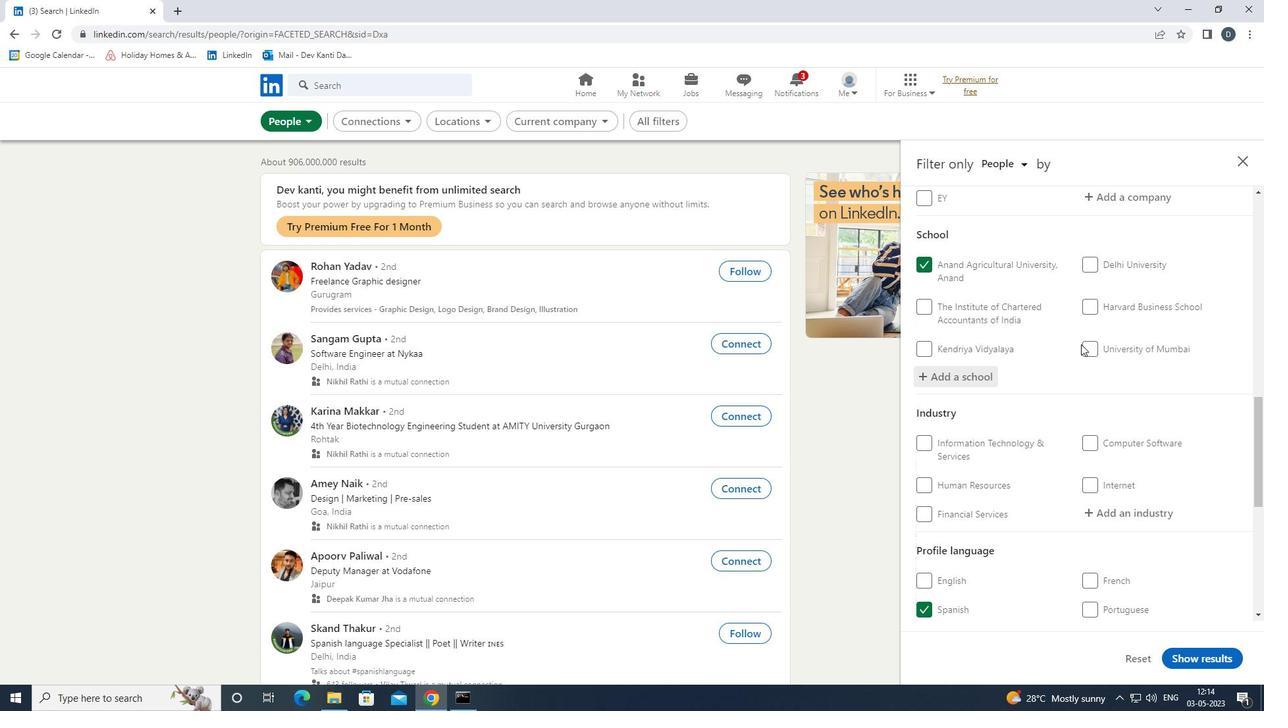 
Action: Mouse scrolled (1096, 356) with delta (0, 0)
Screenshot: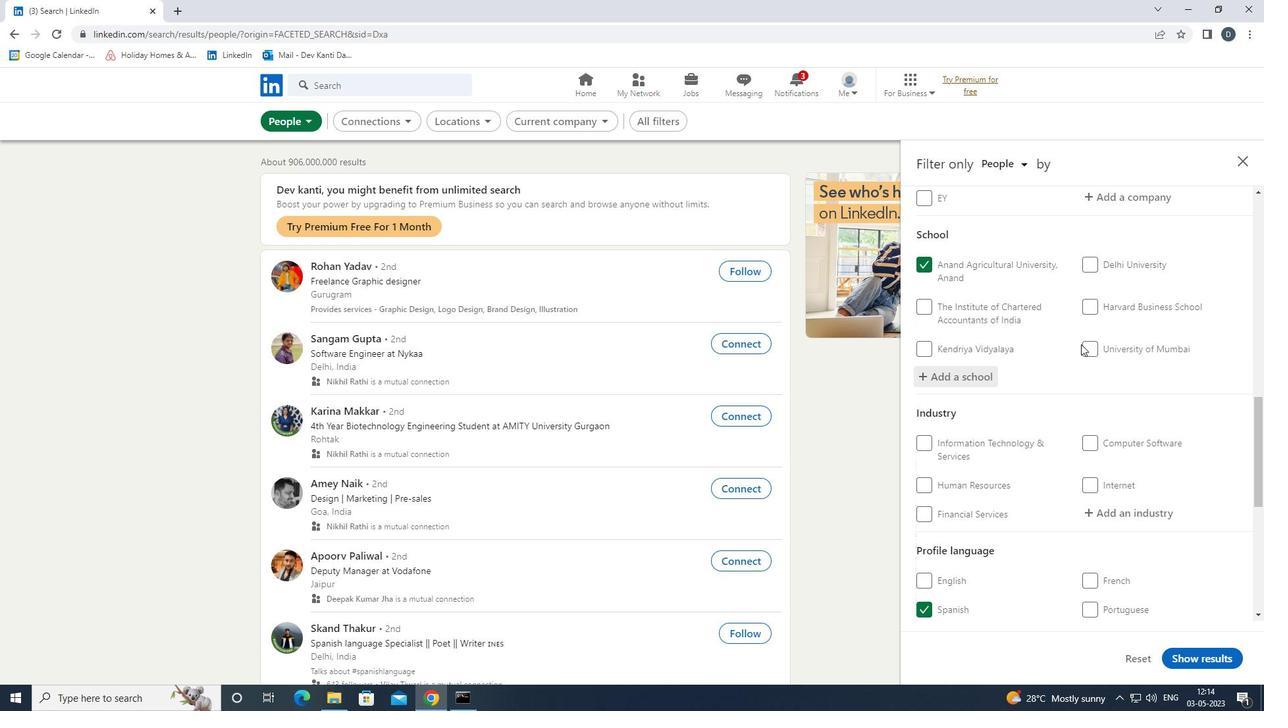 
Action: Mouse moved to (1102, 361)
Screenshot: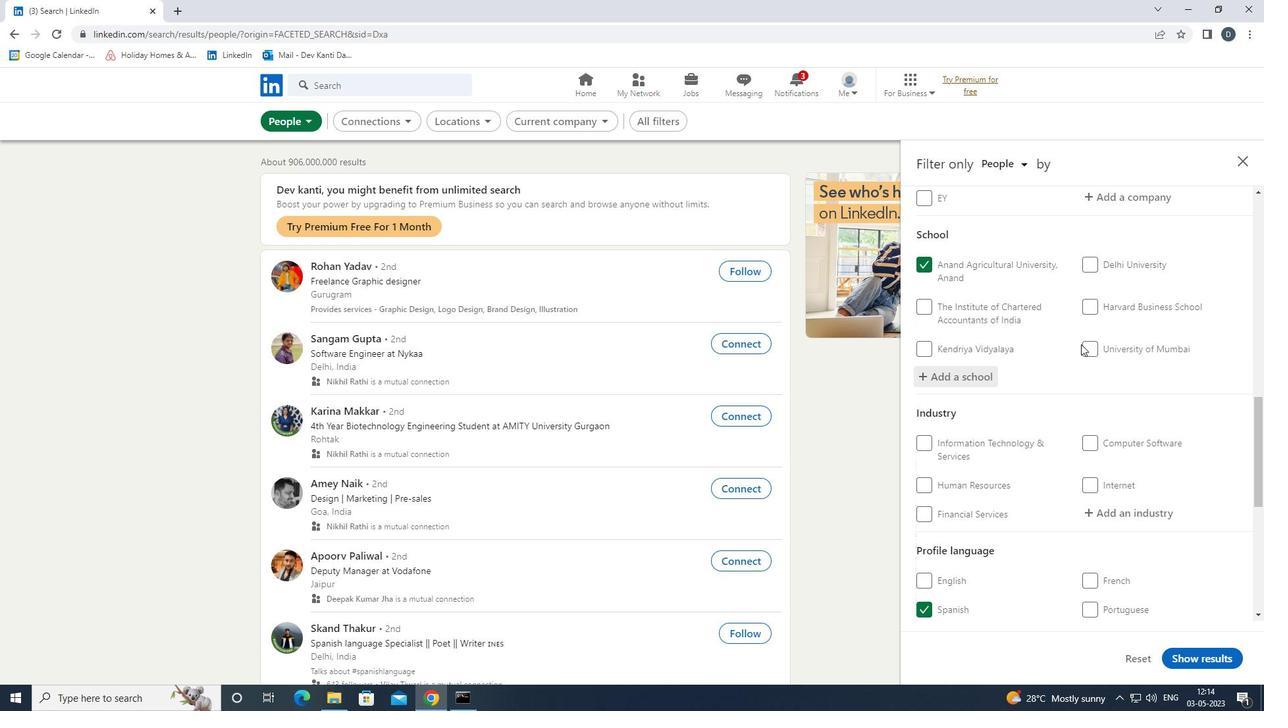 
Action: Mouse scrolled (1102, 360) with delta (0, 0)
Screenshot: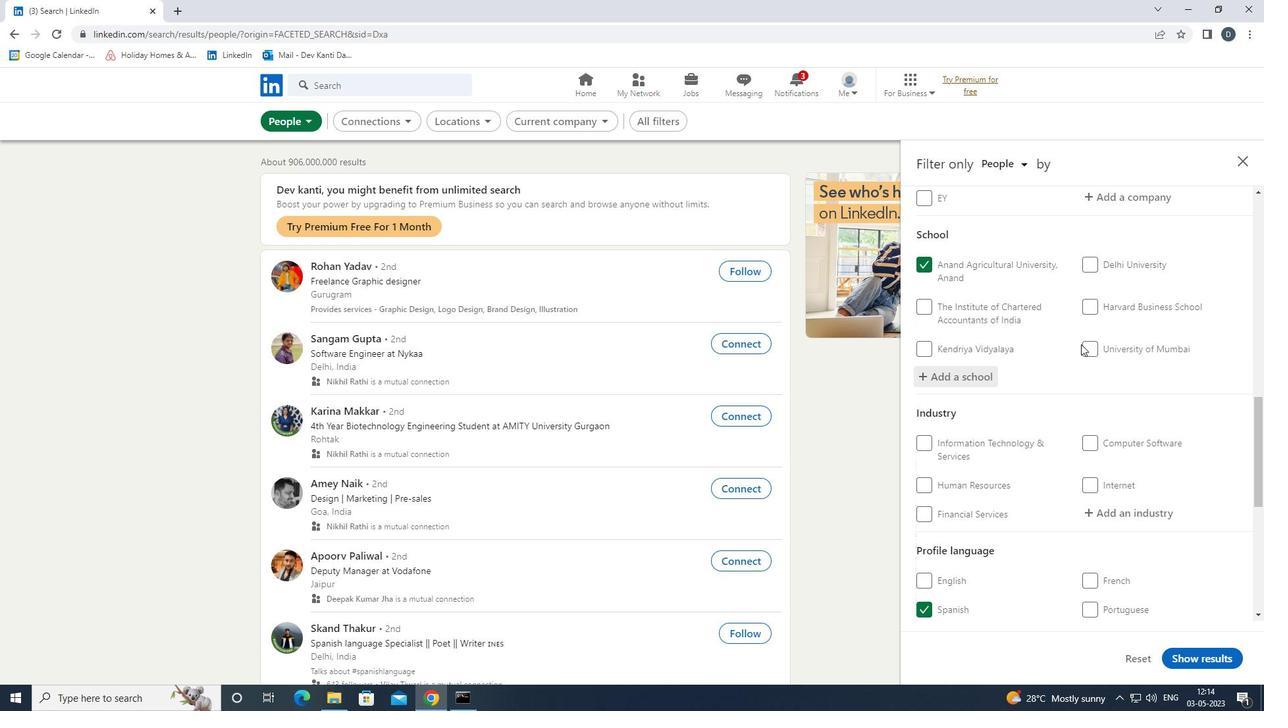 
Action: Mouse moved to (1108, 364)
Screenshot: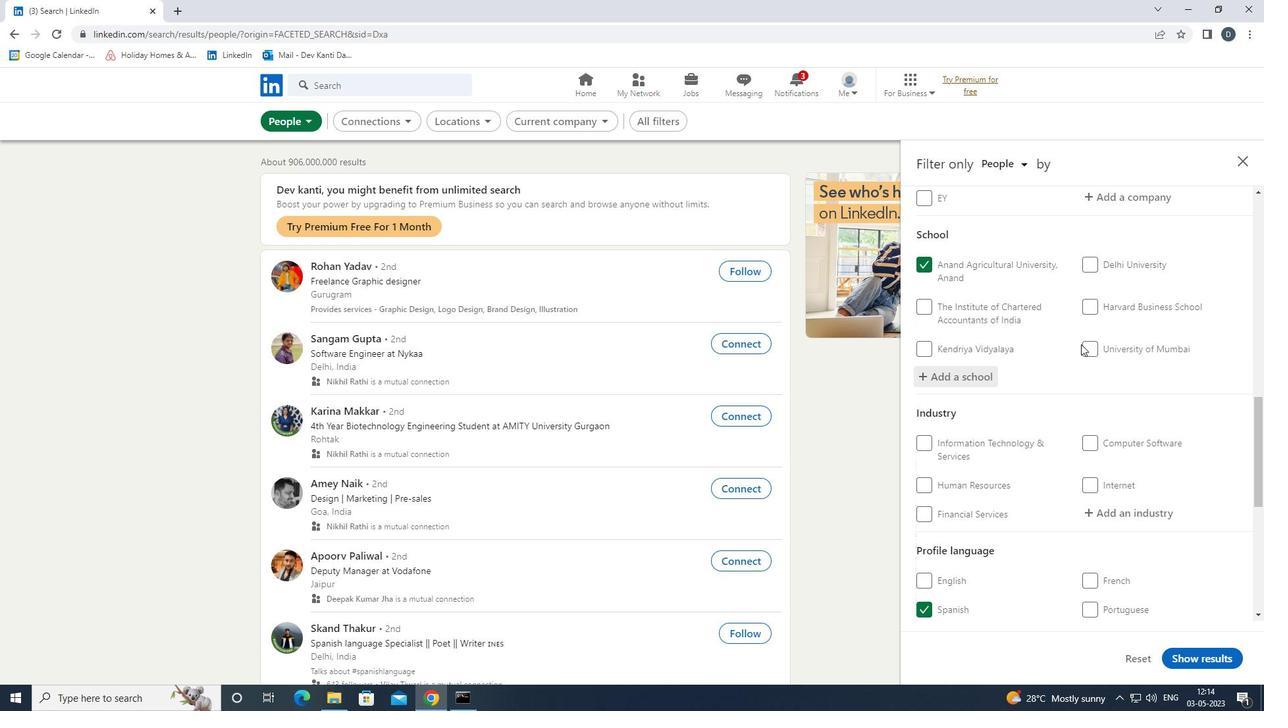 
Action: Mouse scrolled (1108, 364) with delta (0, 0)
Screenshot: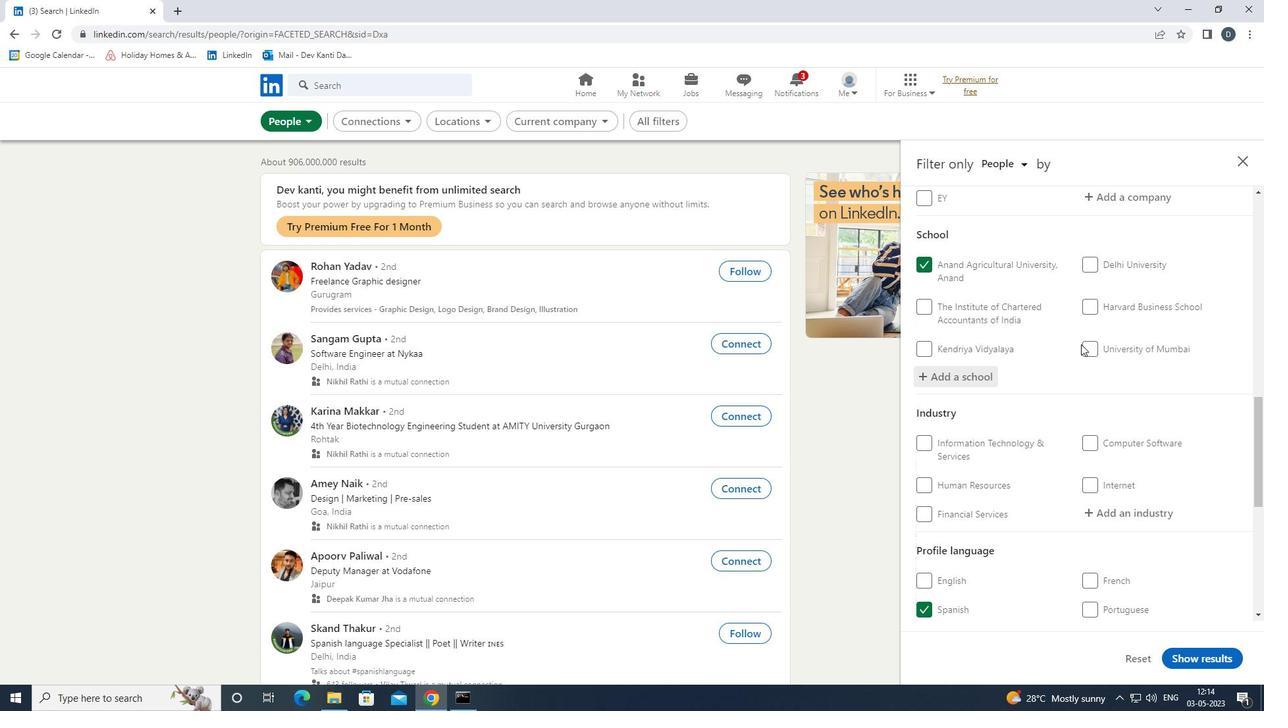 
Action: Mouse moved to (1101, 311)
Screenshot: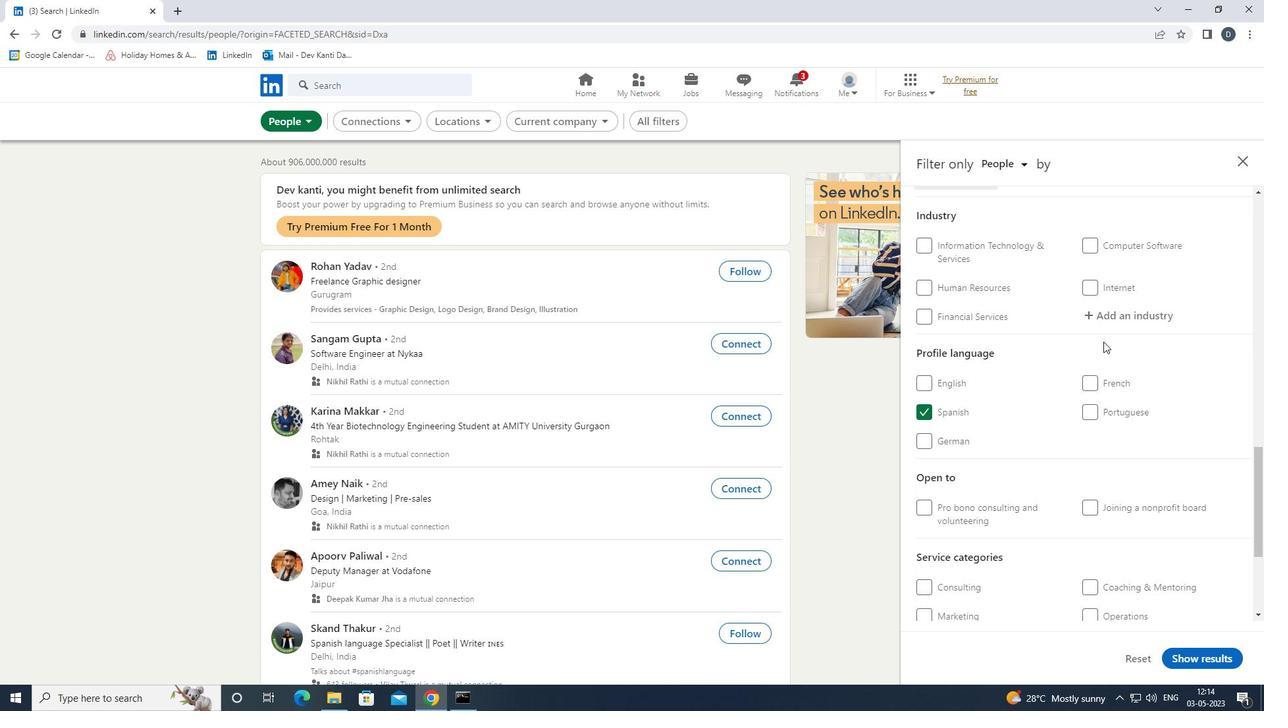 
Action: Mouse pressed left at (1101, 311)
Screenshot: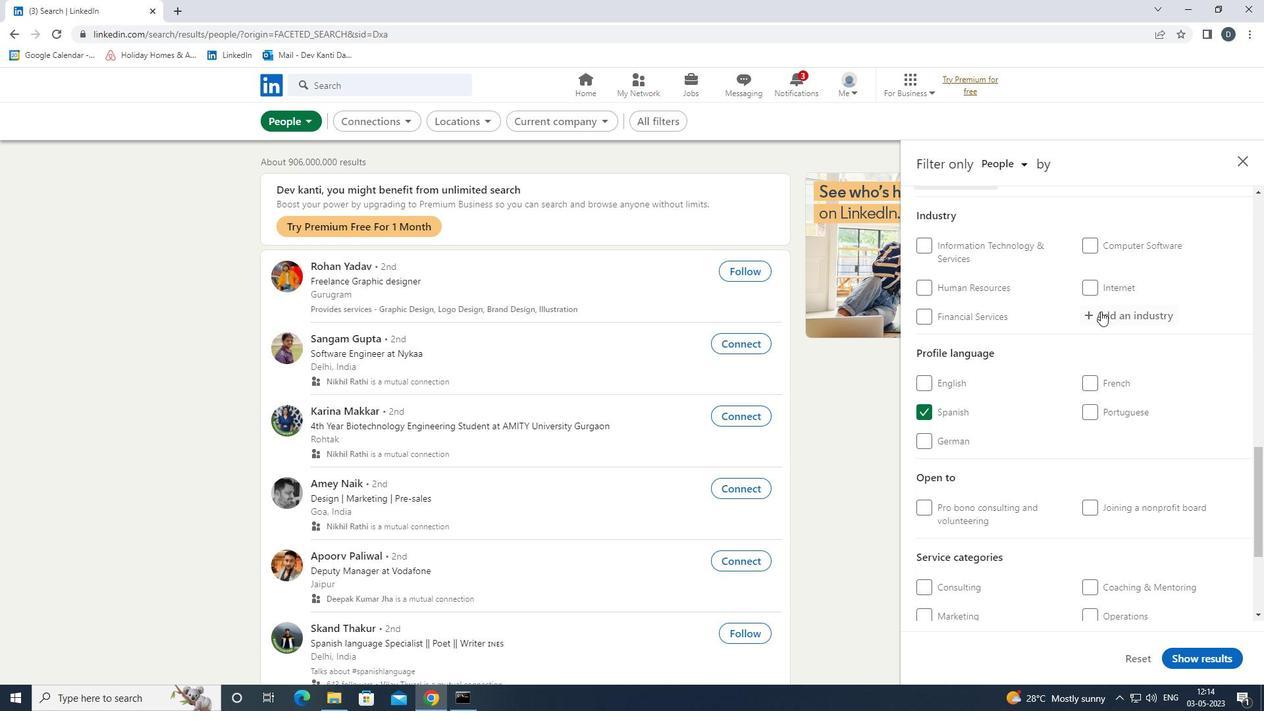 
Action: Key pressed <Key.shift>SEAFOOD<Key.down><Key.down><Key.enter>
Screenshot: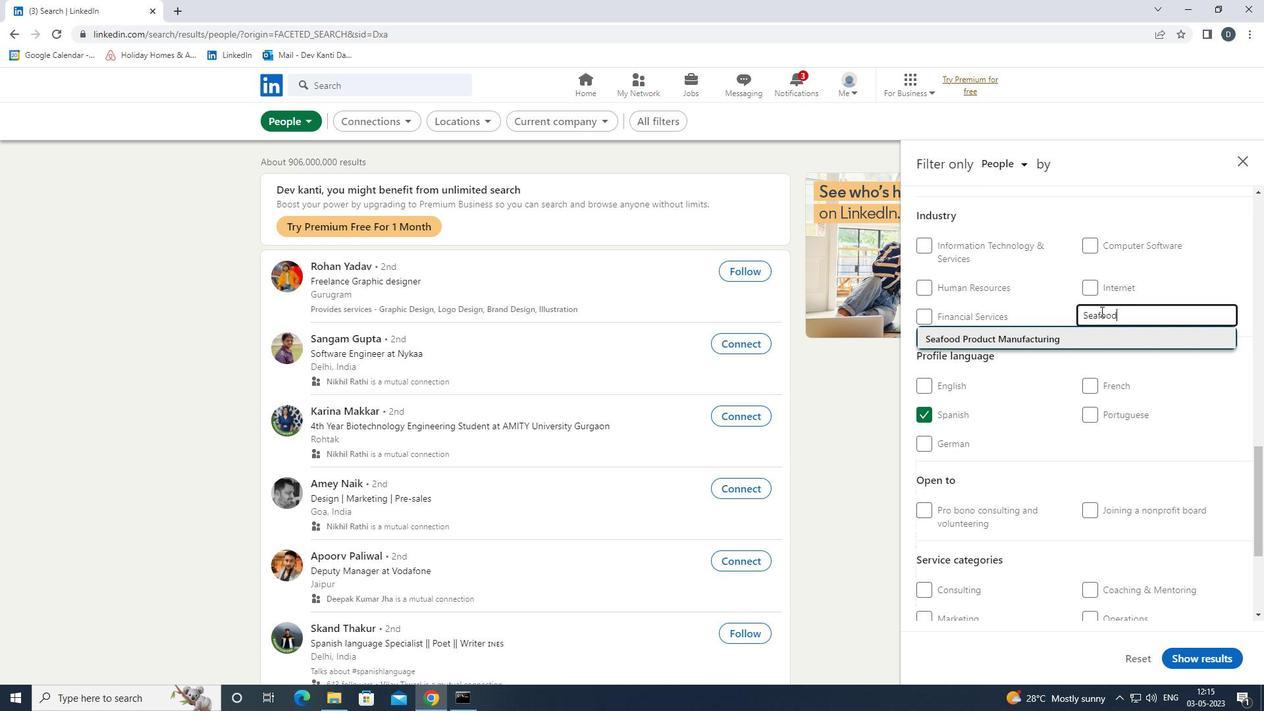 
Action: Mouse moved to (1045, 276)
Screenshot: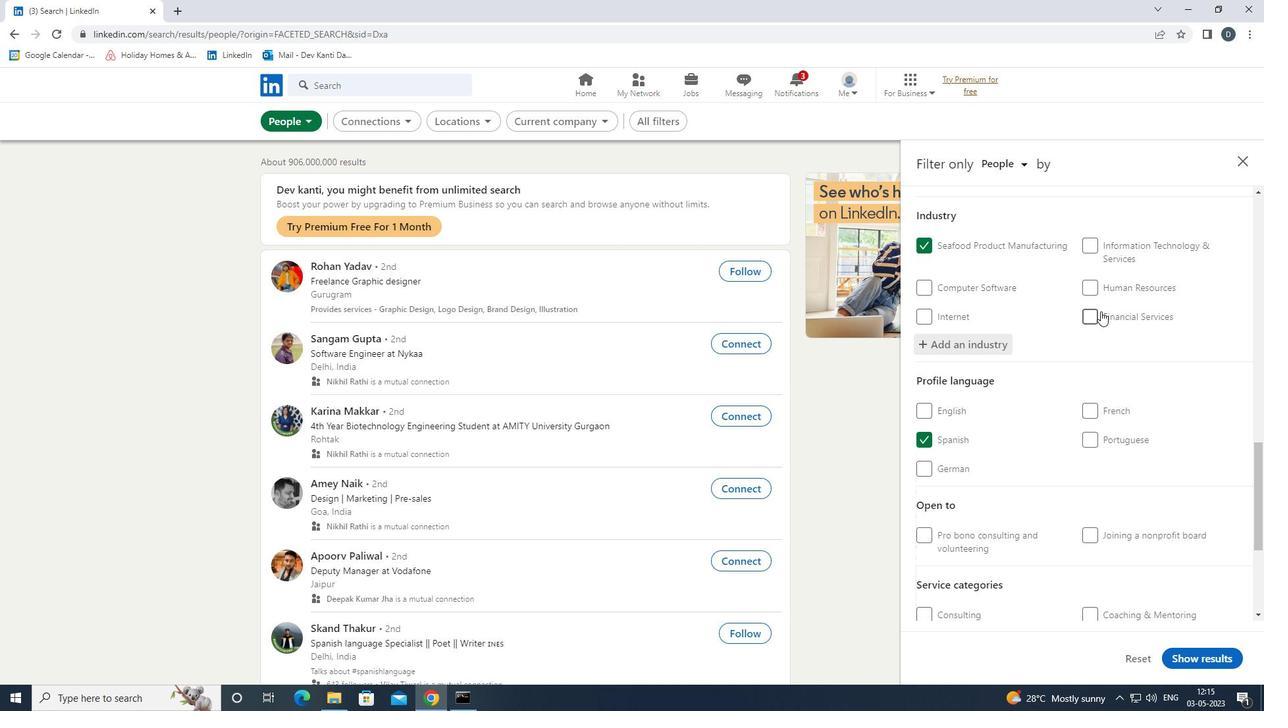 
Action: Mouse scrolled (1045, 275) with delta (0, 0)
Screenshot: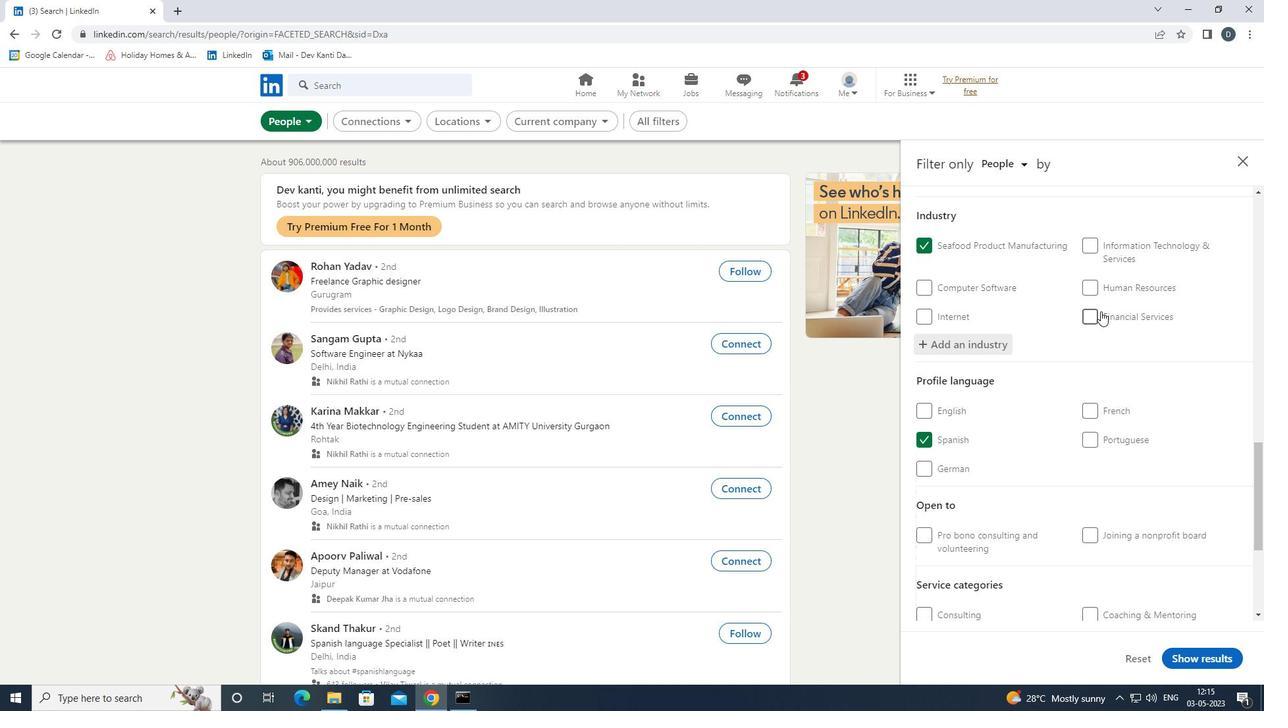 
Action: Mouse scrolled (1045, 275) with delta (0, 0)
Screenshot: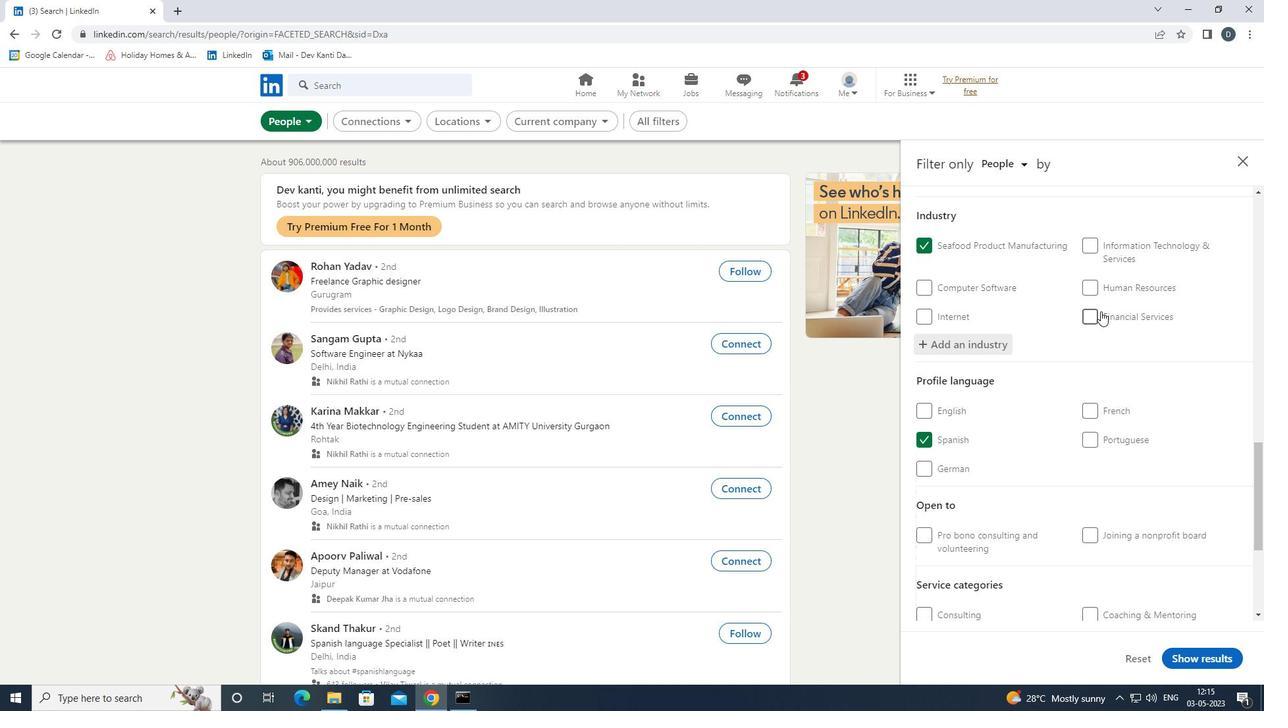
Action: Mouse scrolled (1045, 275) with delta (0, 0)
Screenshot: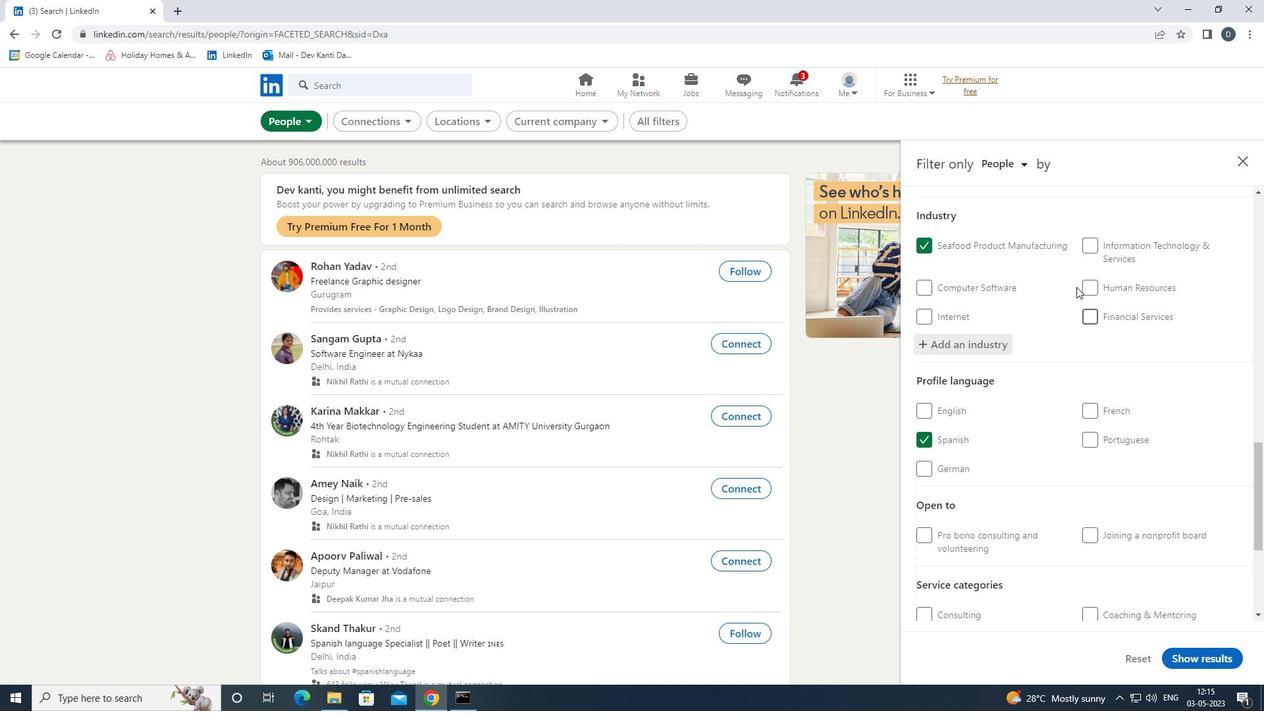 
Action: Mouse scrolled (1045, 275) with delta (0, 0)
Screenshot: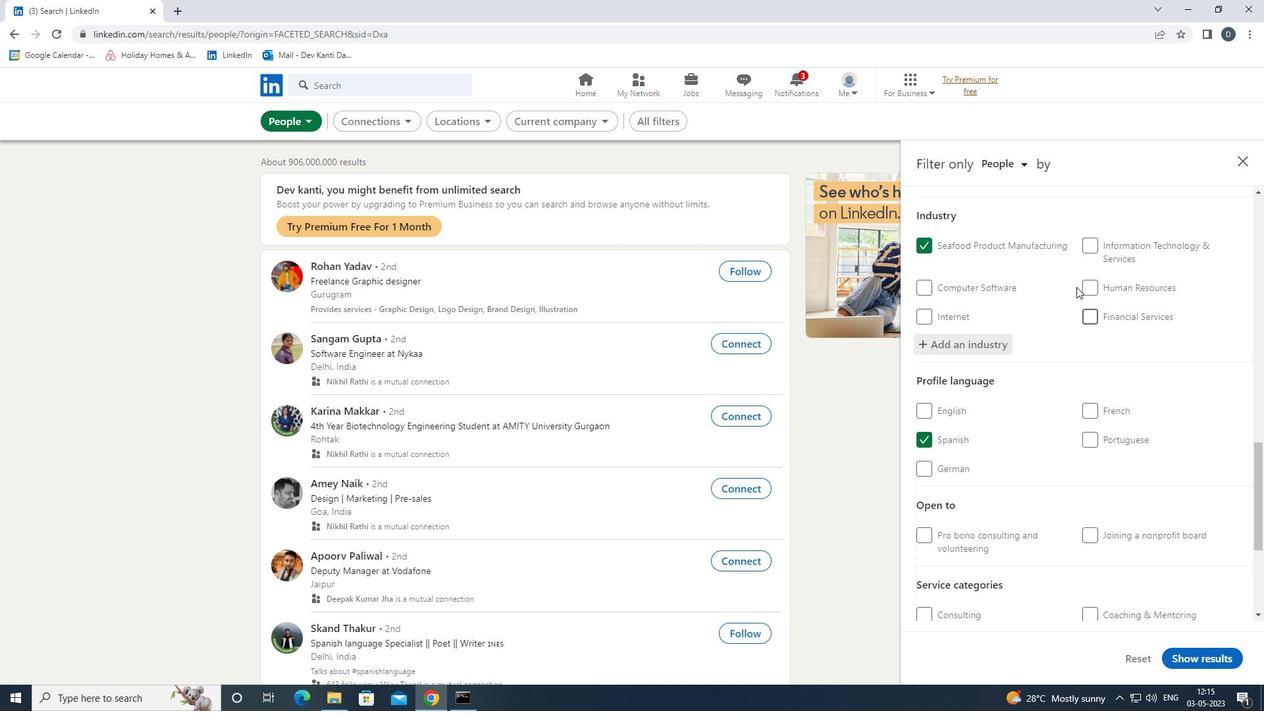 
Action: Mouse moved to (1107, 434)
Screenshot: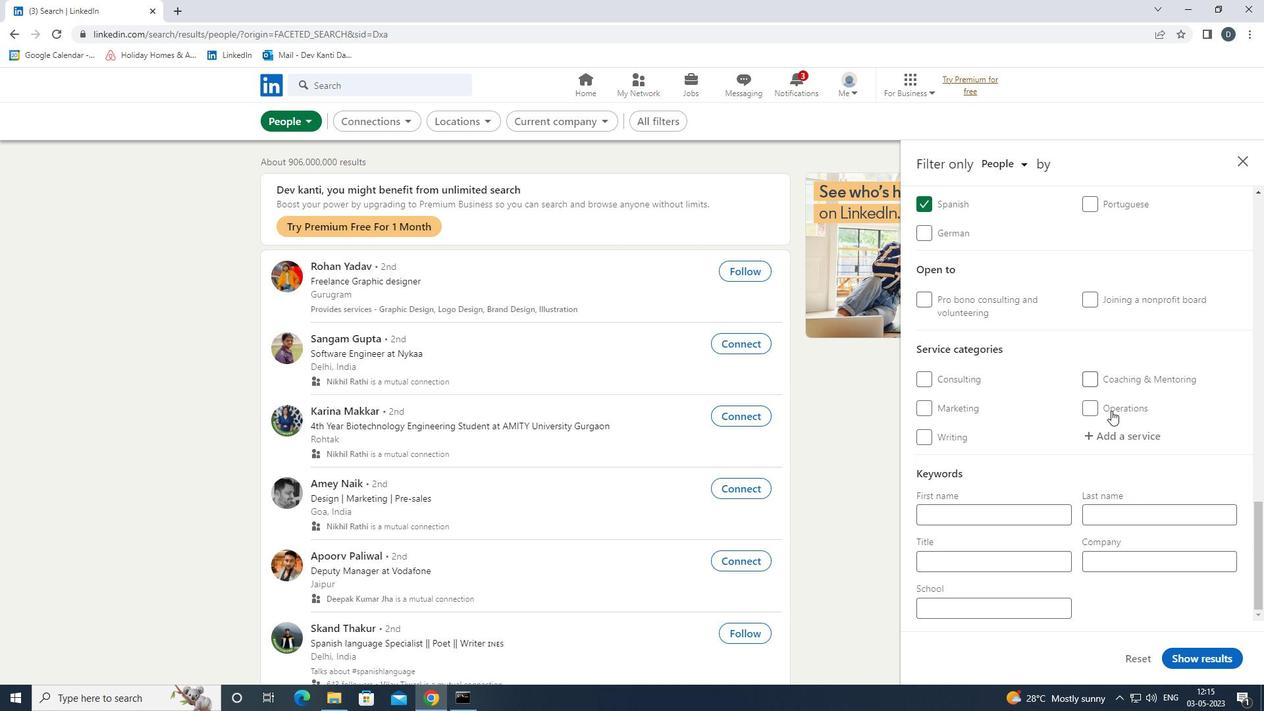 
Action: Mouse pressed left at (1107, 434)
Screenshot: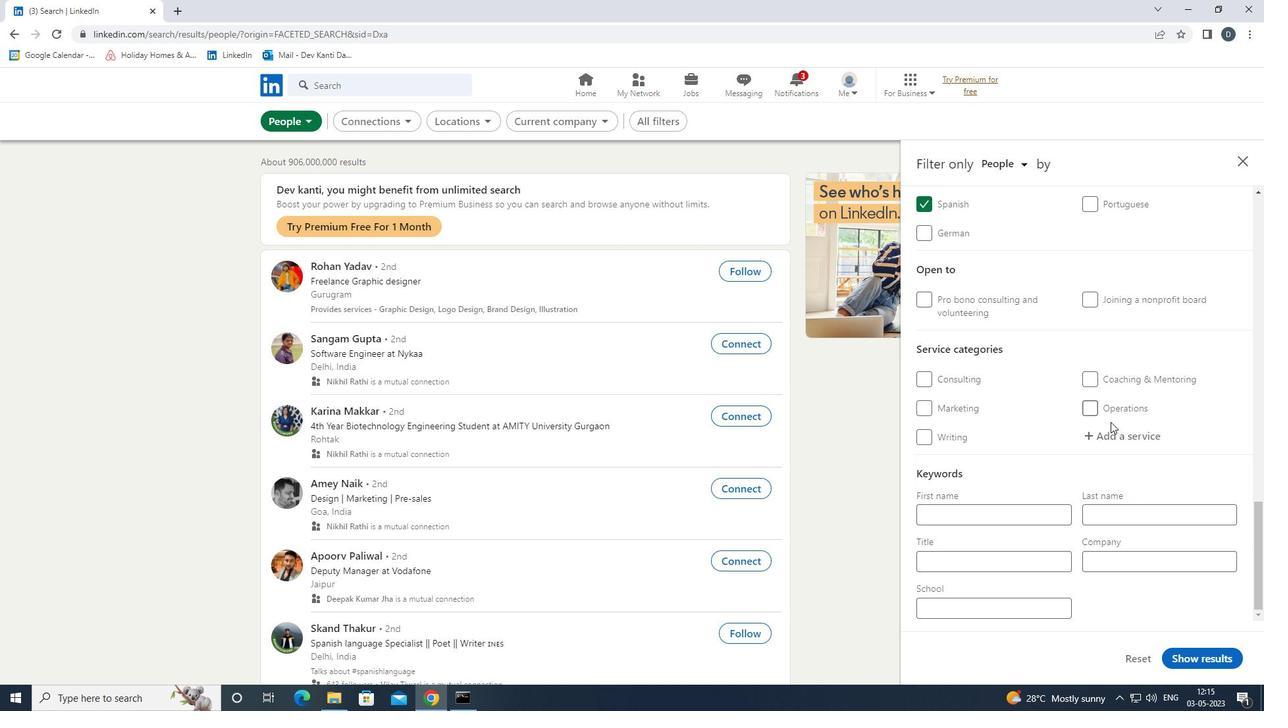 
Action: Mouse moved to (1107, 435)
Screenshot: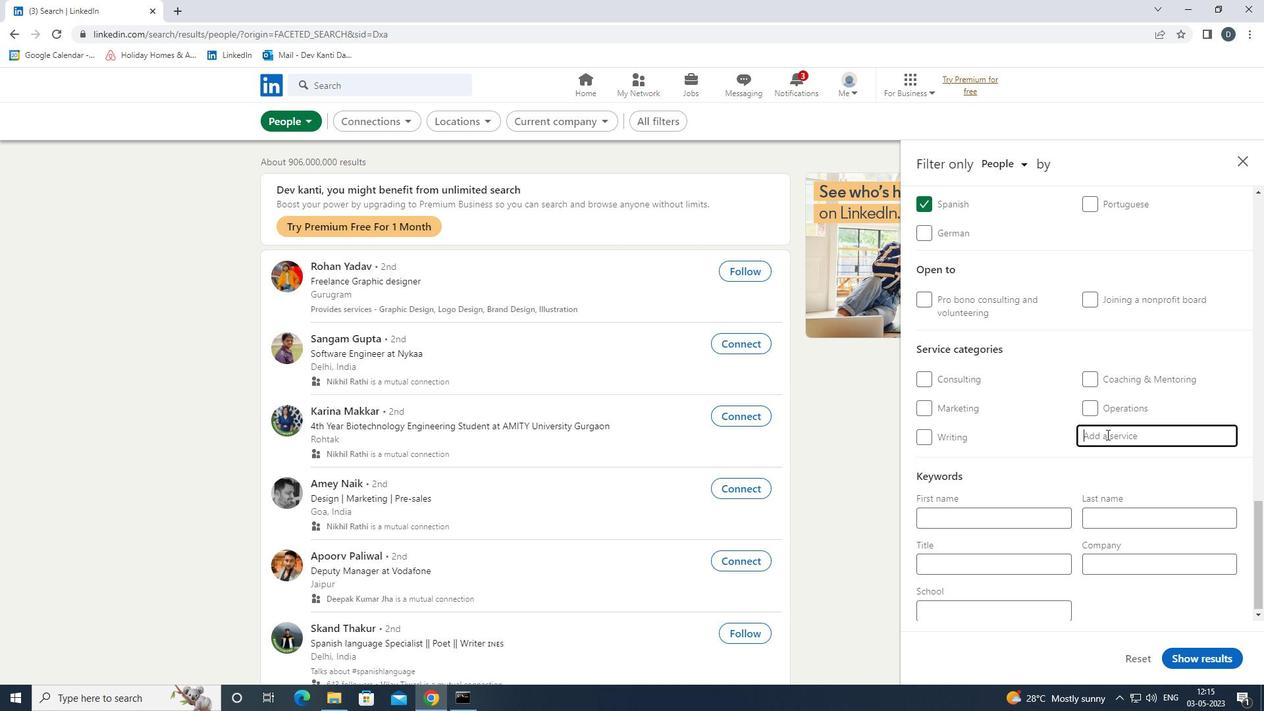 
Action: Key pressed <Key.shift><Key.shift>FIANNCIAL<Key.space><Key.backspace><Key.backspace><Key.backspace><Key.backspace><Key.backspace><Key.backspace><Key.backspace><Key.backspace>NANCIAL<Key.down><Key.down><Key.down><Key.down><Key.down><Key.enter>
Screenshot: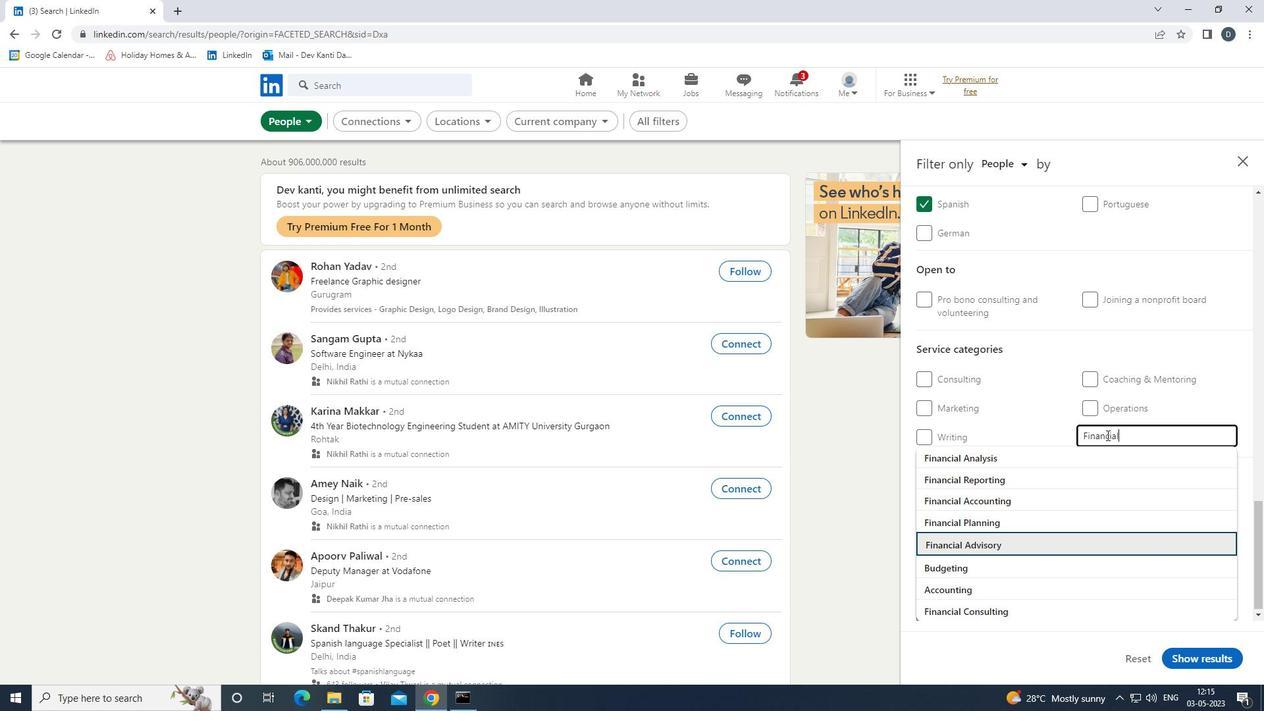 
Action: Mouse moved to (1173, 400)
Screenshot: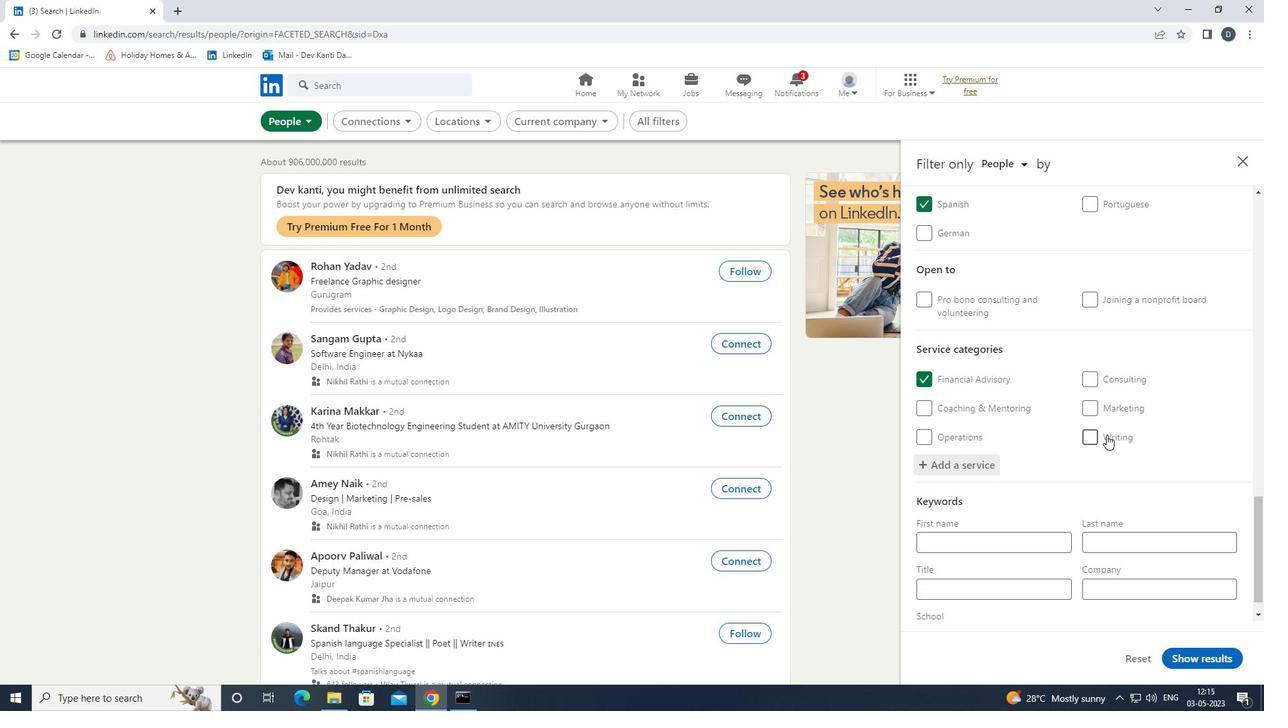 
Action: Mouse scrolled (1173, 399) with delta (0, 0)
Screenshot: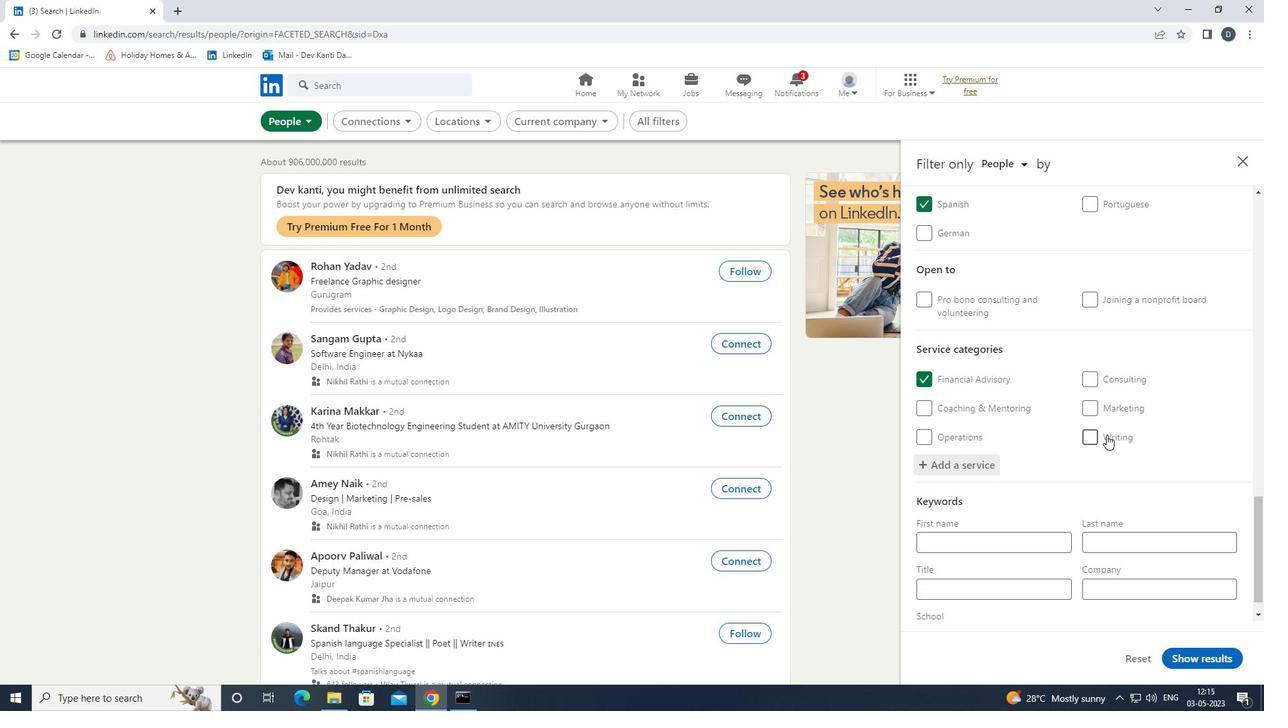
Action: Mouse moved to (1173, 408)
Screenshot: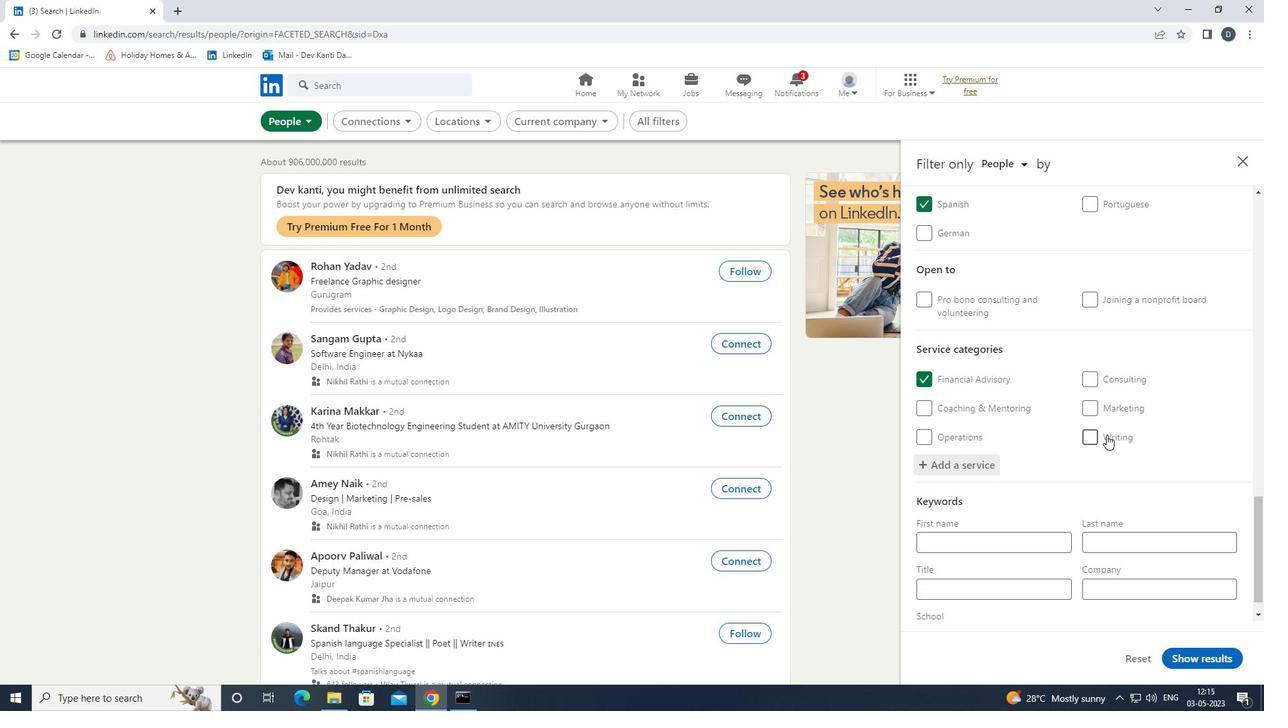 
Action: Mouse scrolled (1173, 407) with delta (0, 0)
Screenshot: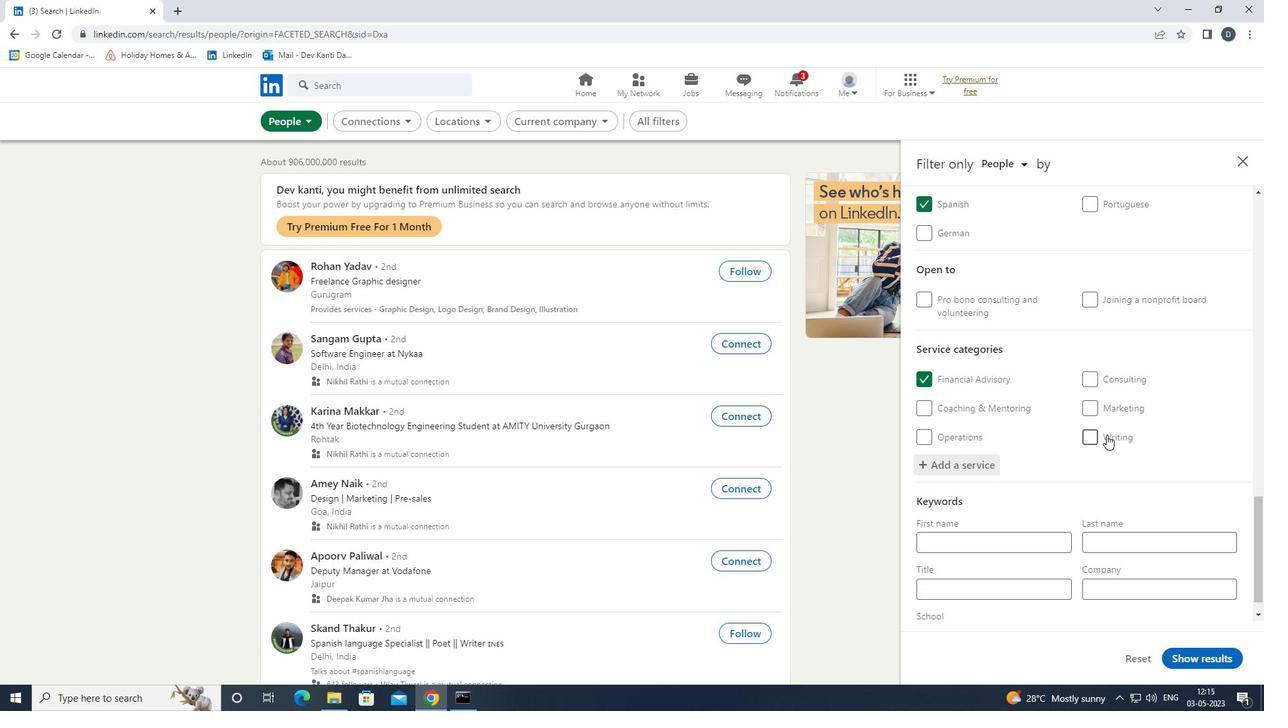 
Action: Mouse moved to (1173, 411)
Screenshot: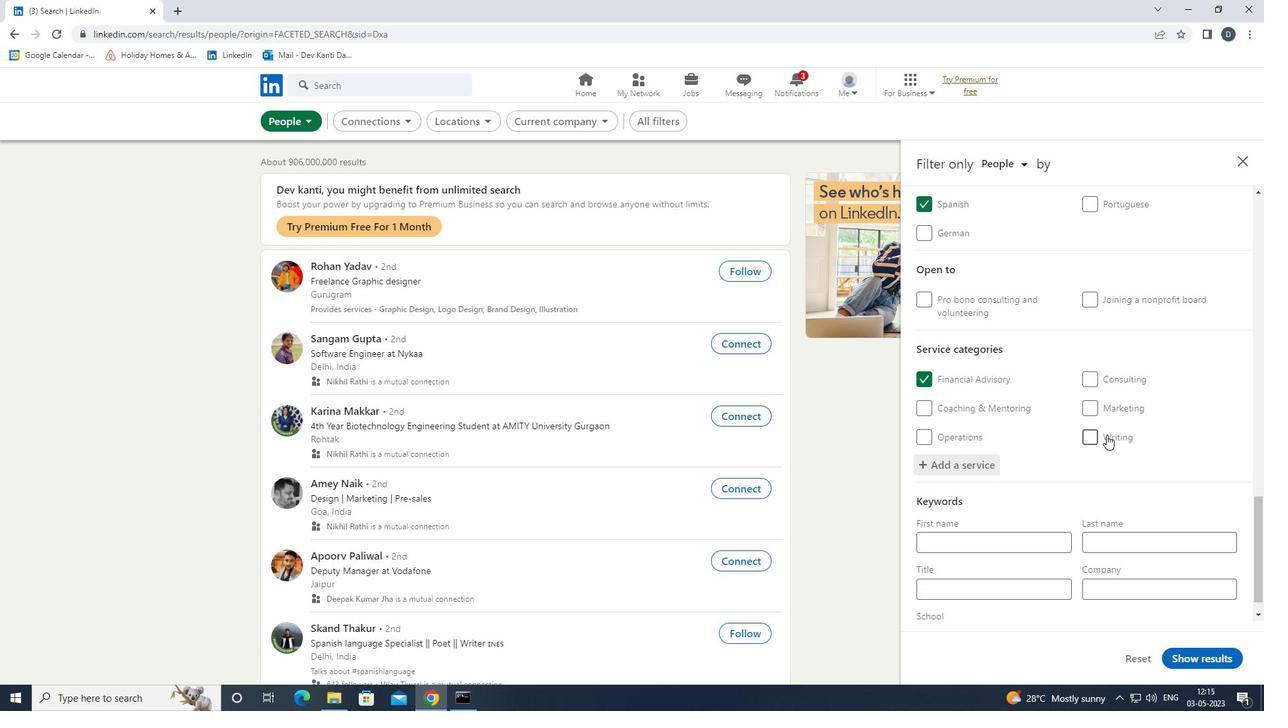 
Action: Mouse scrolled (1173, 411) with delta (0, 0)
Screenshot: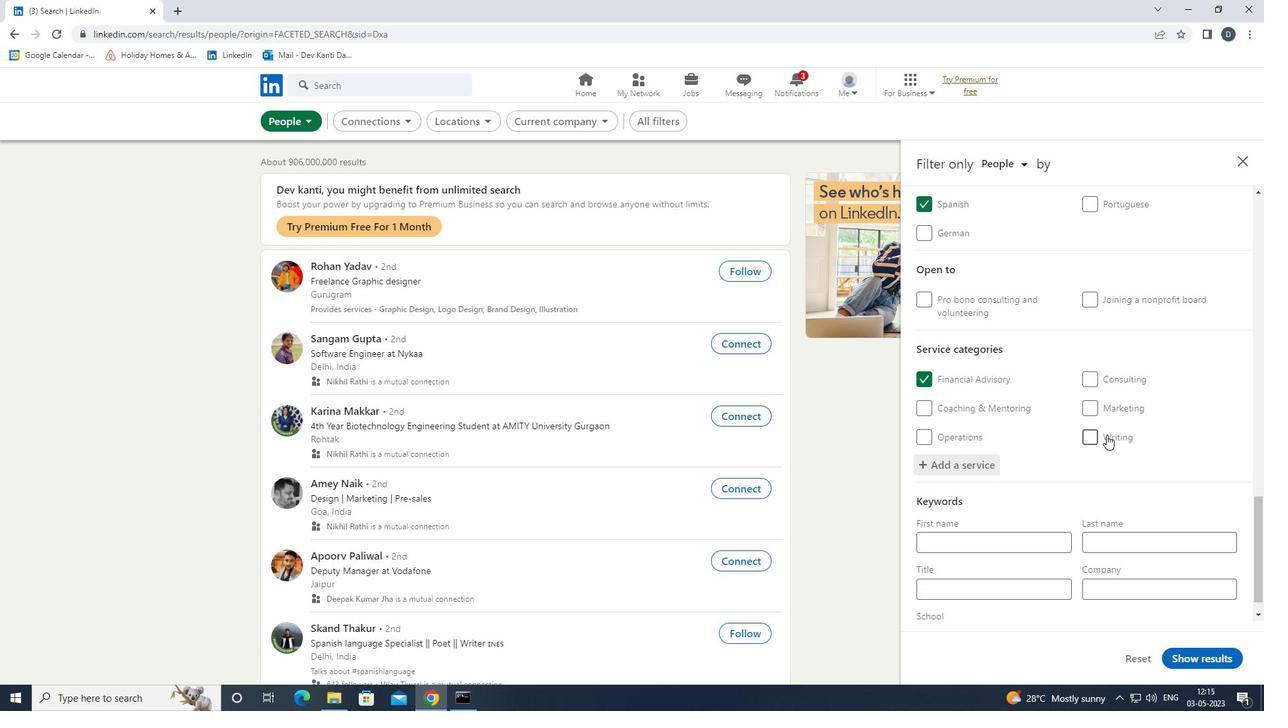 
Action: Mouse moved to (1173, 418)
Screenshot: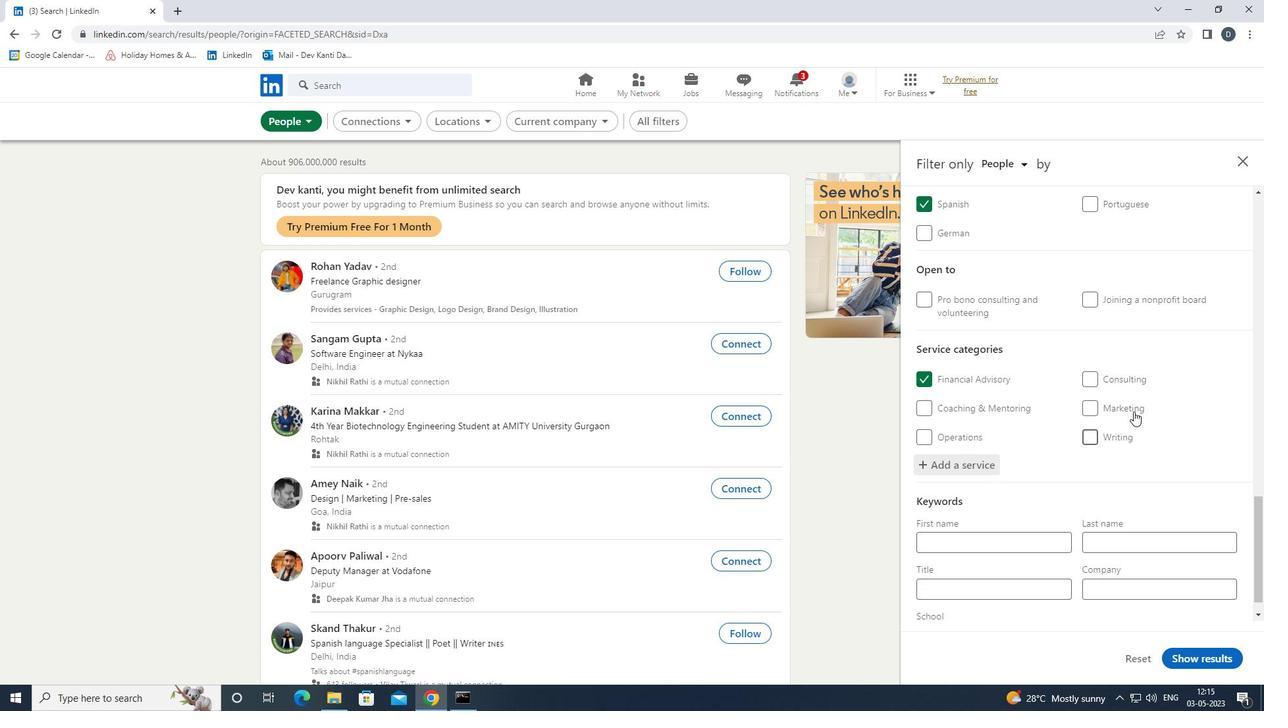 
Action: Mouse scrolled (1173, 417) with delta (0, 0)
Screenshot: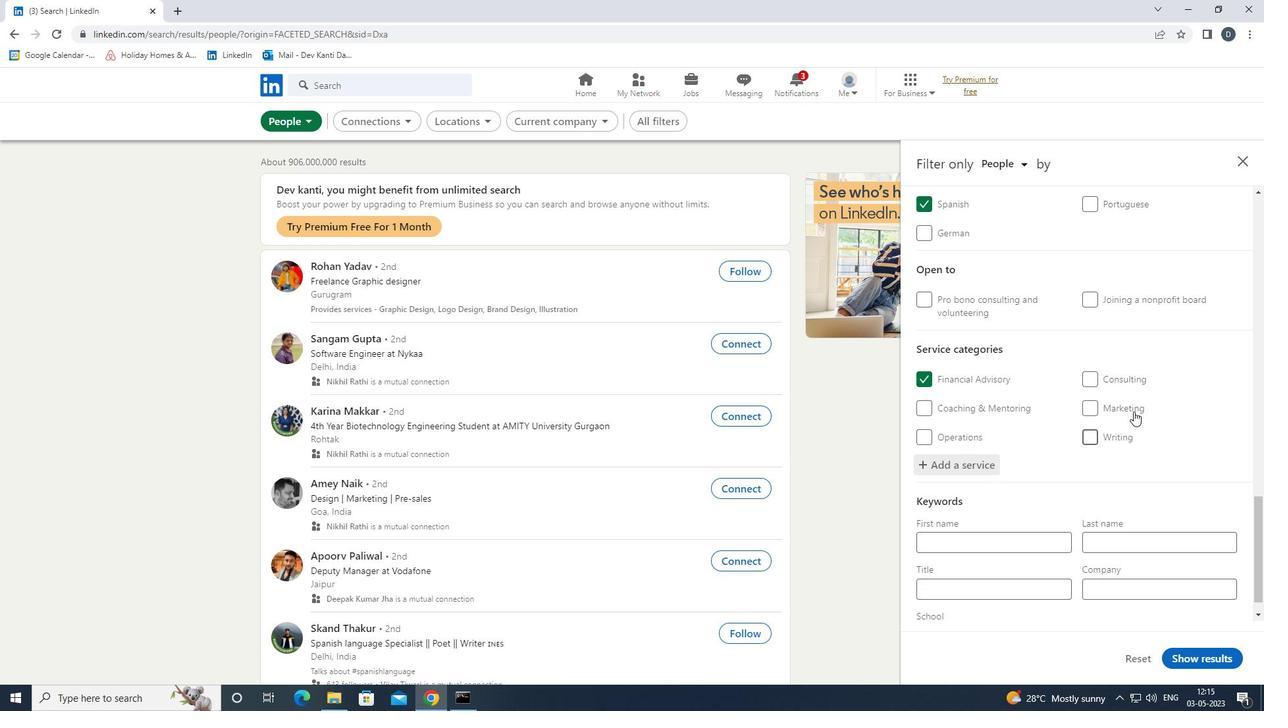 
Action: Mouse moved to (1173, 422)
Screenshot: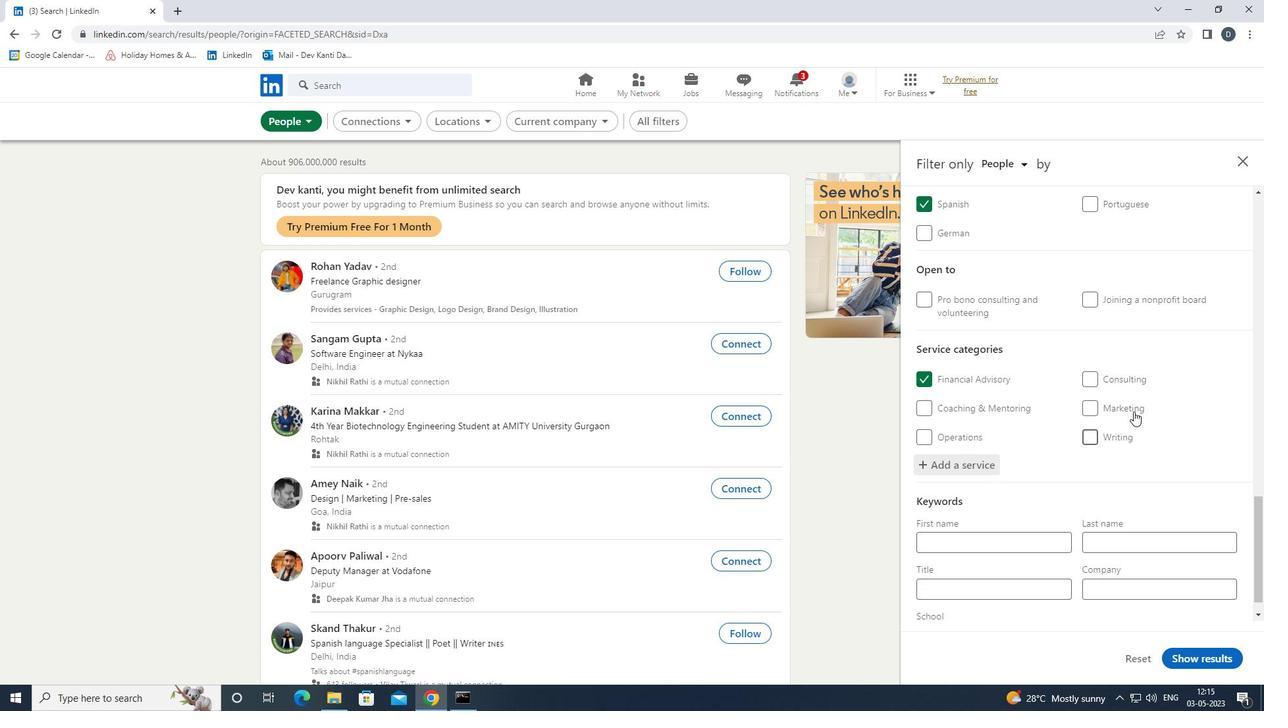
Action: Mouse scrolled (1173, 421) with delta (0, 0)
Screenshot: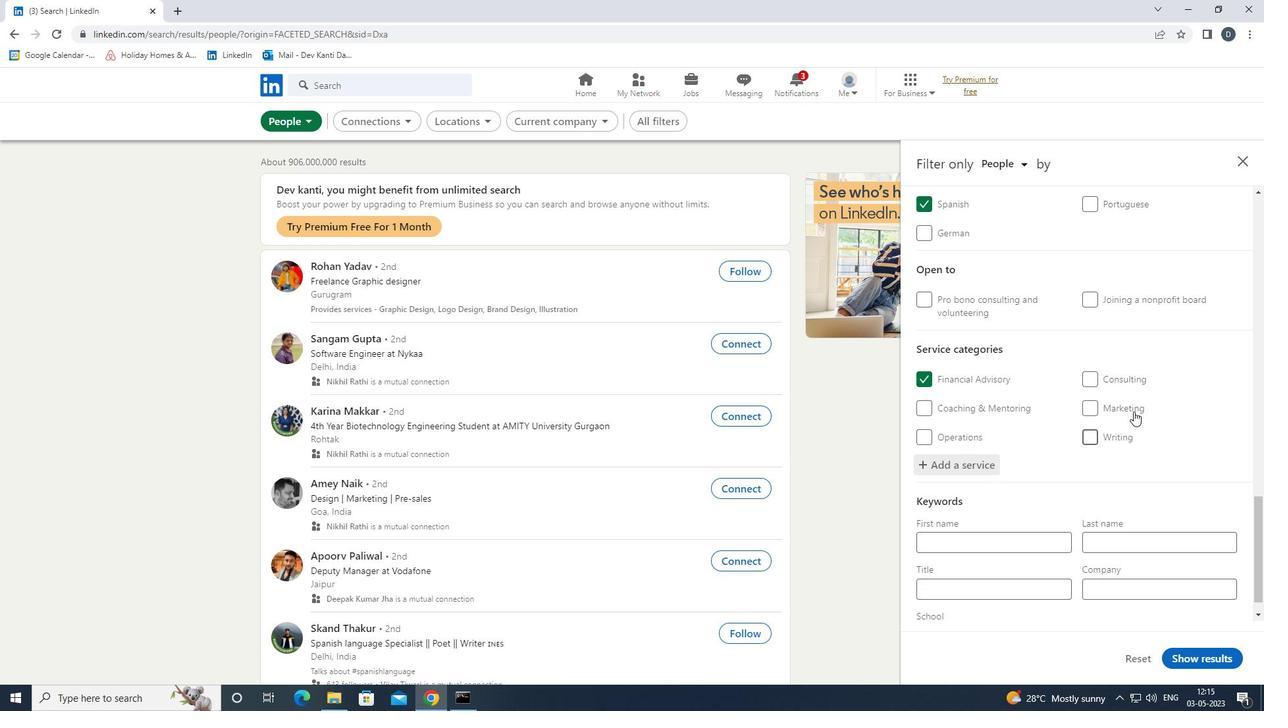 
Action: Mouse moved to (1169, 435)
Screenshot: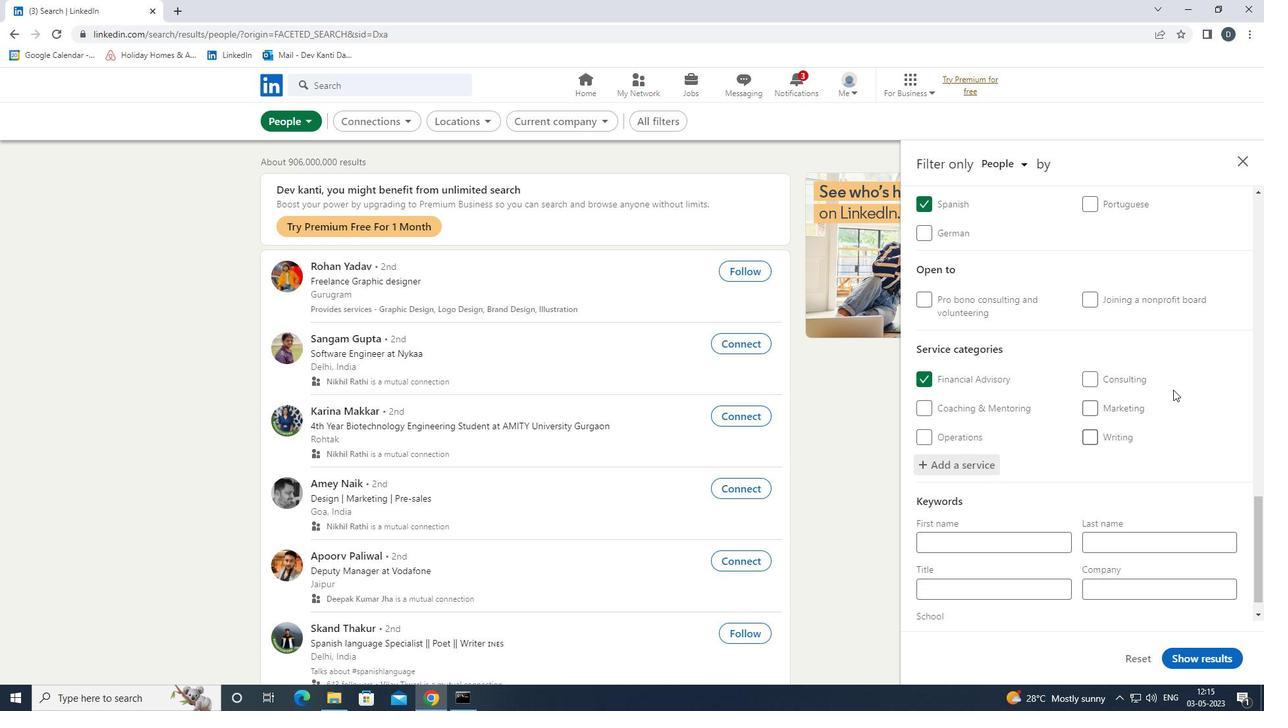 
Action: Mouse scrolled (1169, 434) with delta (0, 0)
Screenshot: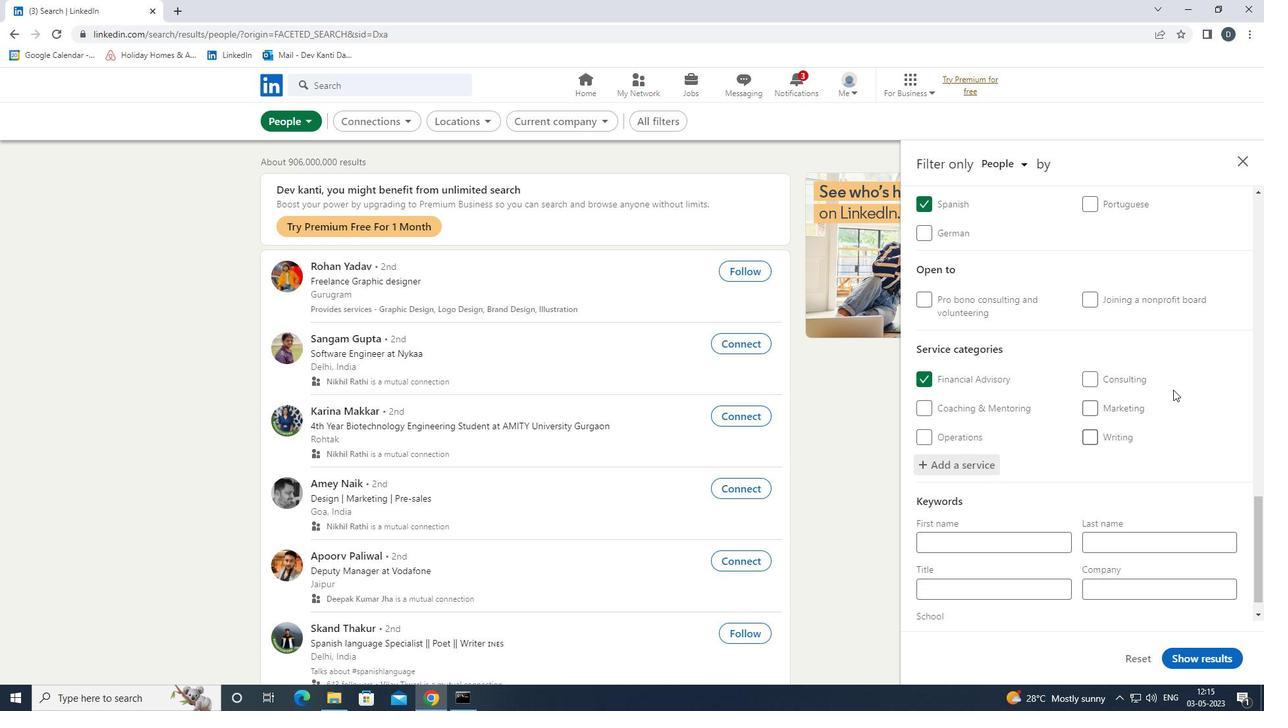 
Action: Mouse moved to (997, 570)
Screenshot: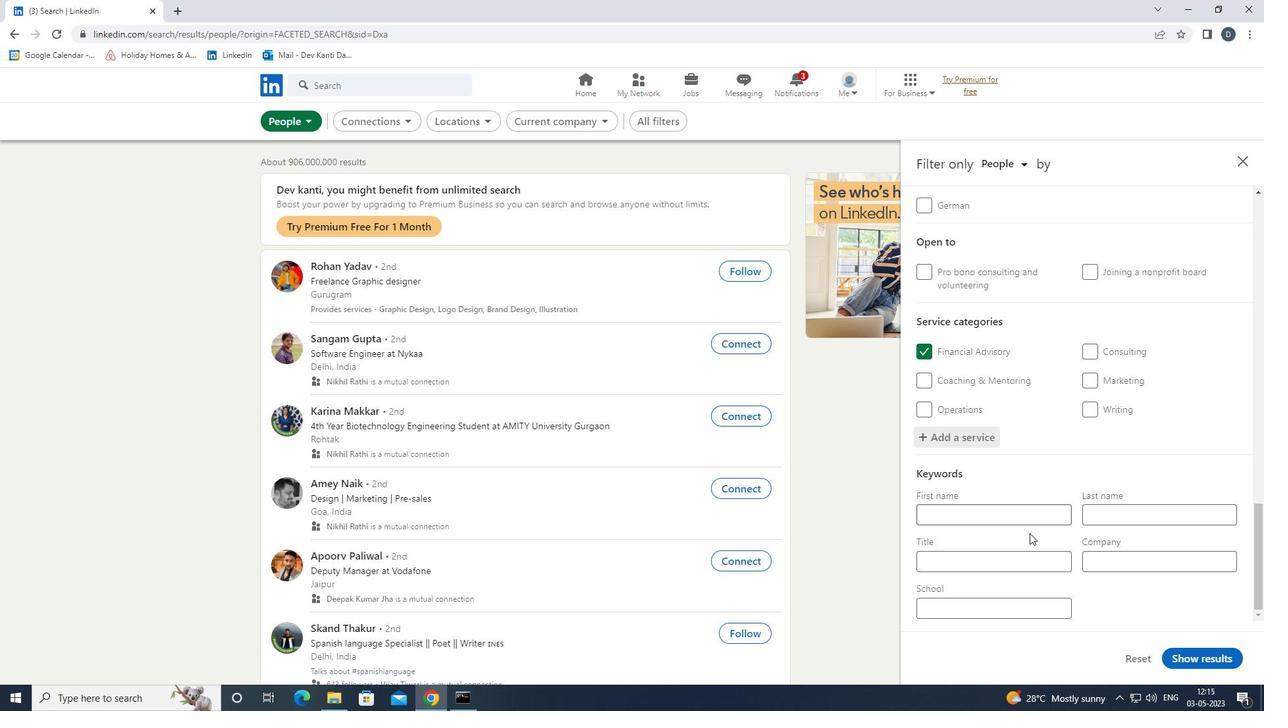 
Action: Mouse pressed left at (997, 570)
Screenshot: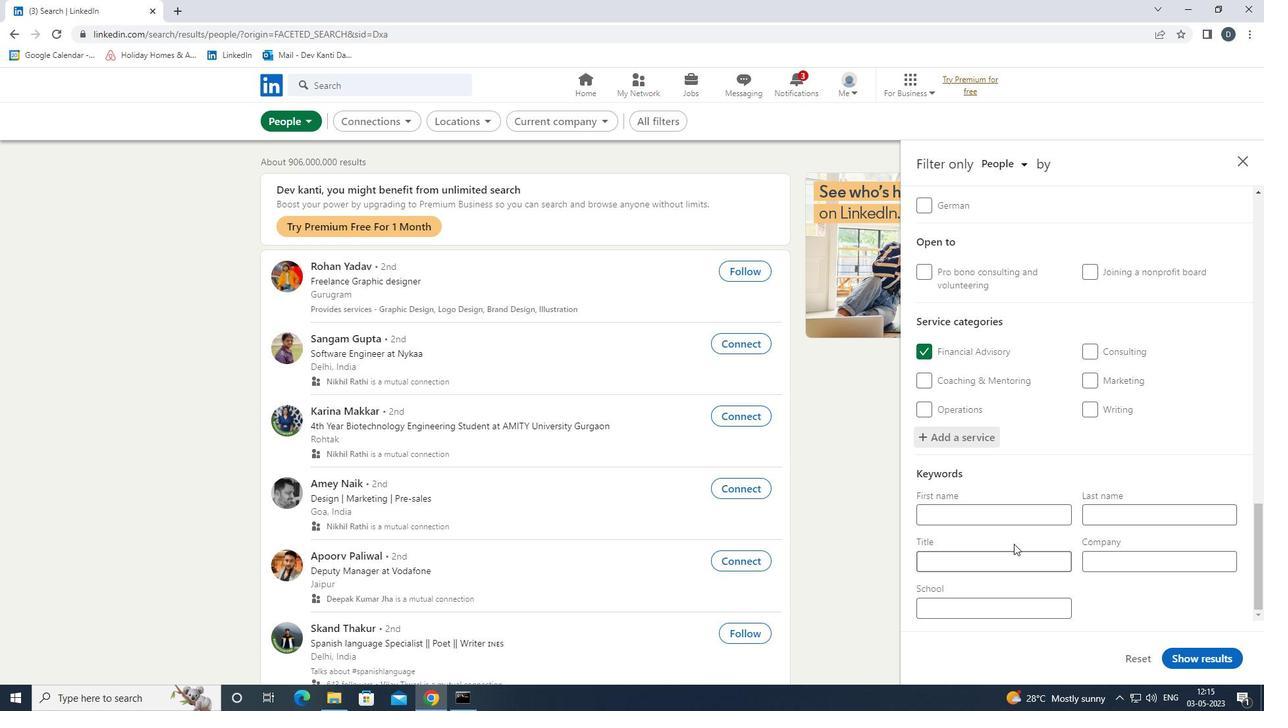
Action: Mouse moved to (1001, 567)
Screenshot: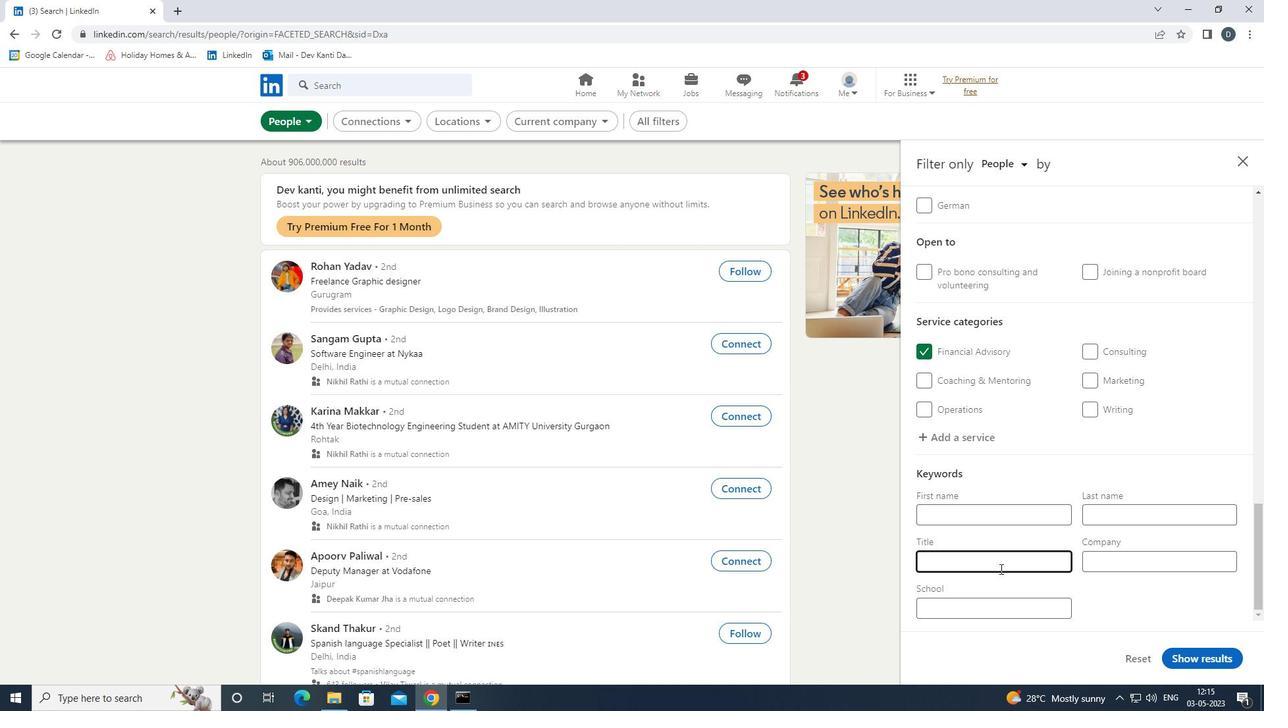 
Action: Key pressed <Key.shift><Key.shift><Key.shift>TELEMARKETR<Key.backspace>ER
Screenshot: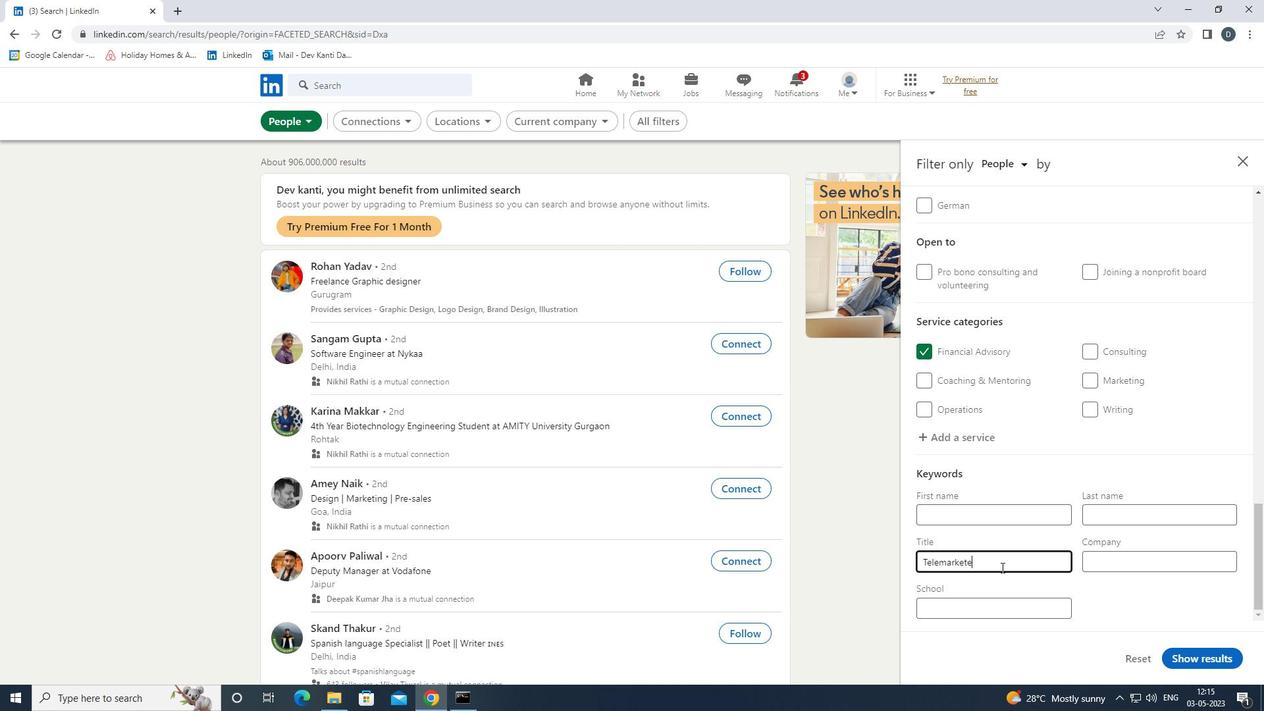 
Action: Mouse moved to (1182, 658)
Screenshot: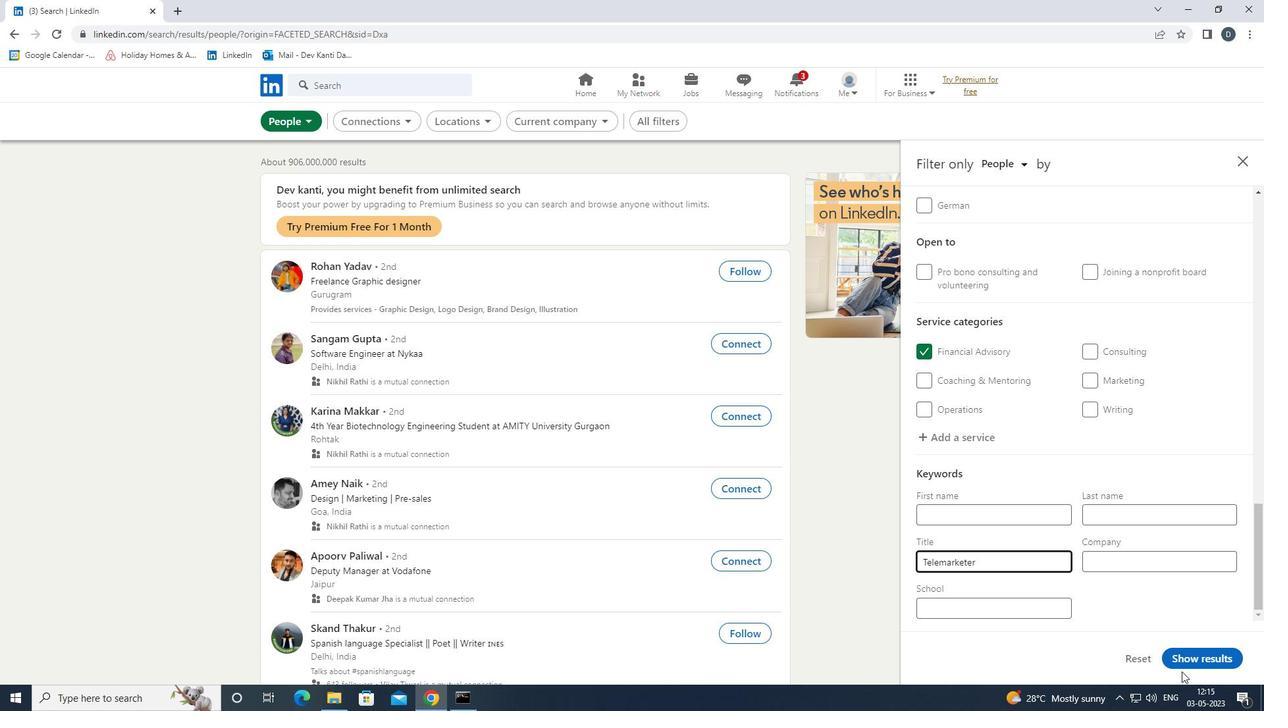 
Action: Mouse pressed left at (1182, 658)
Screenshot: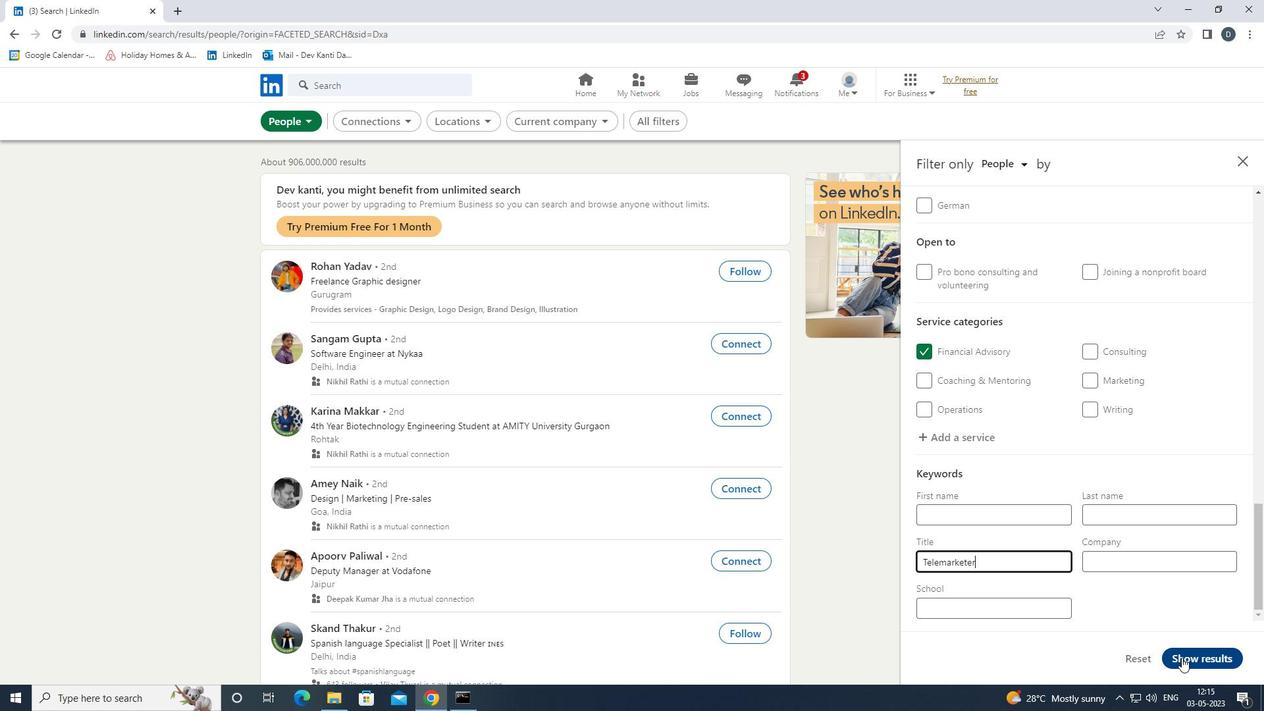 
Action: Mouse moved to (886, 237)
Screenshot: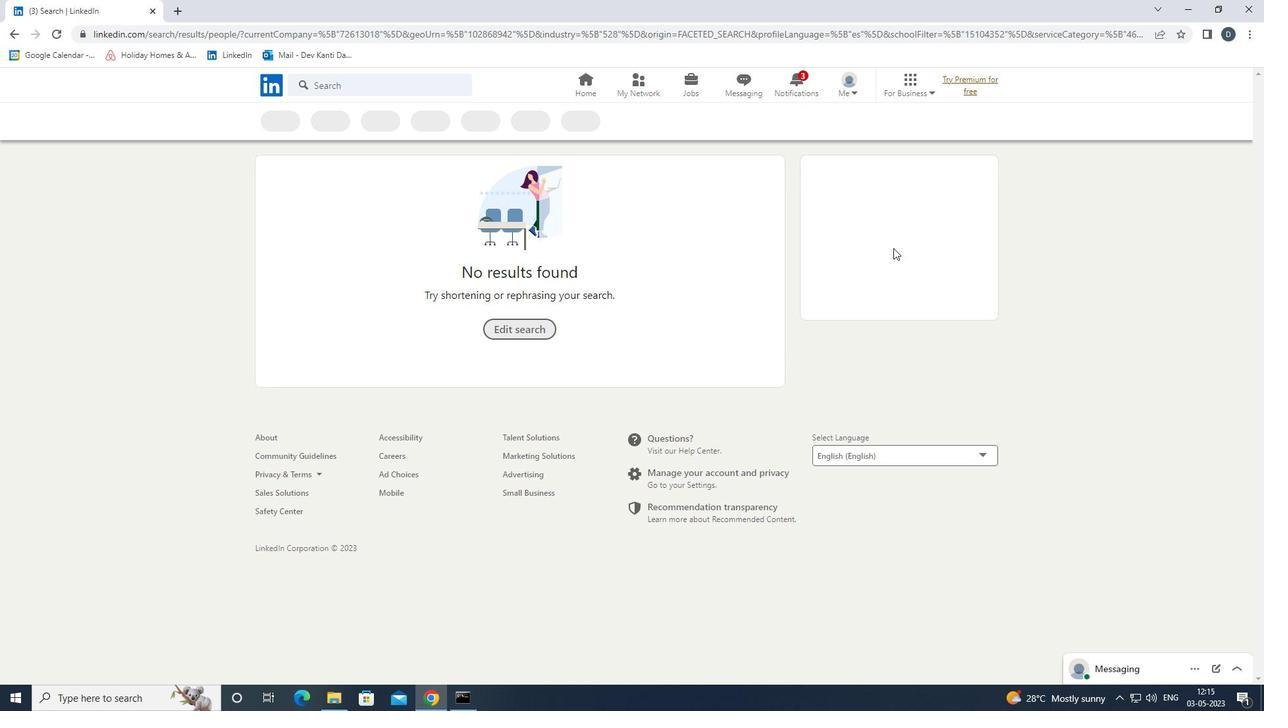 
